 Task: Forward email with the signature Ethan King with the subject Request for a change in project deadline from softage.1@softage.net to softage.6@softage.net with the message Please let me know if there are any outstanding issues that need to be addressed., select last word, change the font color from current to yellow and background color to blue Send the email
Action: Mouse moved to (1137, 95)
Screenshot: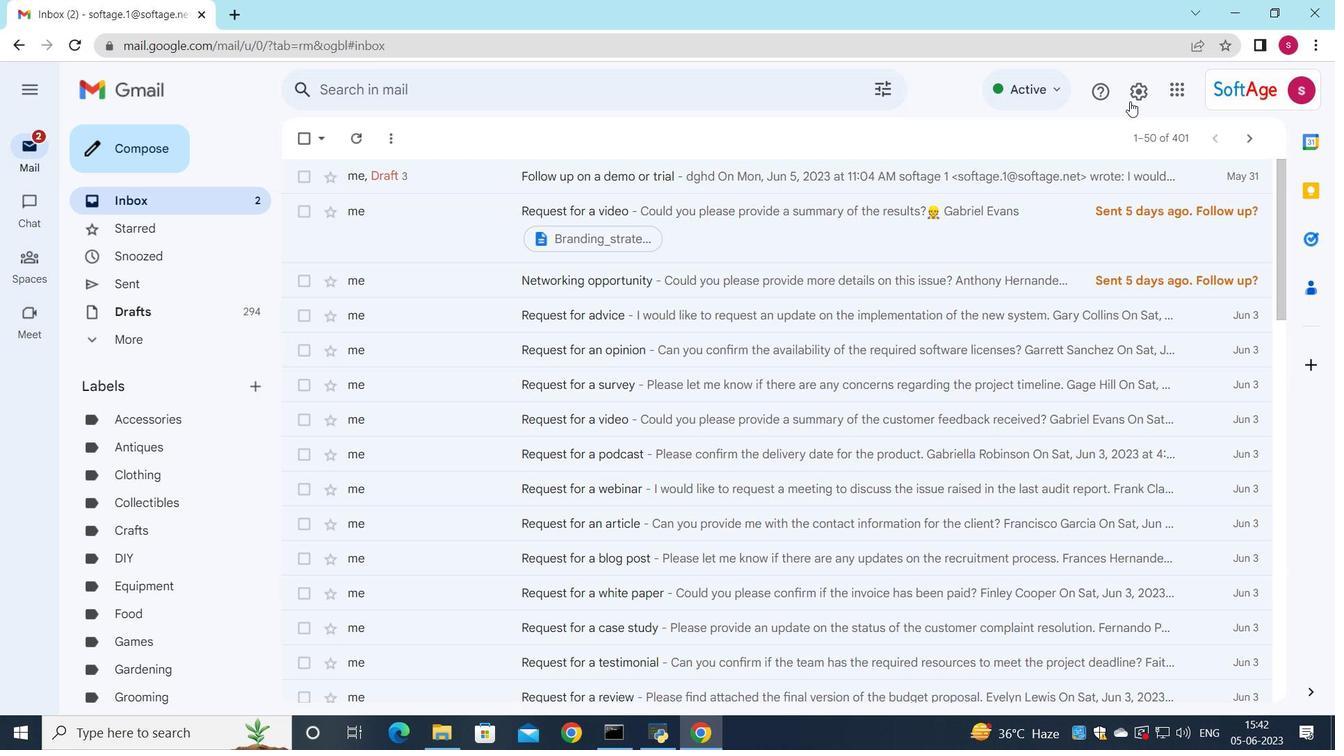 
Action: Mouse pressed left at (1137, 95)
Screenshot: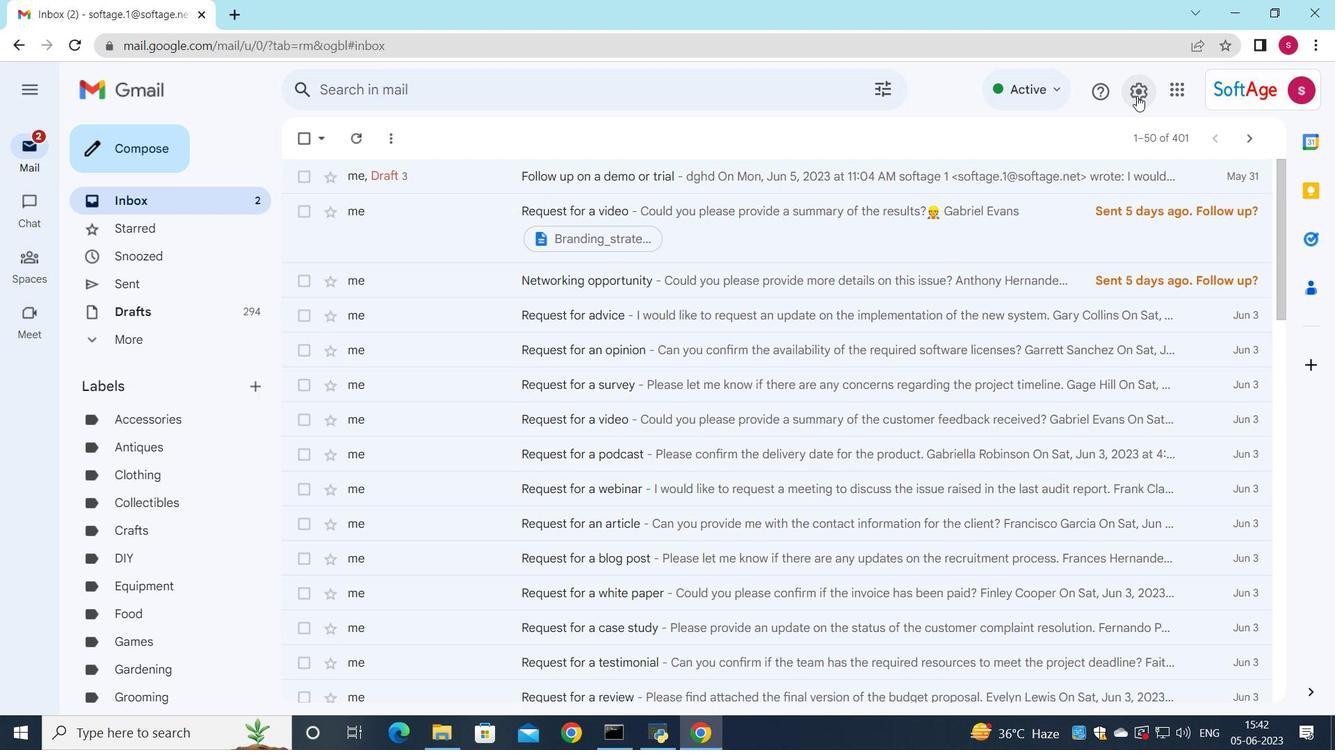 
Action: Mouse moved to (1127, 178)
Screenshot: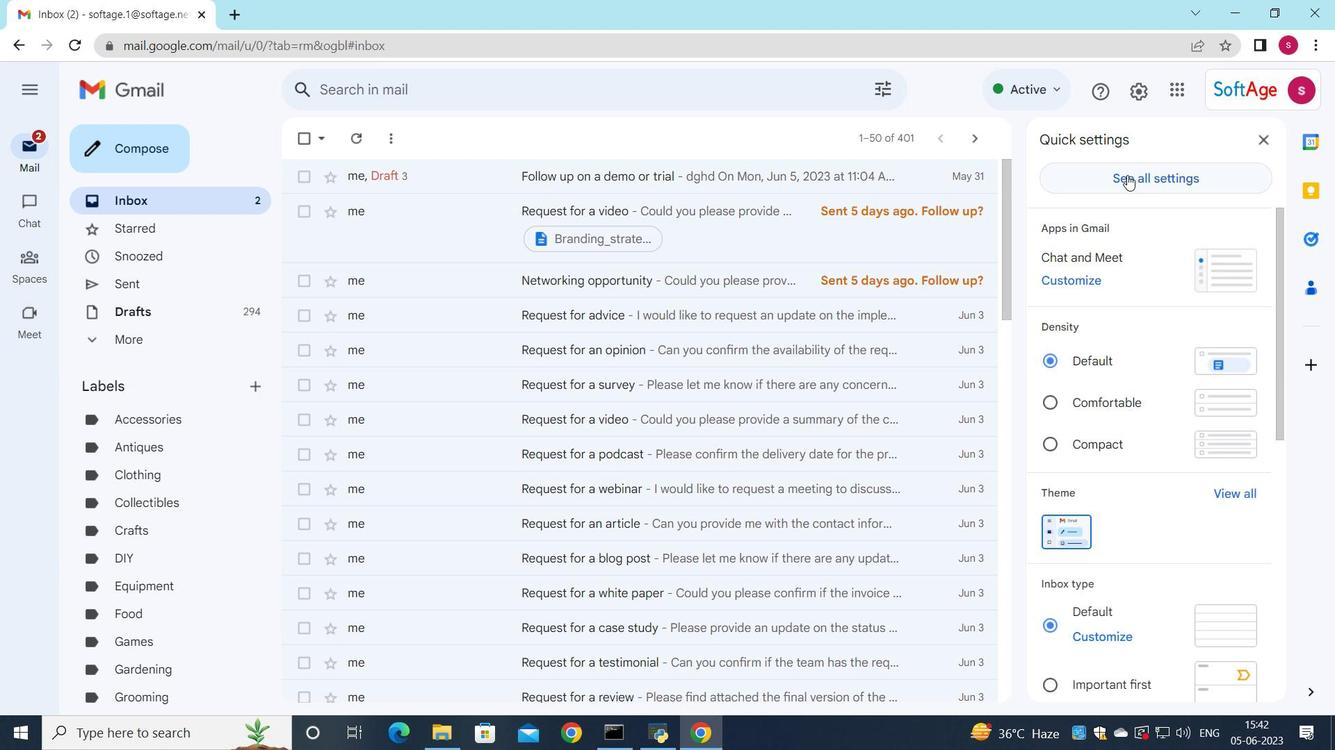 
Action: Mouse pressed left at (1127, 178)
Screenshot: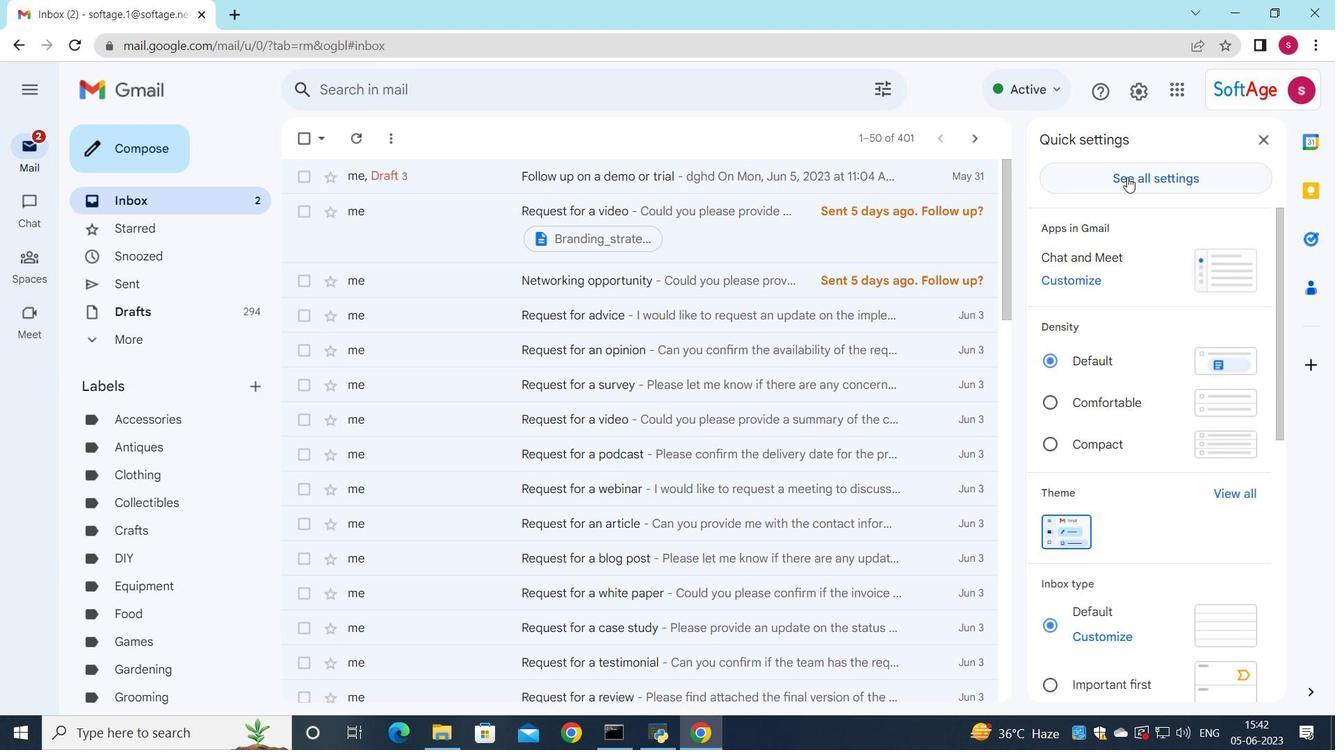 
Action: Mouse moved to (712, 296)
Screenshot: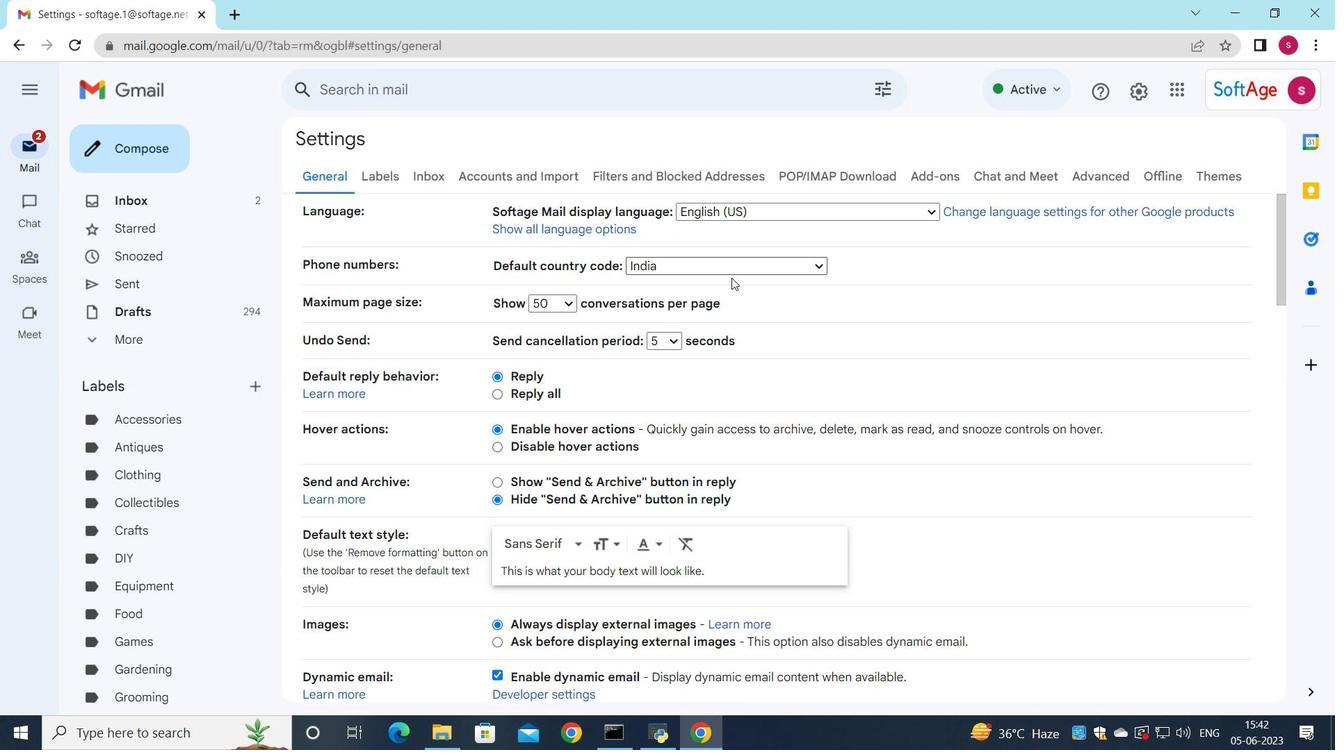 
Action: Mouse scrolled (712, 296) with delta (0, 0)
Screenshot: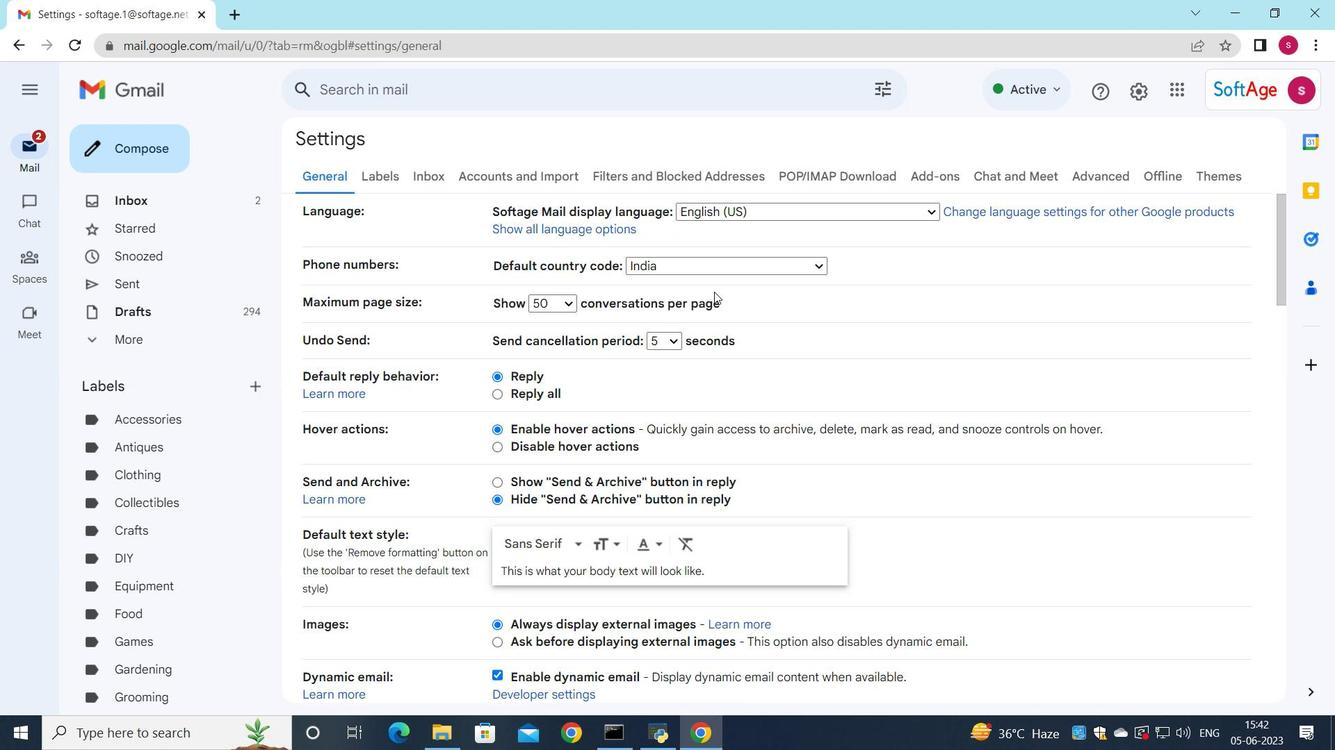 
Action: Mouse scrolled (712, 296) with delta (0, 0)
Screenshot: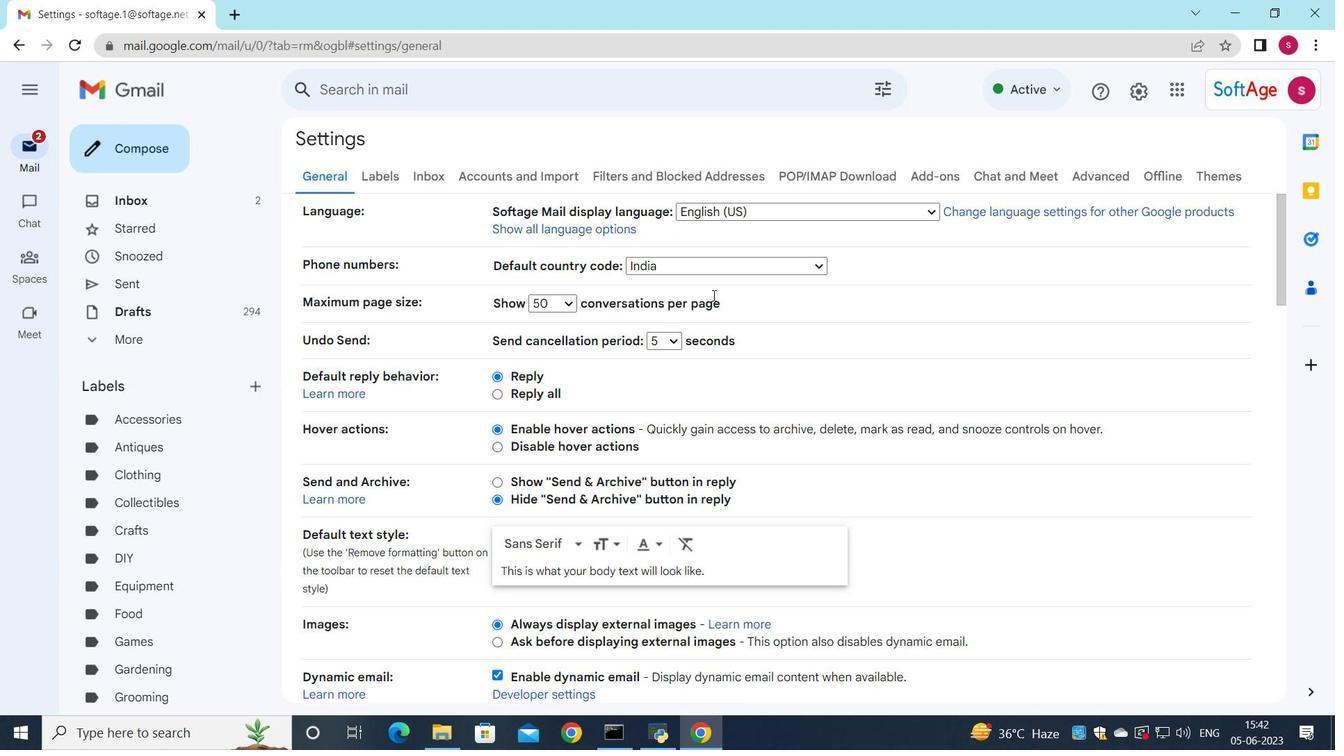 
Action: Mouse moved to (712, 297)
Screenshot: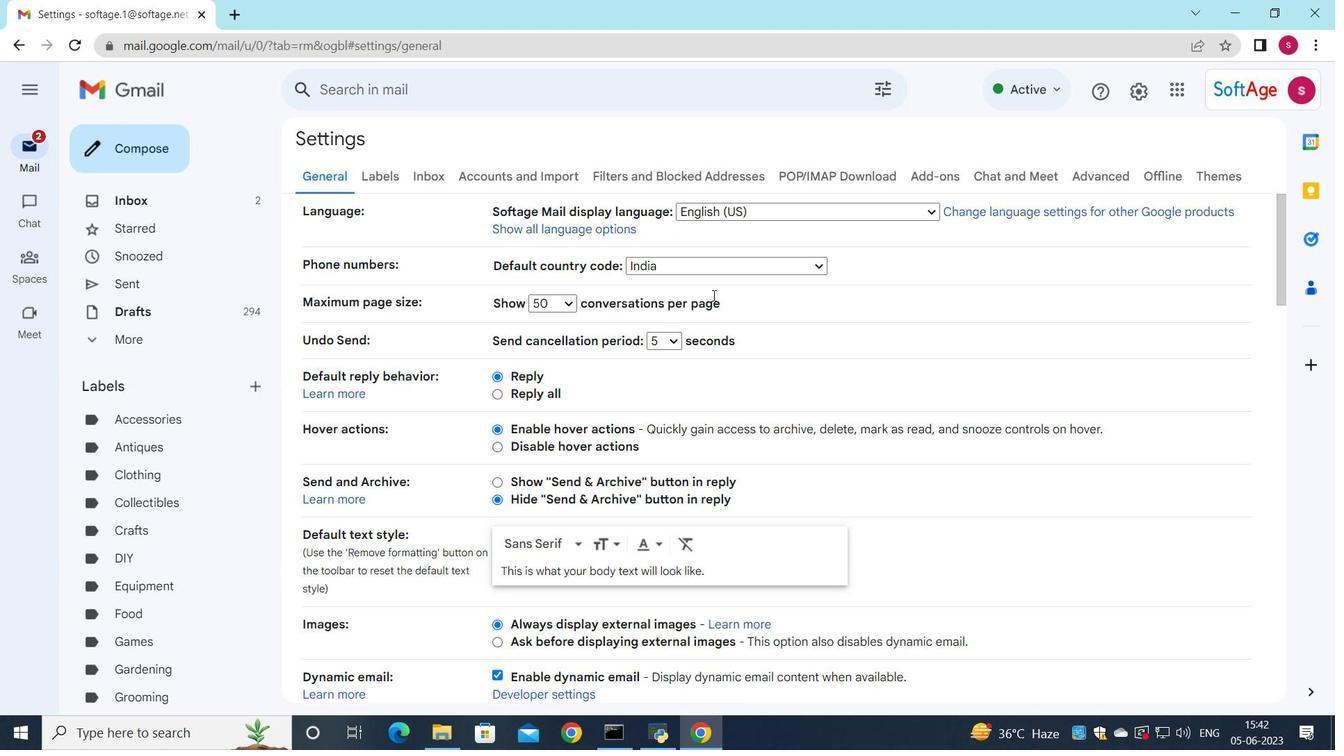 
Action: Mouse scrolled (712, 296) with delta (0, 0)
Screenshot: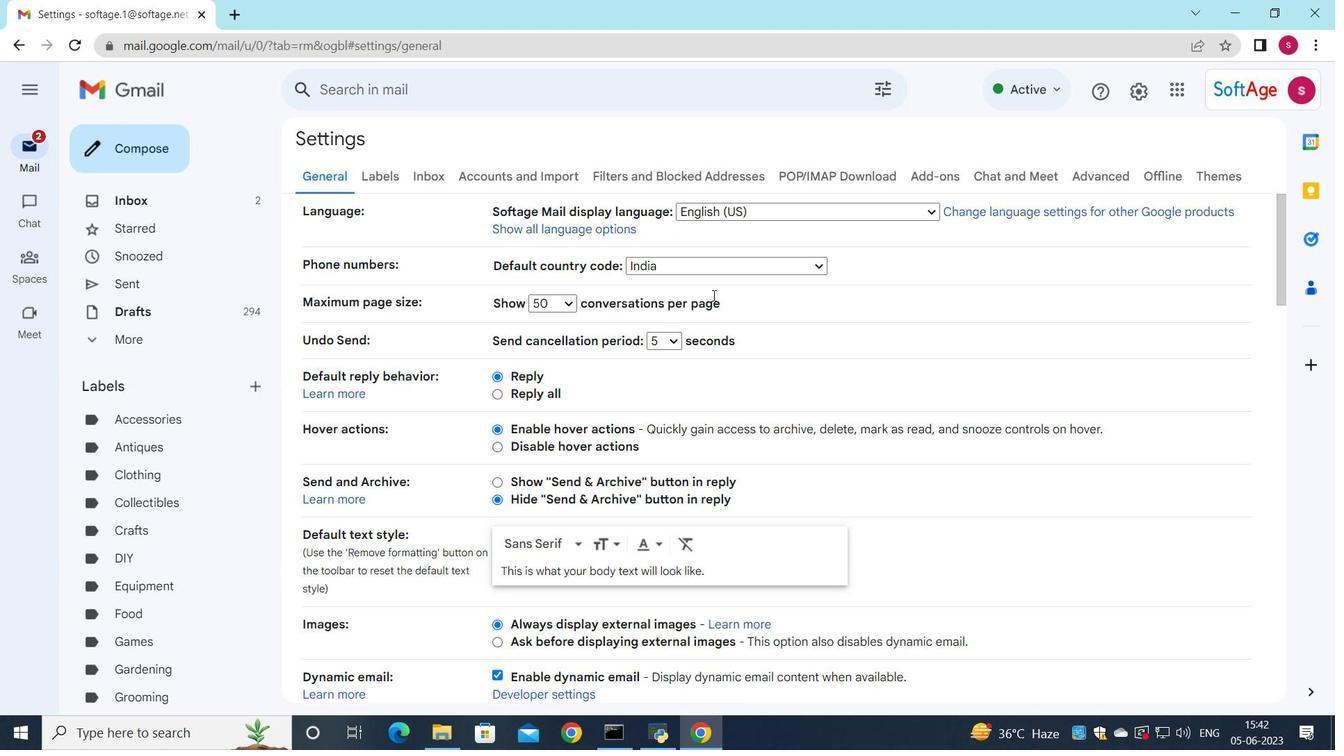 
Action: Mouse moved to (648, 338)
Screenshot: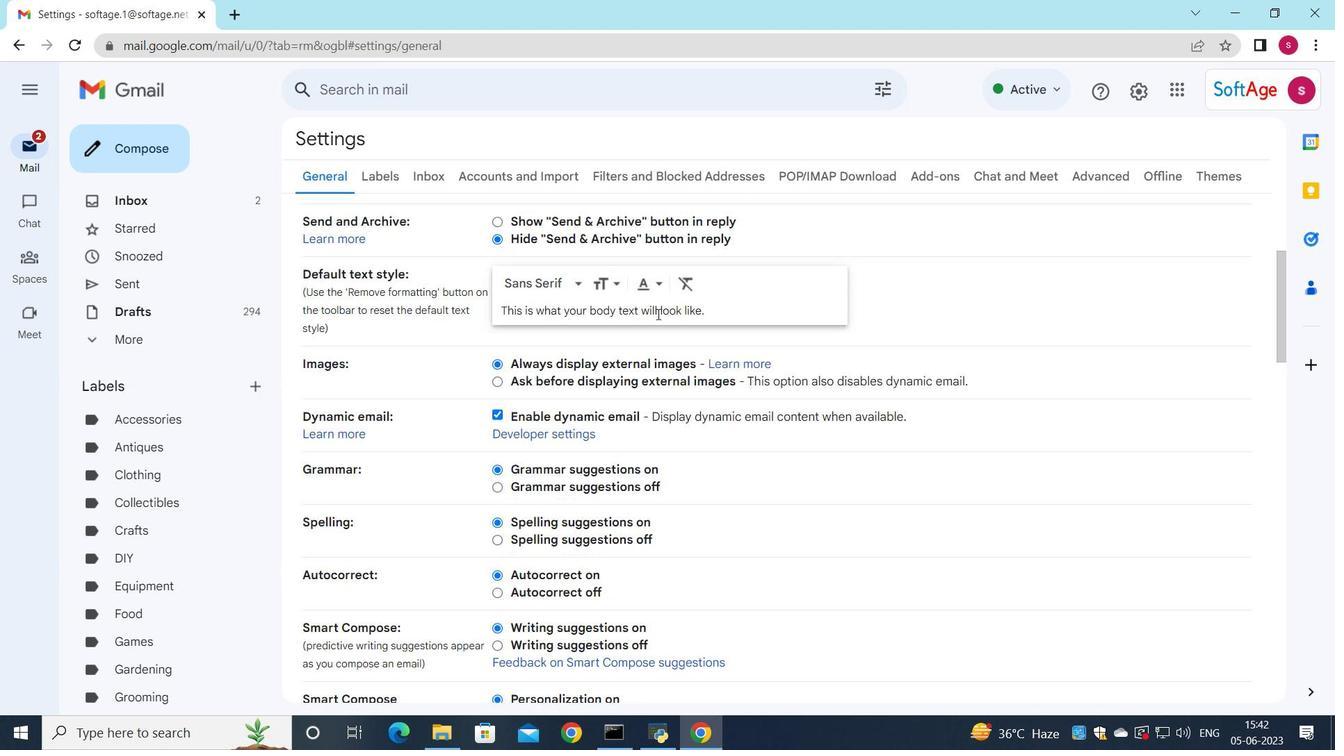 
Action: Mouse scrolled (648, 337) with delta (0, 0)
Screenshot: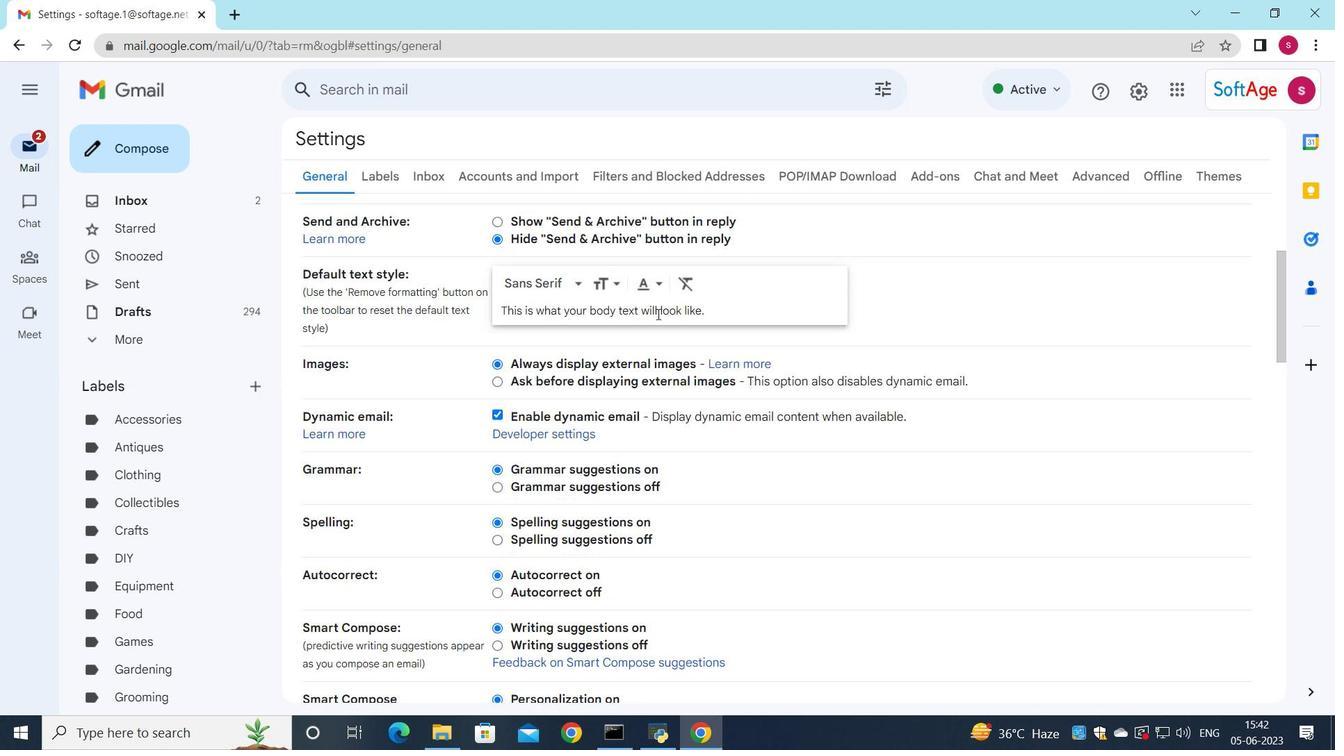 
Action: Mouse moved to (649, 340)
Screenshot: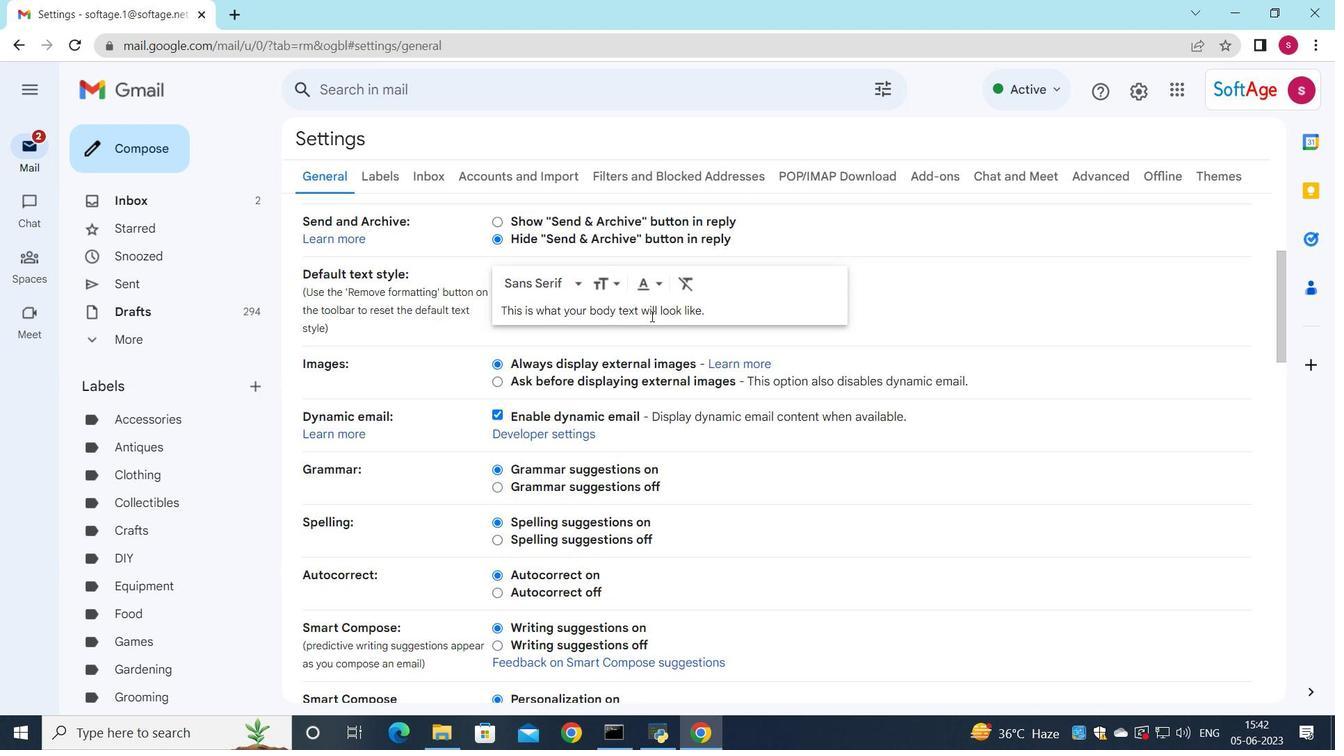 
Action: Mouse scrolled (649, 340) with delta (0, 0)
Screenshot: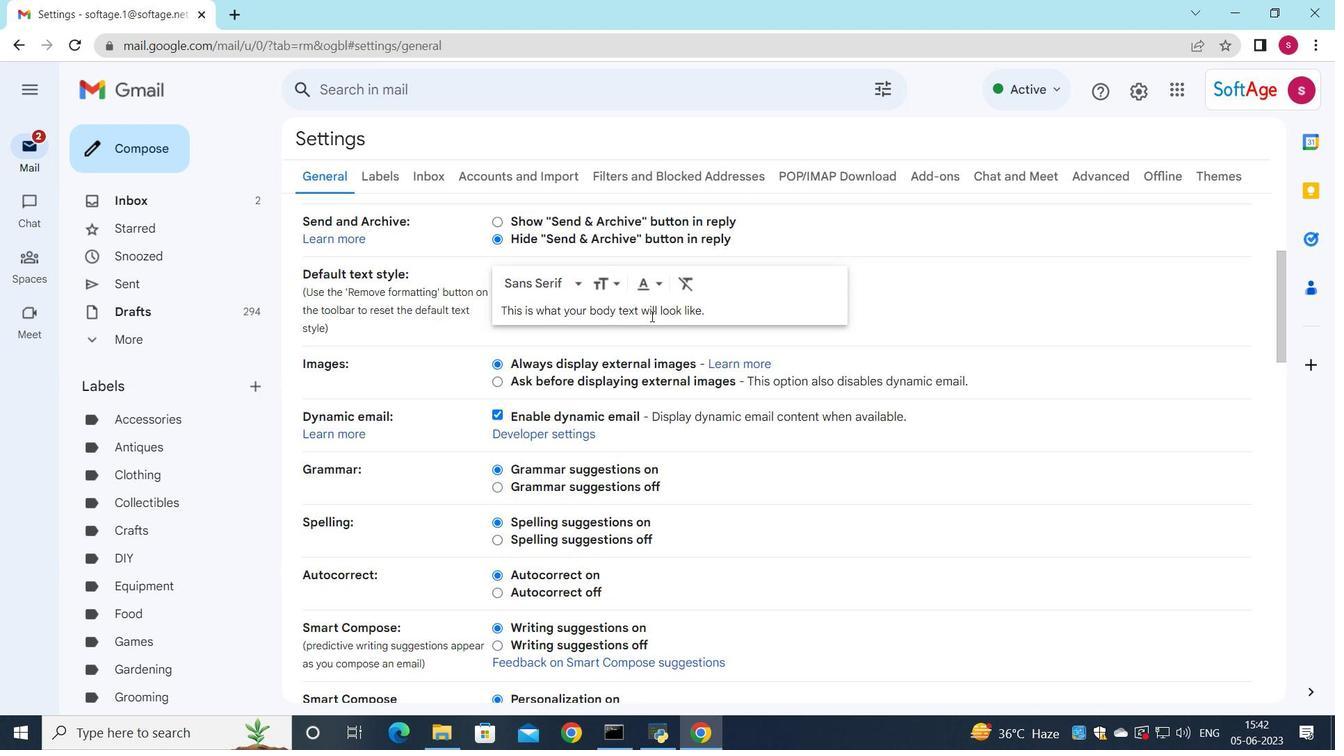 
Action: Mouse moved to (650, 346)
Screenshot: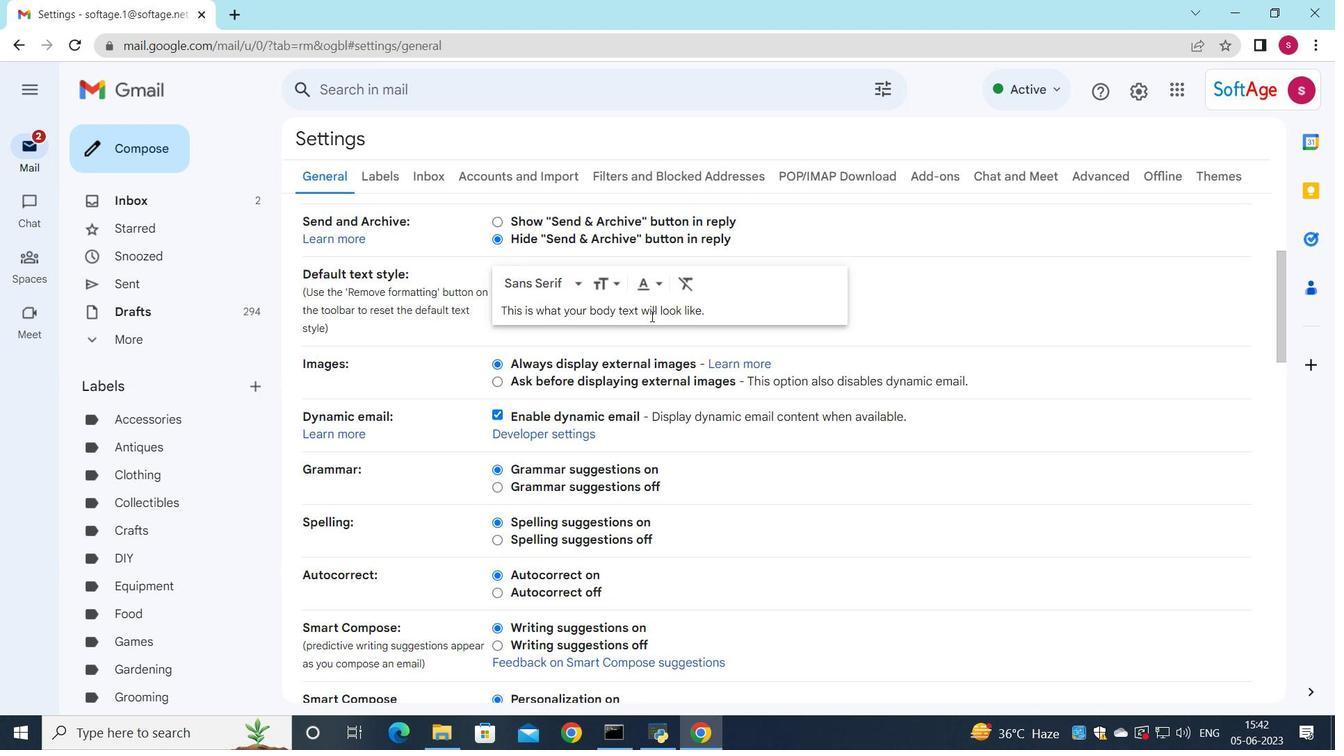 
Action: Mouse scrolled (650, 345) with delta (0, 0)
Screenshot: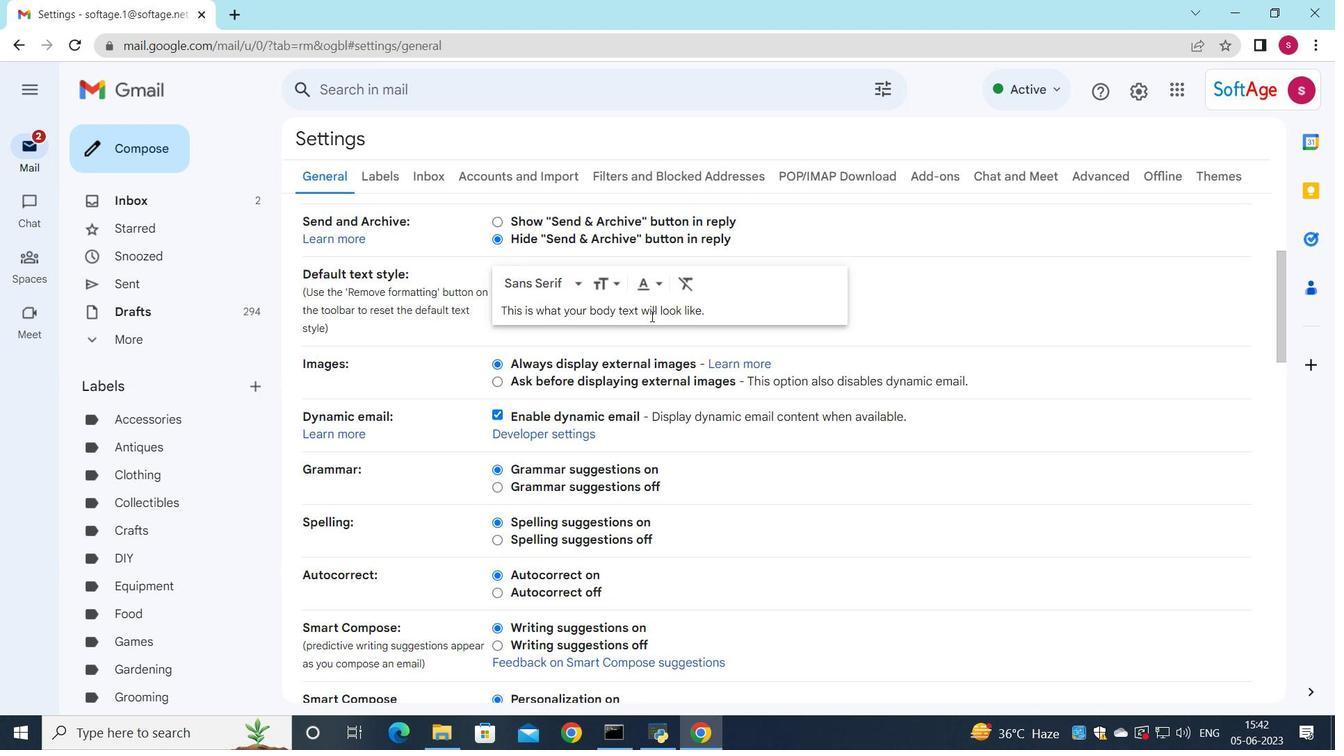 
Action: Mouse moved to (651, 360)
Screenshot: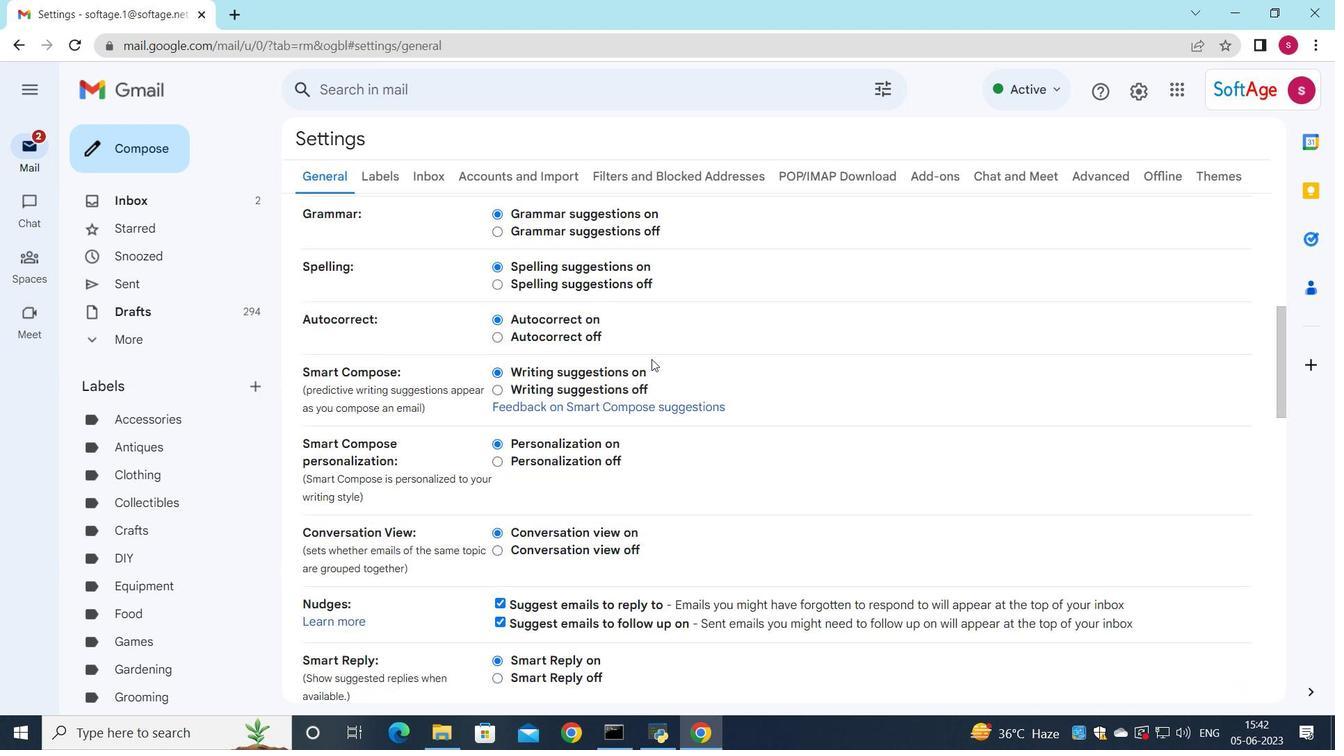 
Action: Mouse scrolled (651, 360) with delta (0, 0)
Screenshot: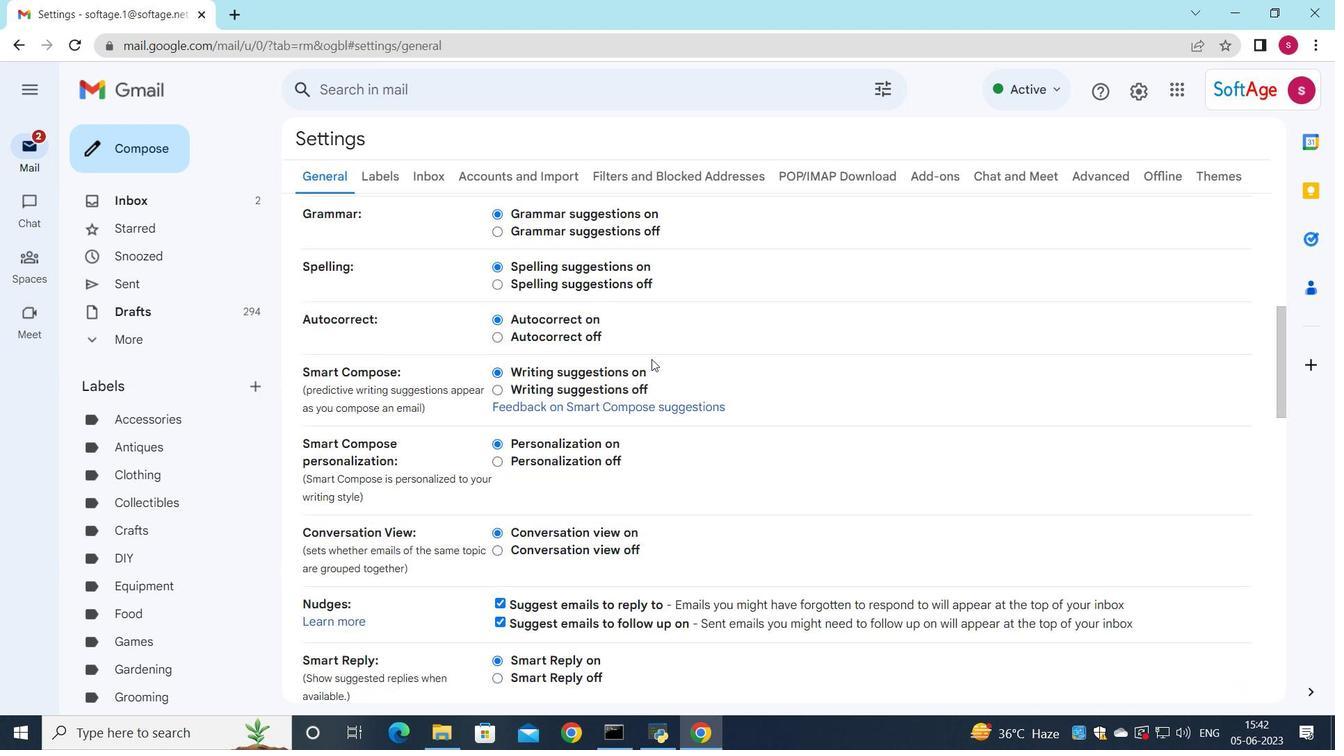 
Action: Mouse moved to (651, 361)
Screenshot: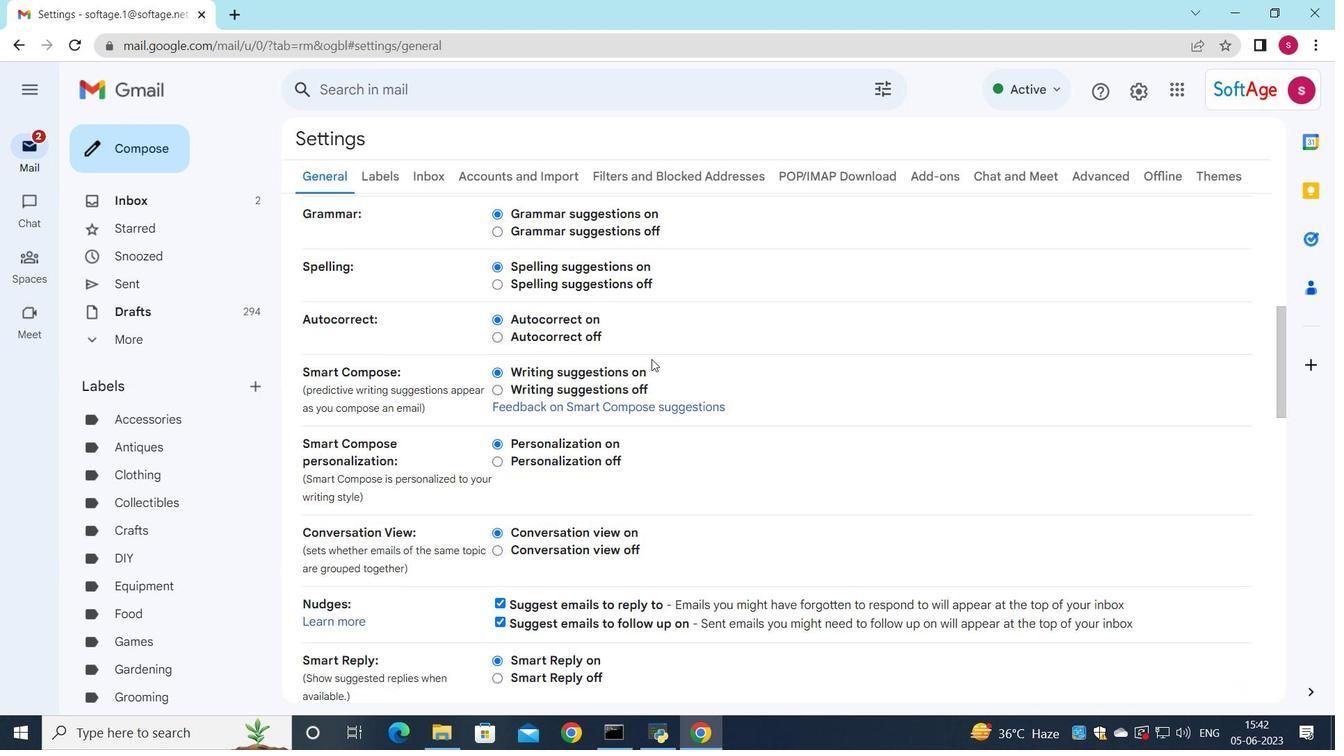 
Action: Mouse scrolled (651, 360) with delta (0, 0)
Screenshot: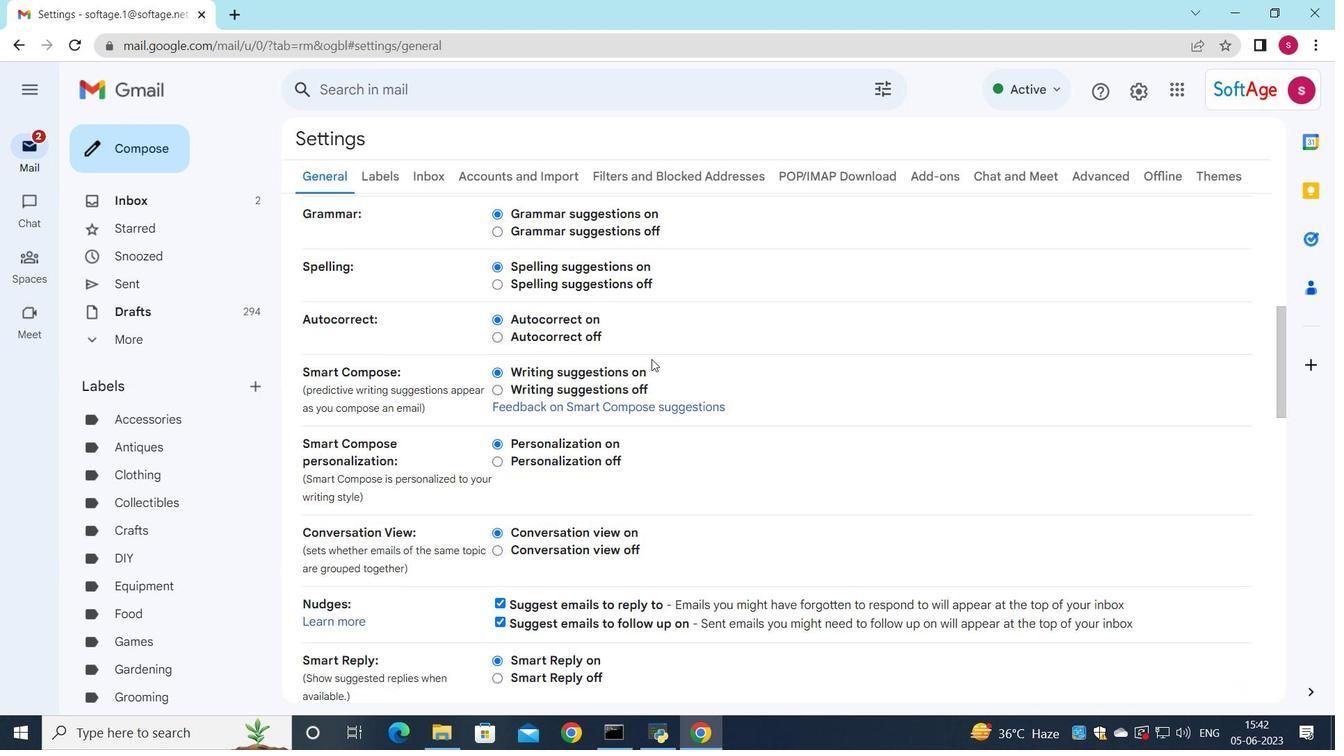 
Action: Mouse moved to (651, 362)
Screenshot: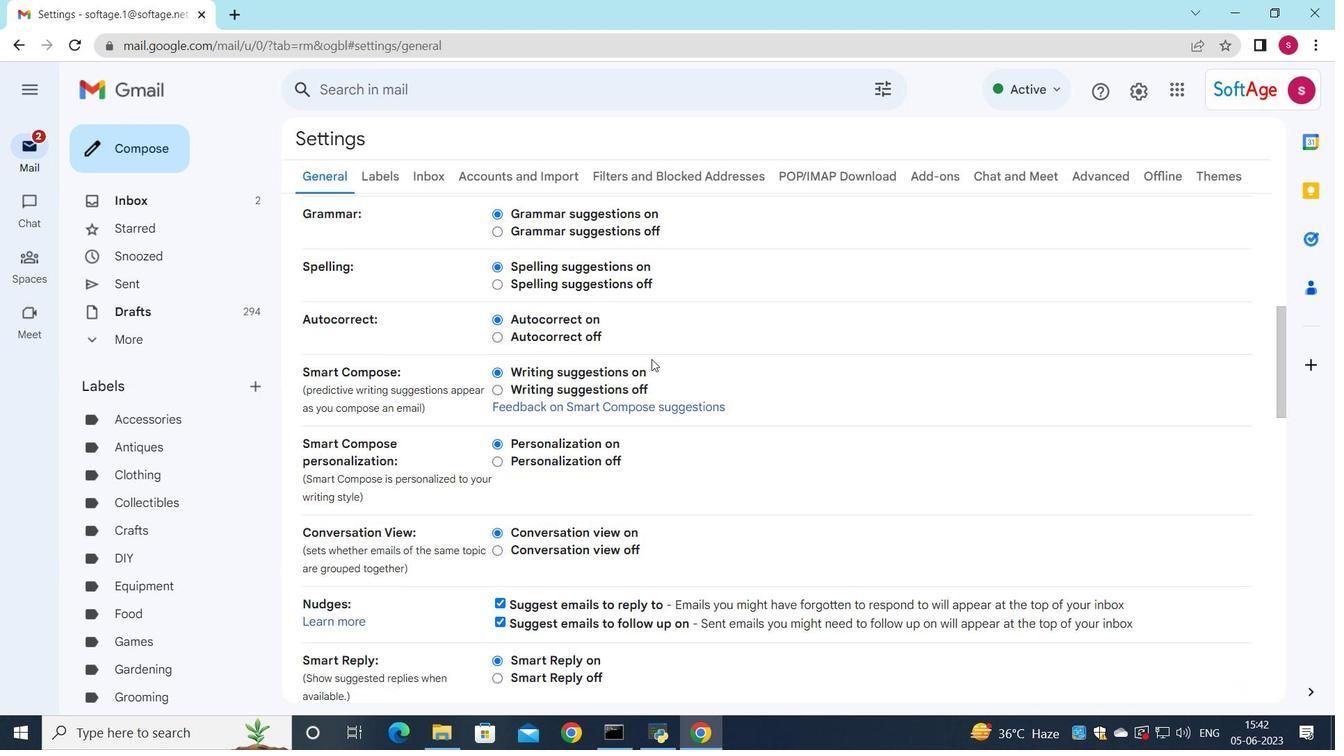 
Action: Mouse scrolled (651, 361) with delta (0, 0)
Screenshot: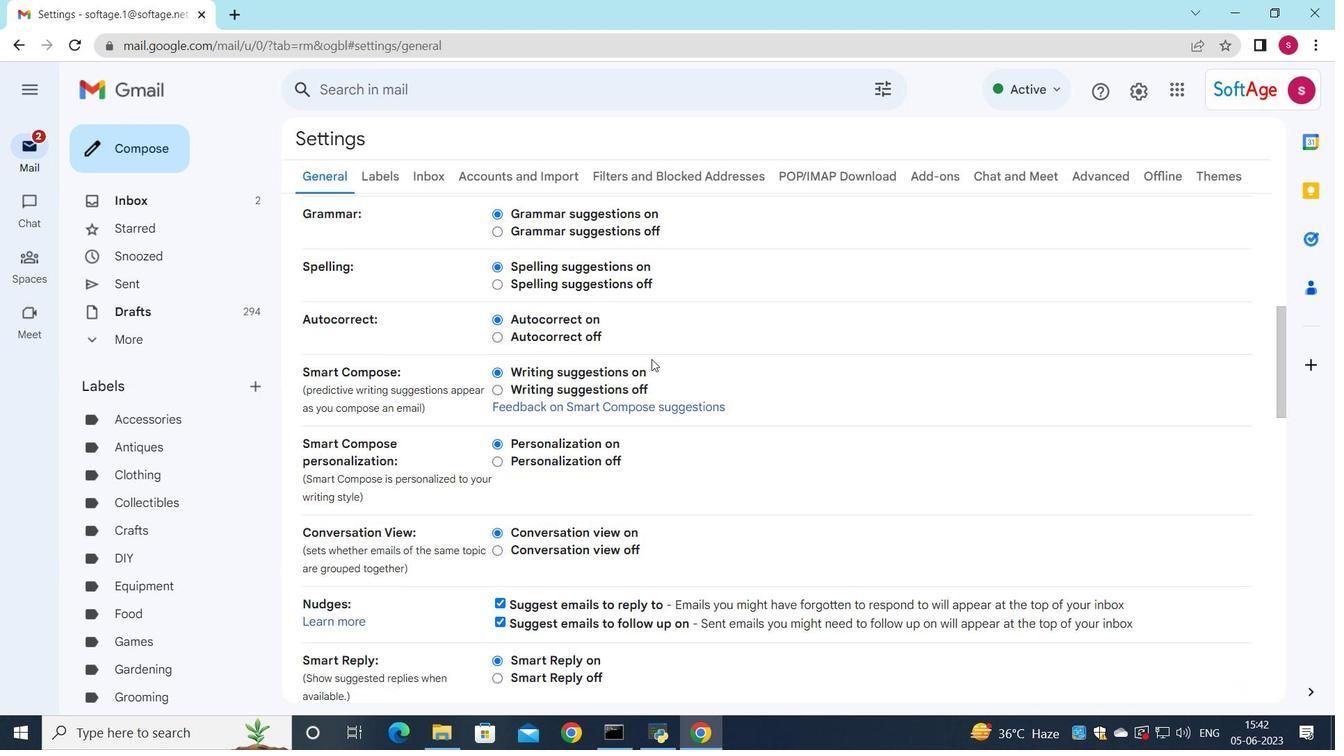
Action: Mouse moved to (673, 346)
Screenshot: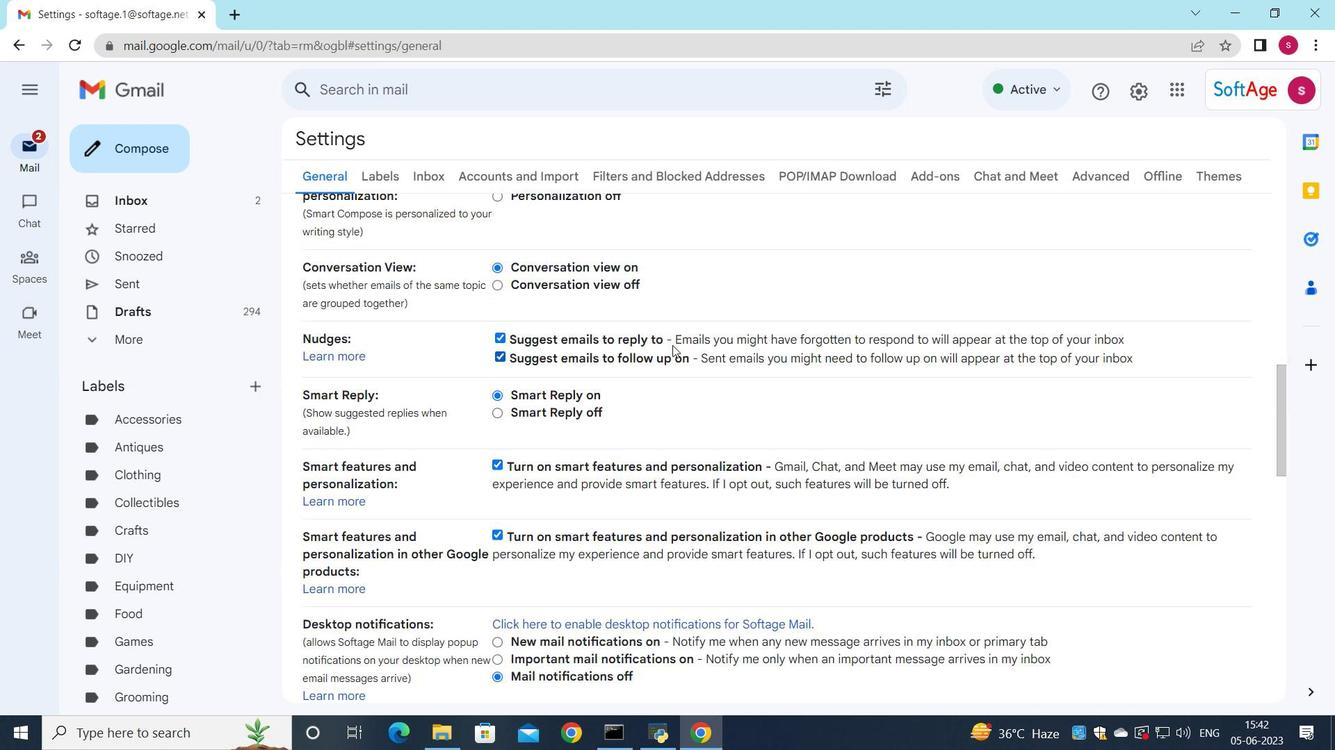 
Action: Mouse scrolled (673, 345) with delta (0, 0)
Screenshot: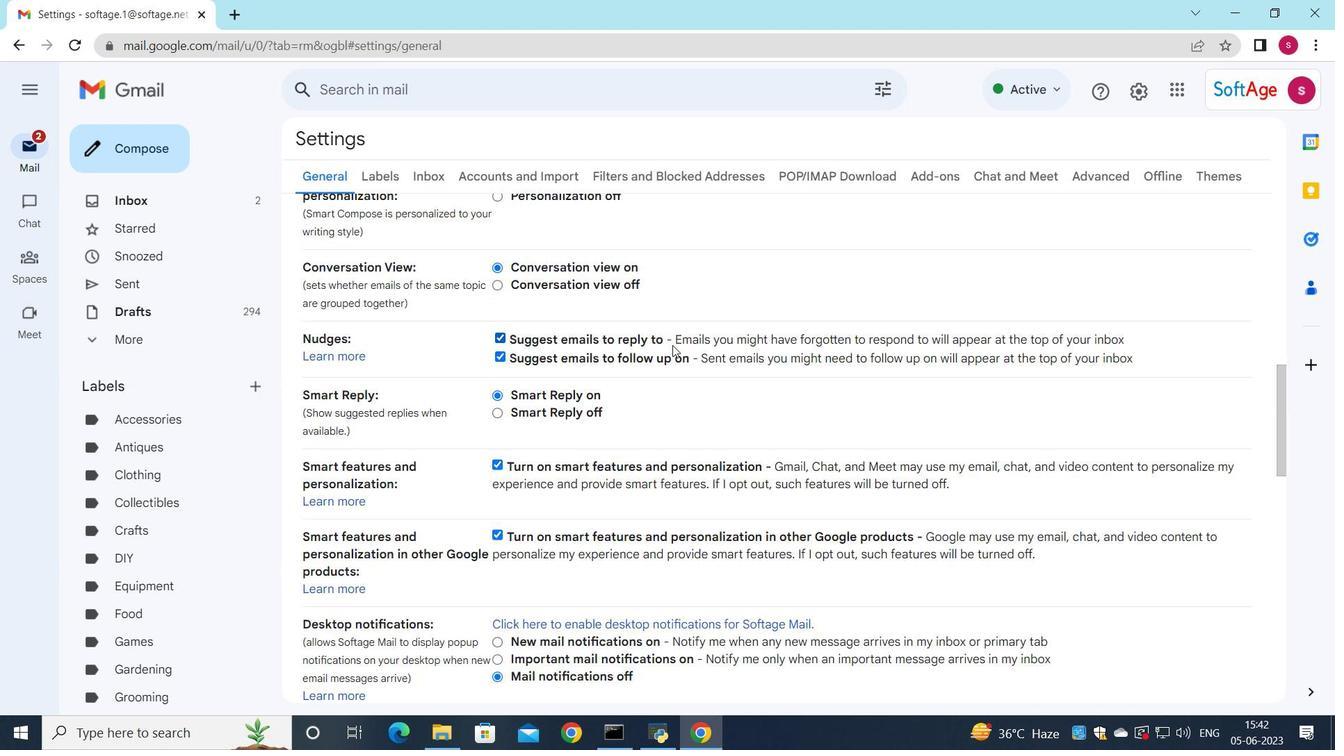 
Action: Mouse moved to (673, 346)
Screenshot: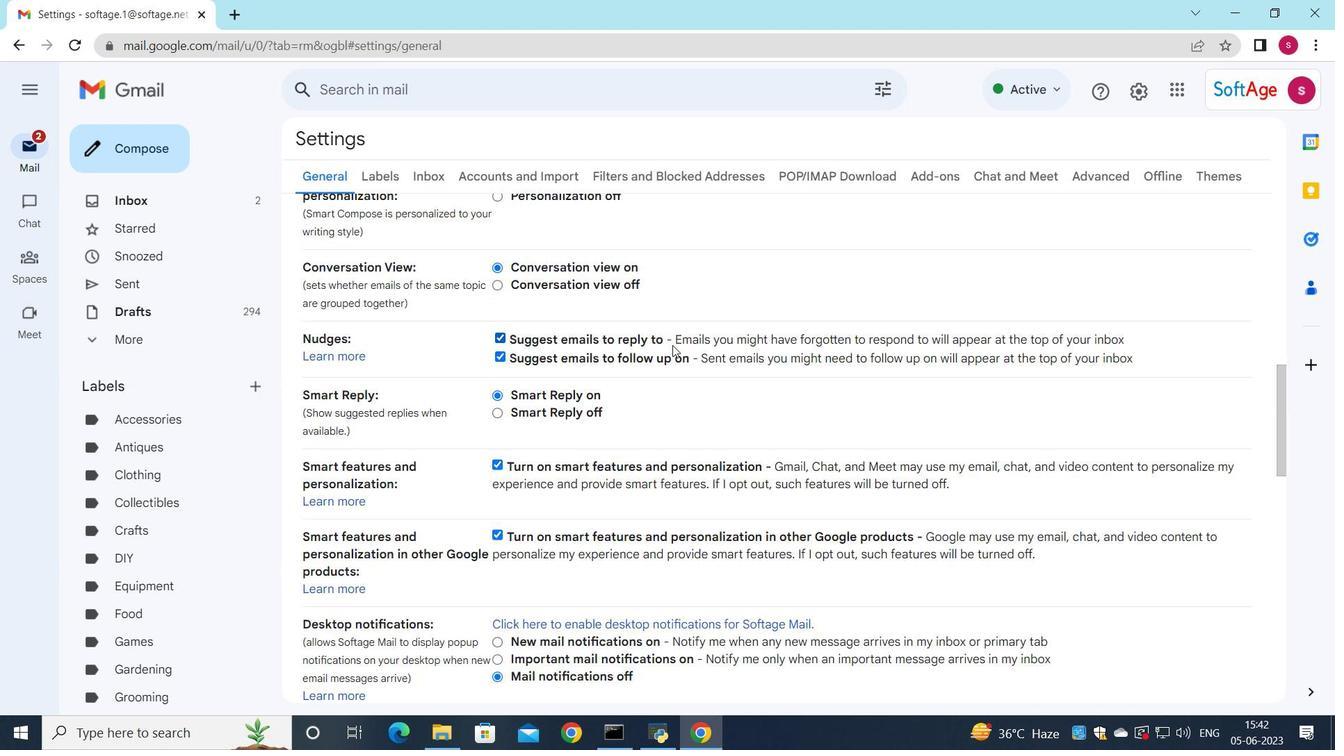 
Action: Mouse scrolled (673, 346) with delta (0, 0)
Screenshot: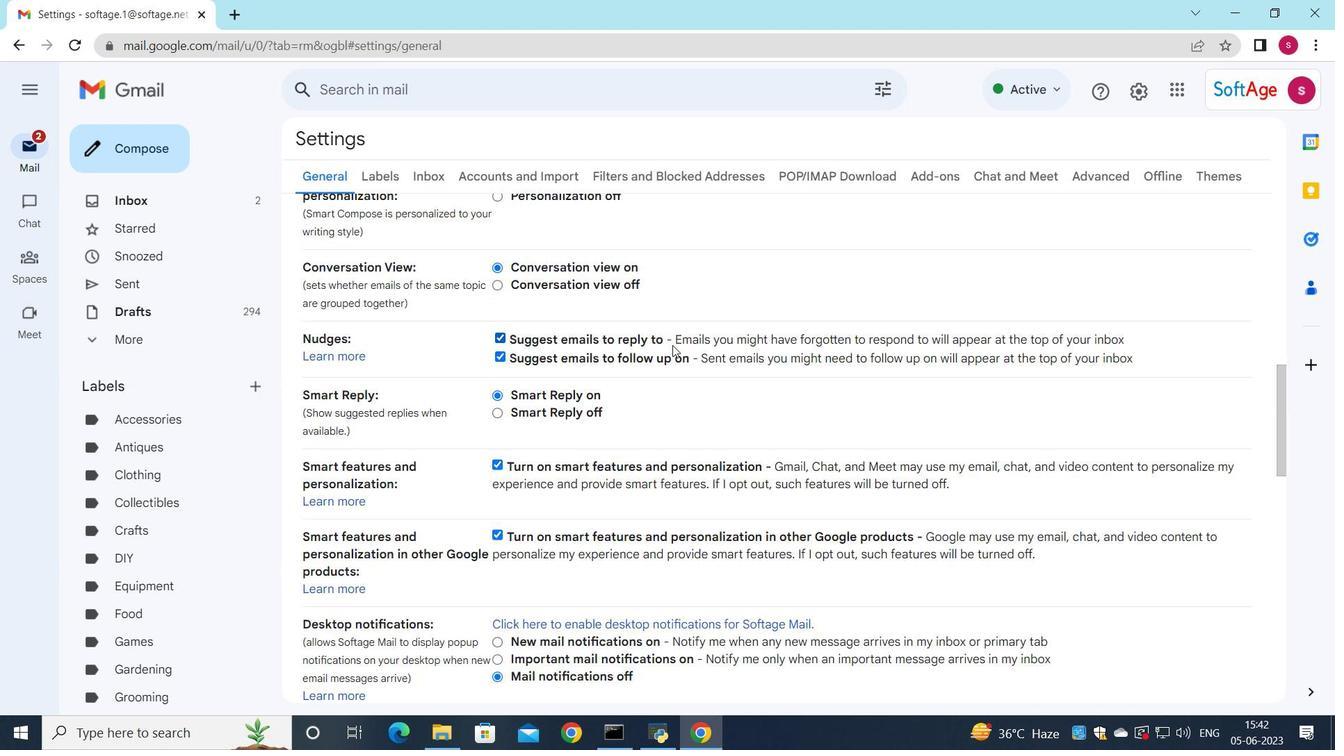 
Action: Mouse moved to (673, 349)
Screenshot: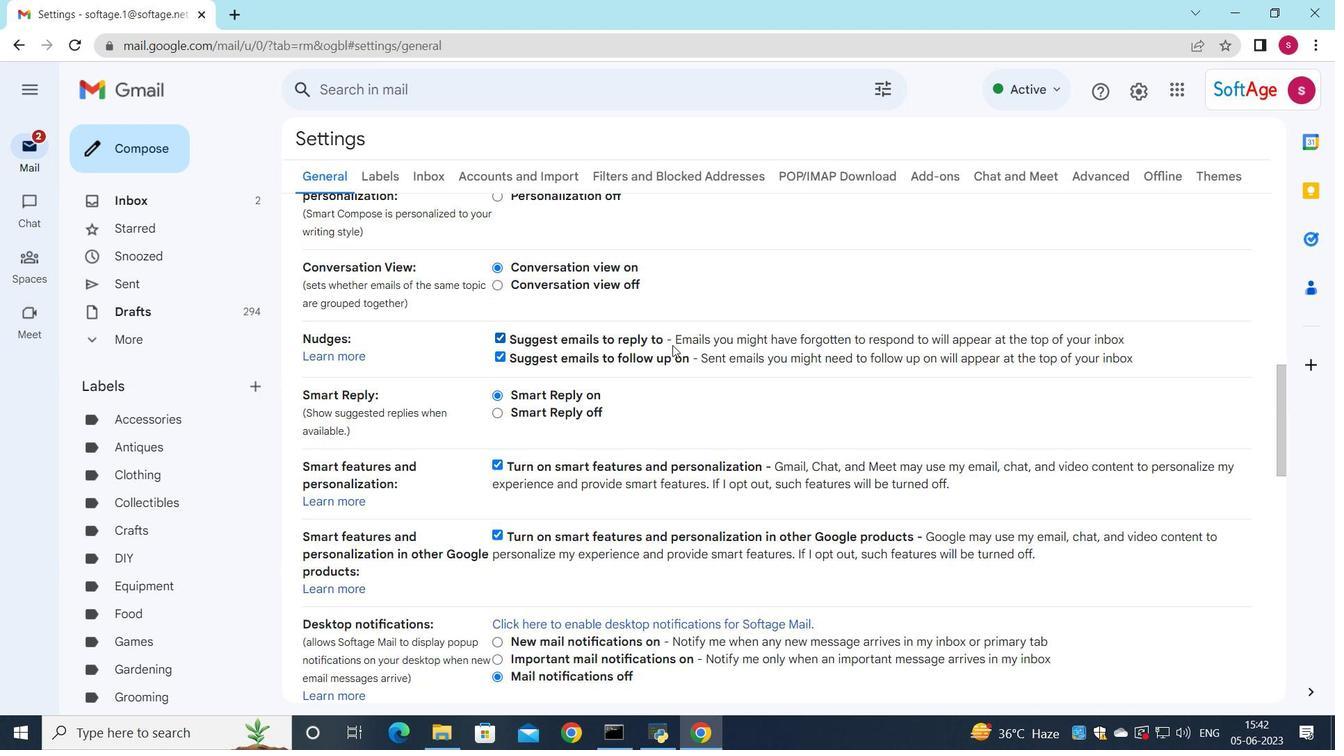 
Action: Mouse scrolled (673, 348) with delta (0, 0)
Screenshot: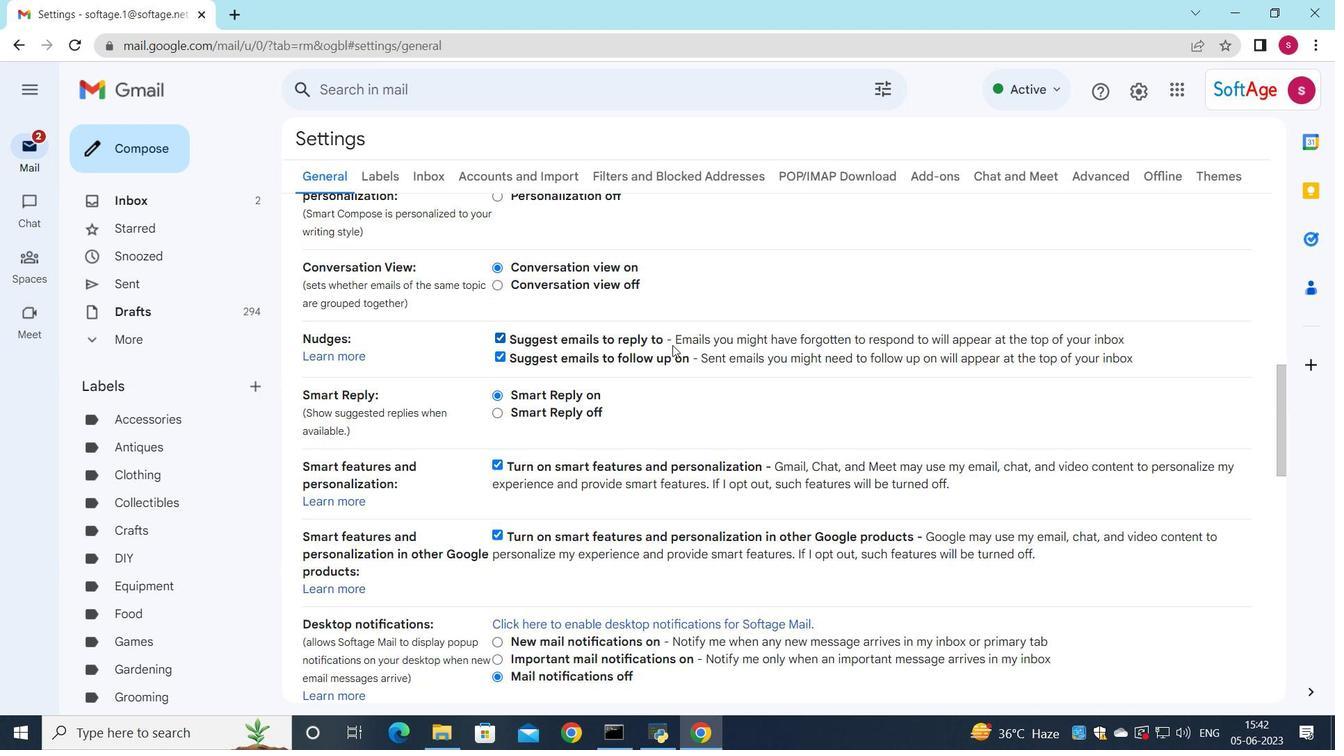 
Action: Mouse moved to (632, 387)
Screenshot: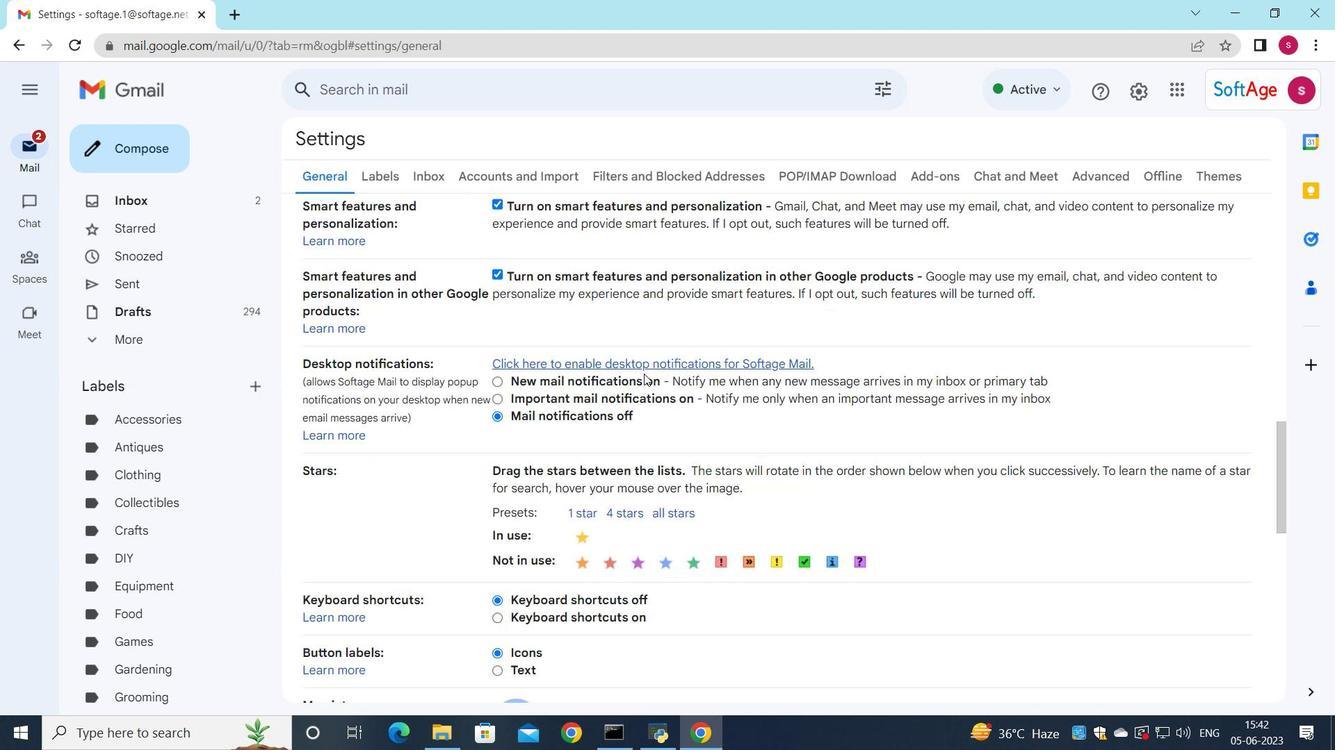 
Action: Mouse scrolled (632, 386) with delta (0, 0)
Screenshot: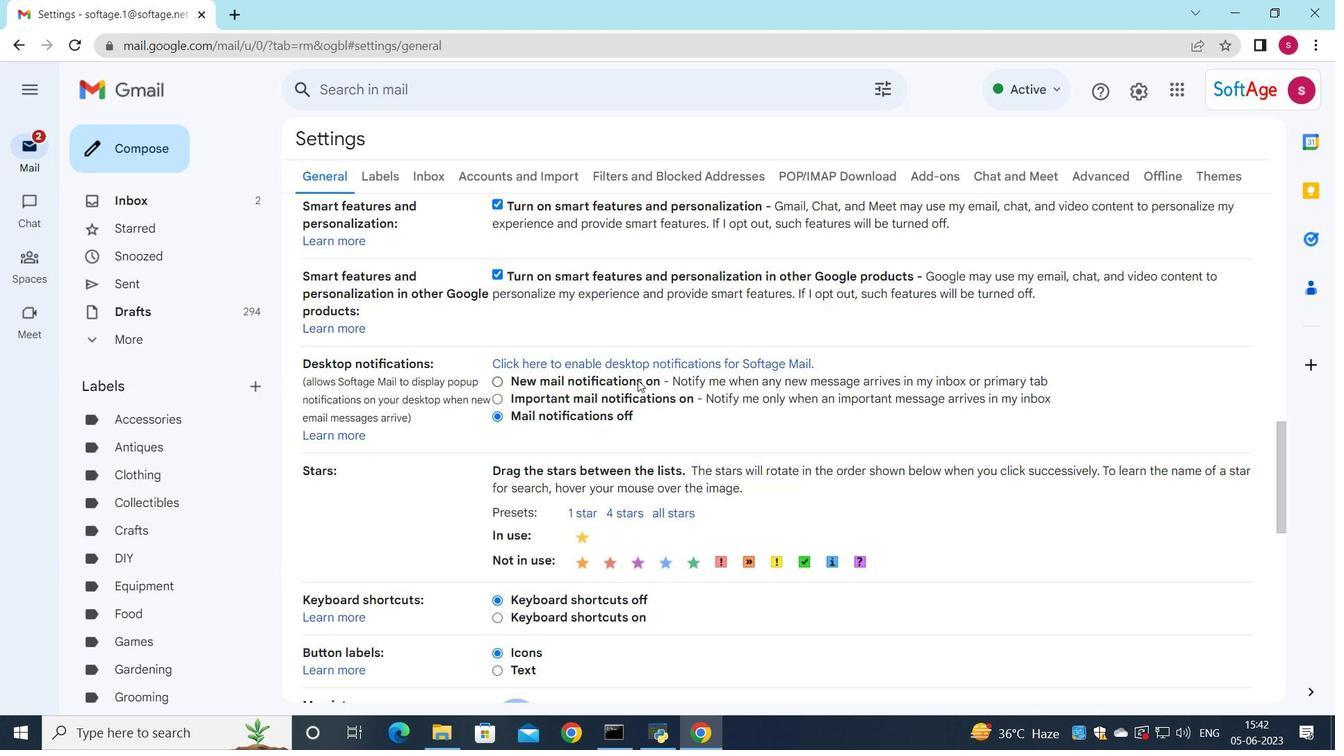 
Action: Mouse moved to (632, 387)
Screenshot: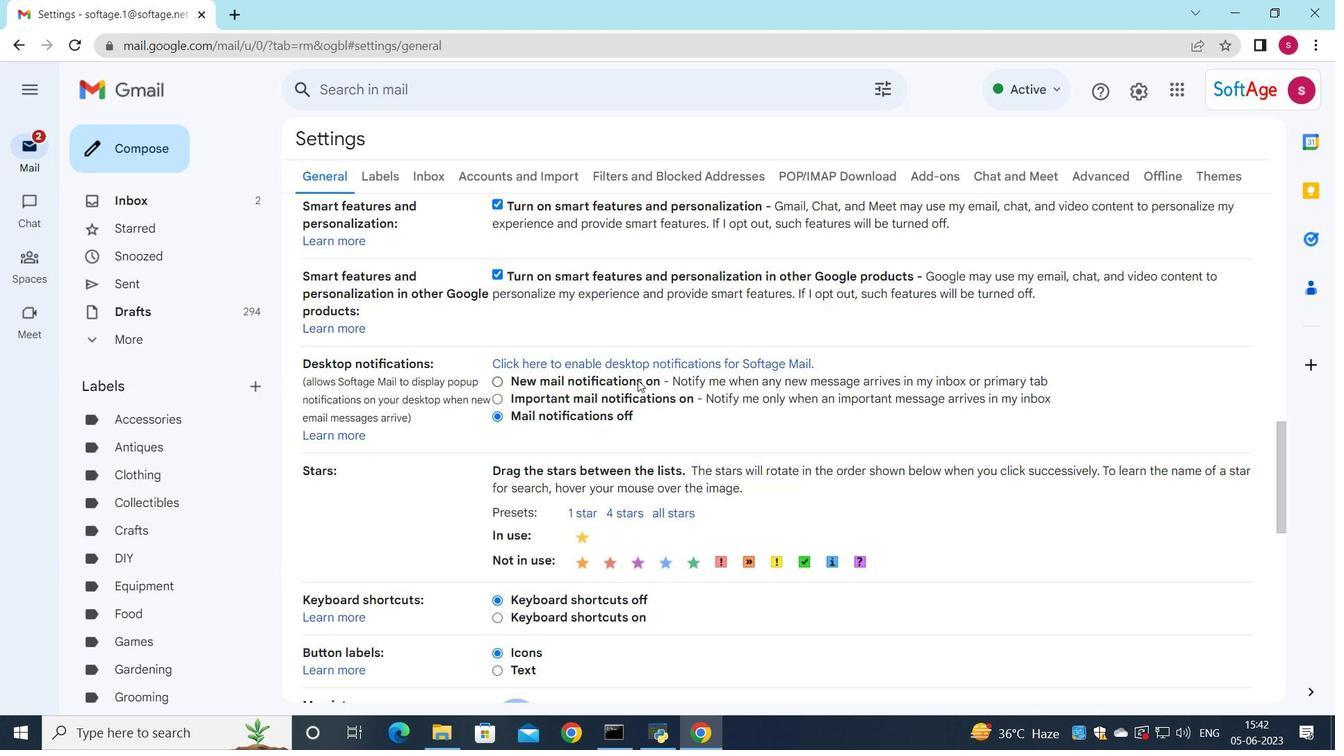
Action: Mouse scrolled (632, 386) with delta (0, 0)
Screenshot: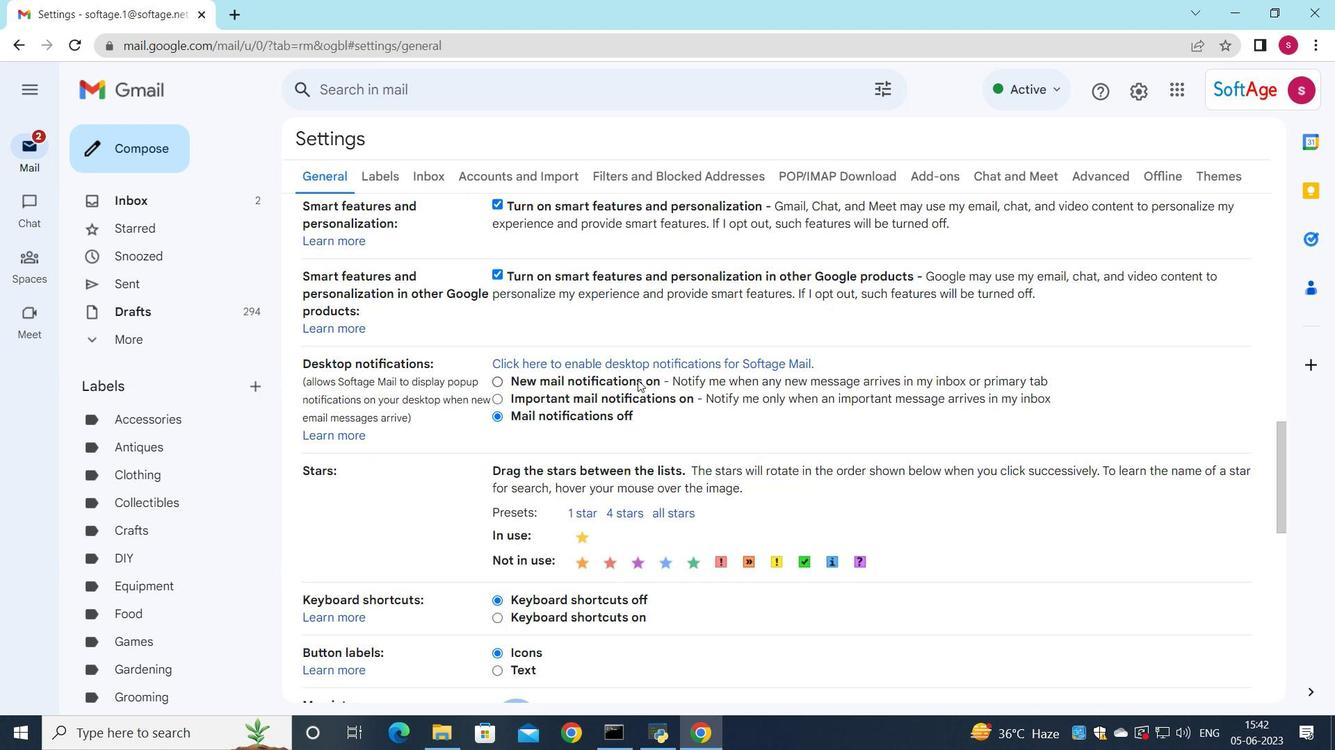 
Action: Mouse moved to (632, 389)
Screenshot: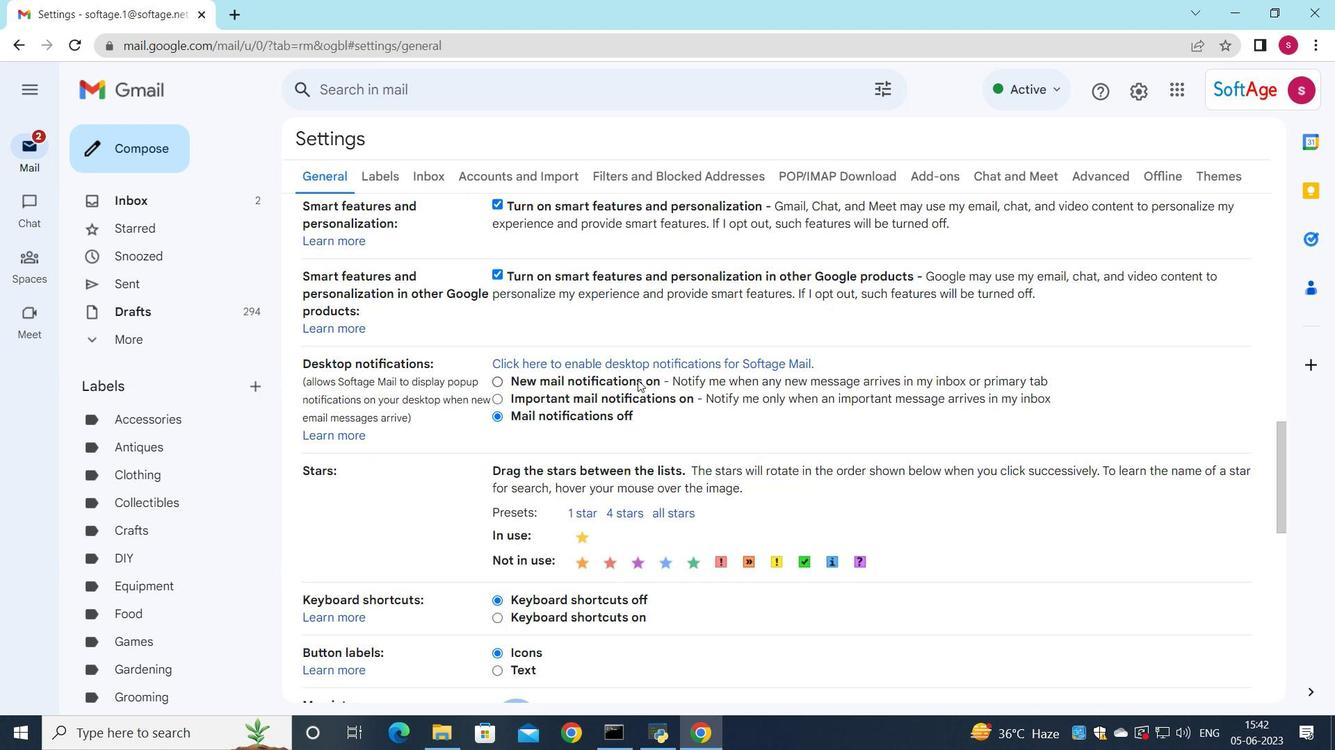 
Action: Mouse scrolled (632, 388) with delta (0, 0)
Screenshot: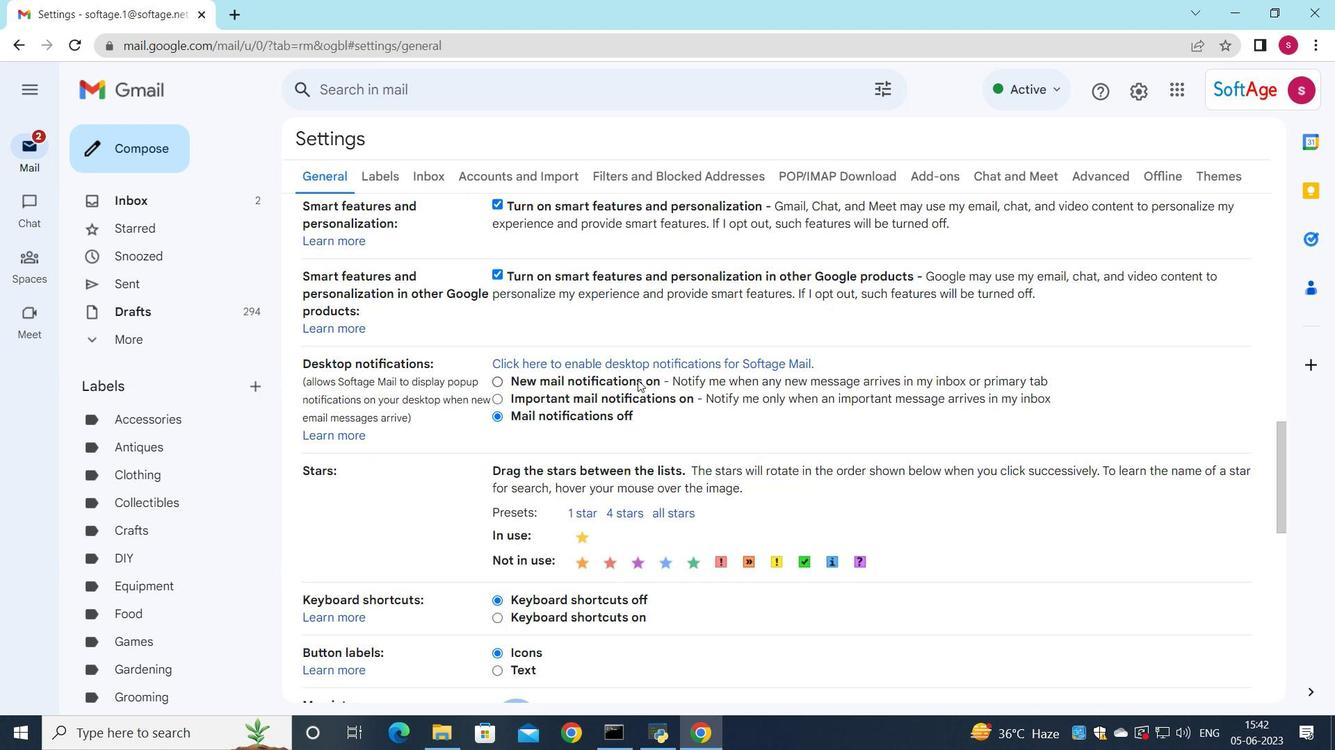 
Action: Mouse moved to (605, 556)
Screenshot: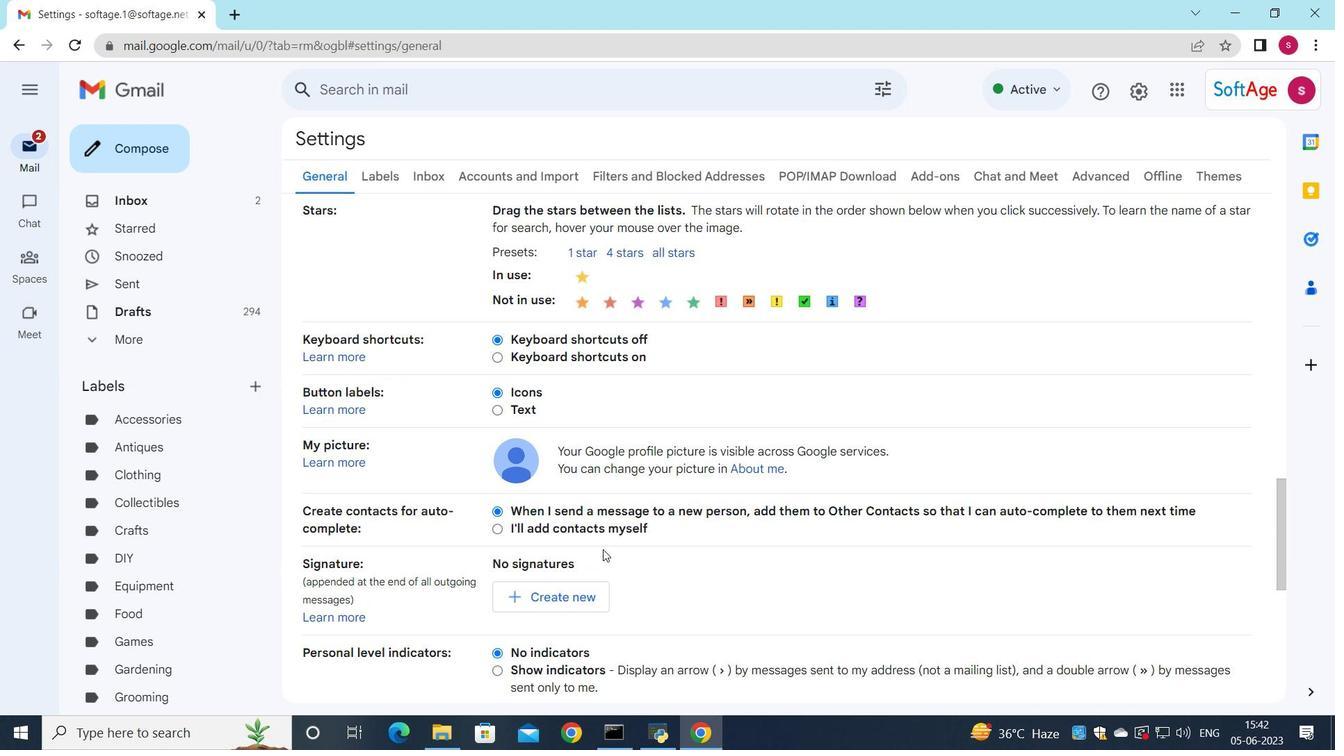 
Action: Mouse scrolled (605, 556) with delta (0, 0)
Screenshot: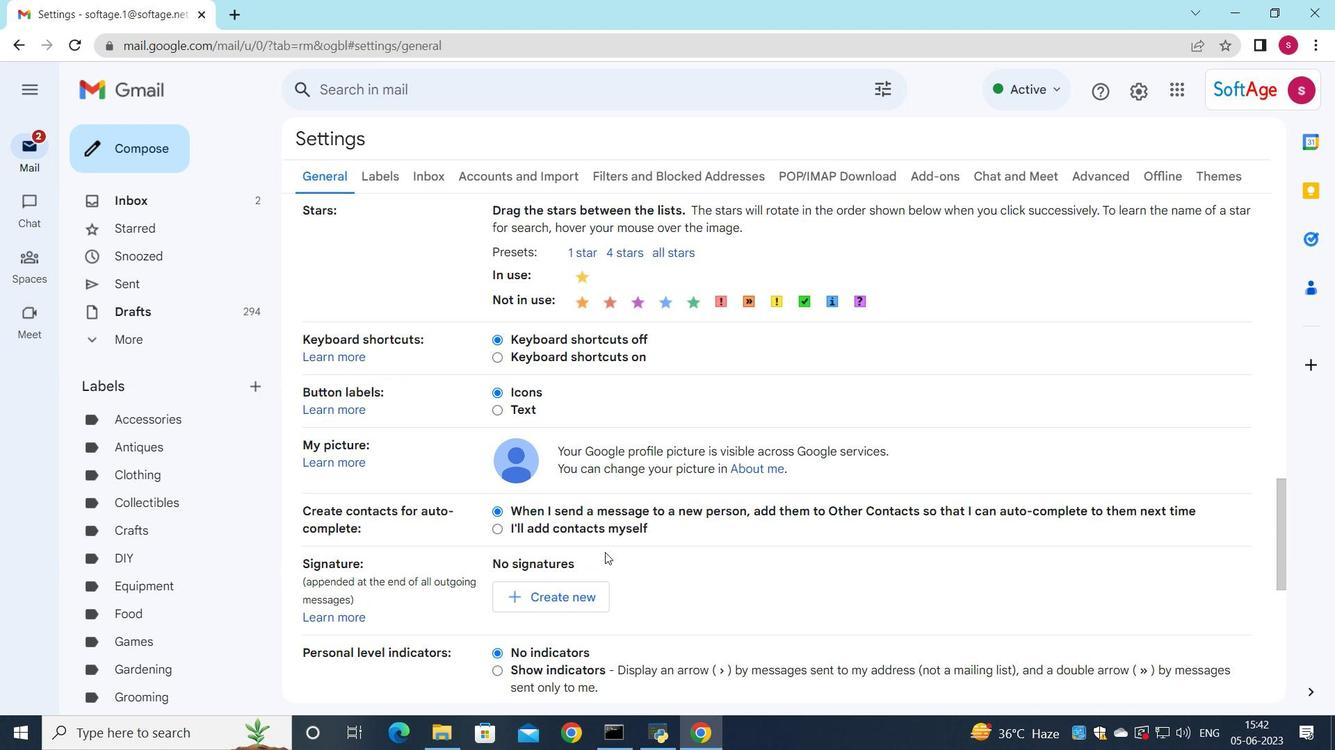 
Action: Mouse moved to (562, 515)
Screenshot: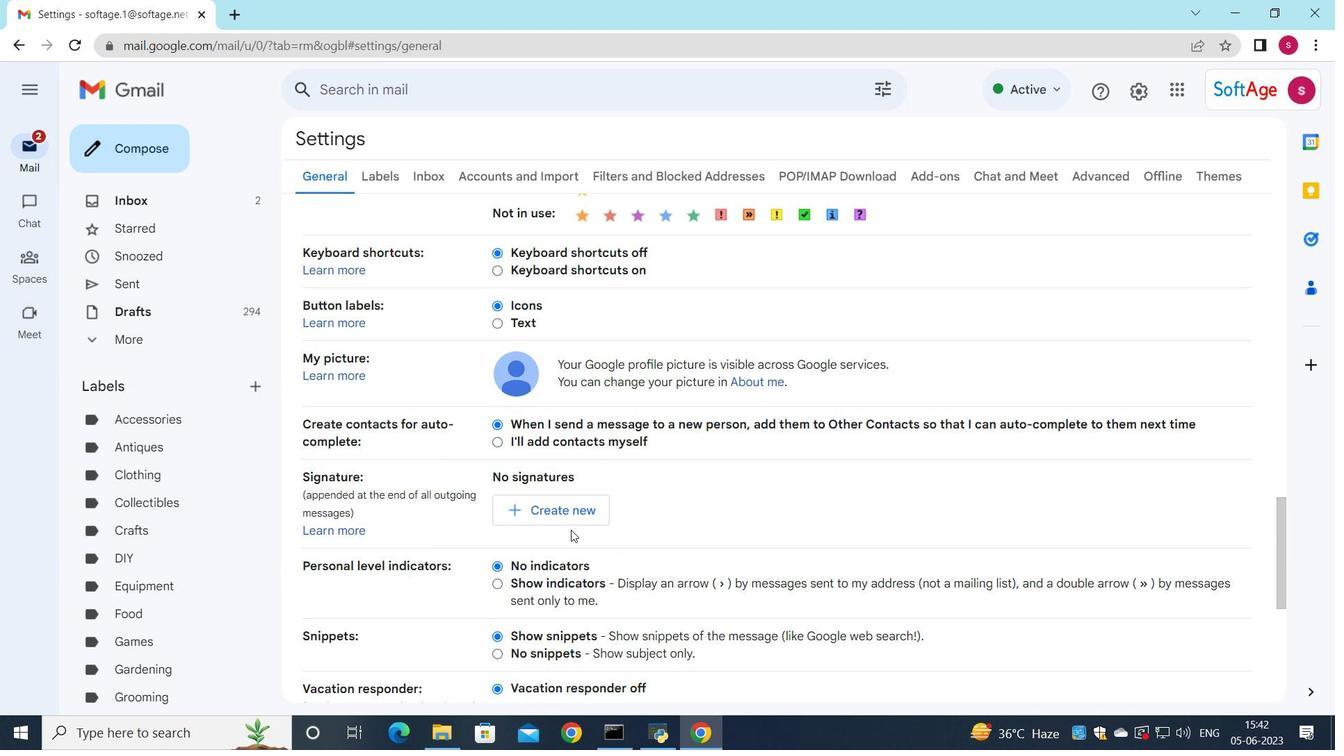 
Action: Mouse pressed left at (562, 515)
Screenshot: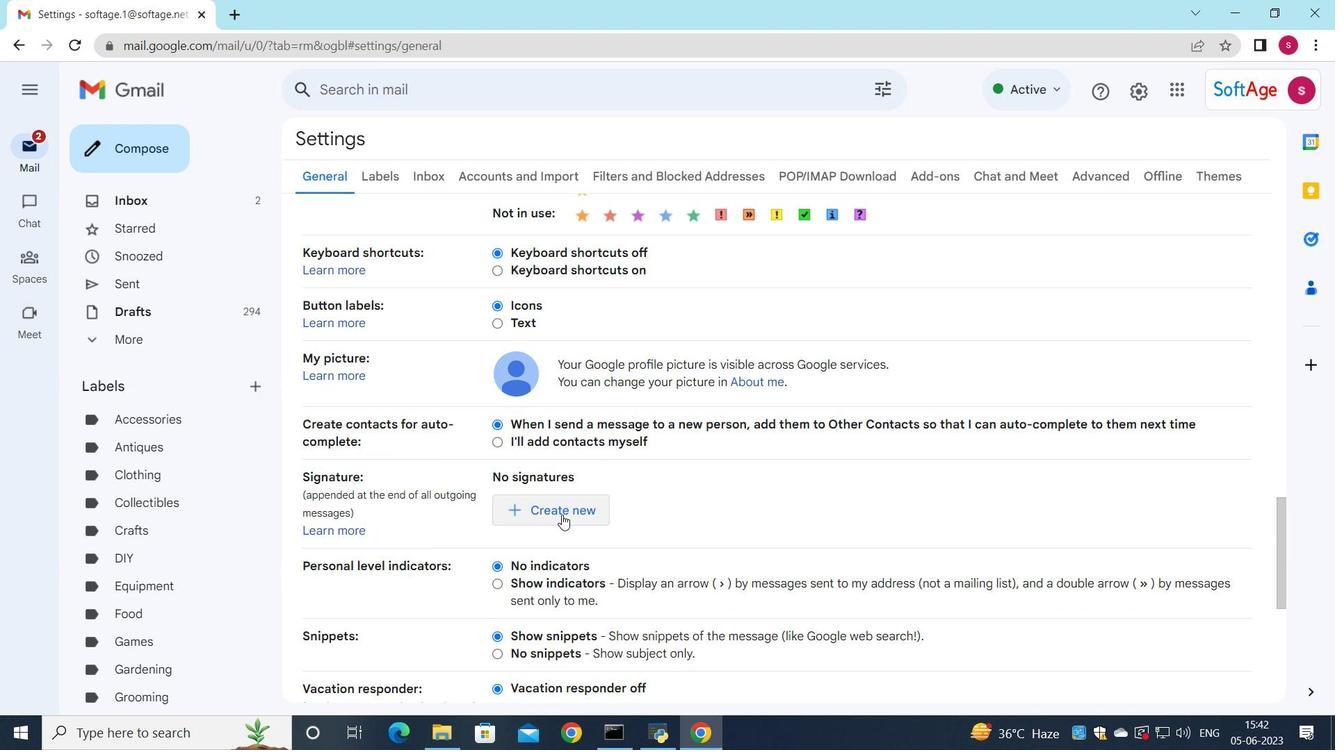 
Action: Mouse moved to (584, 379)
Screenshot: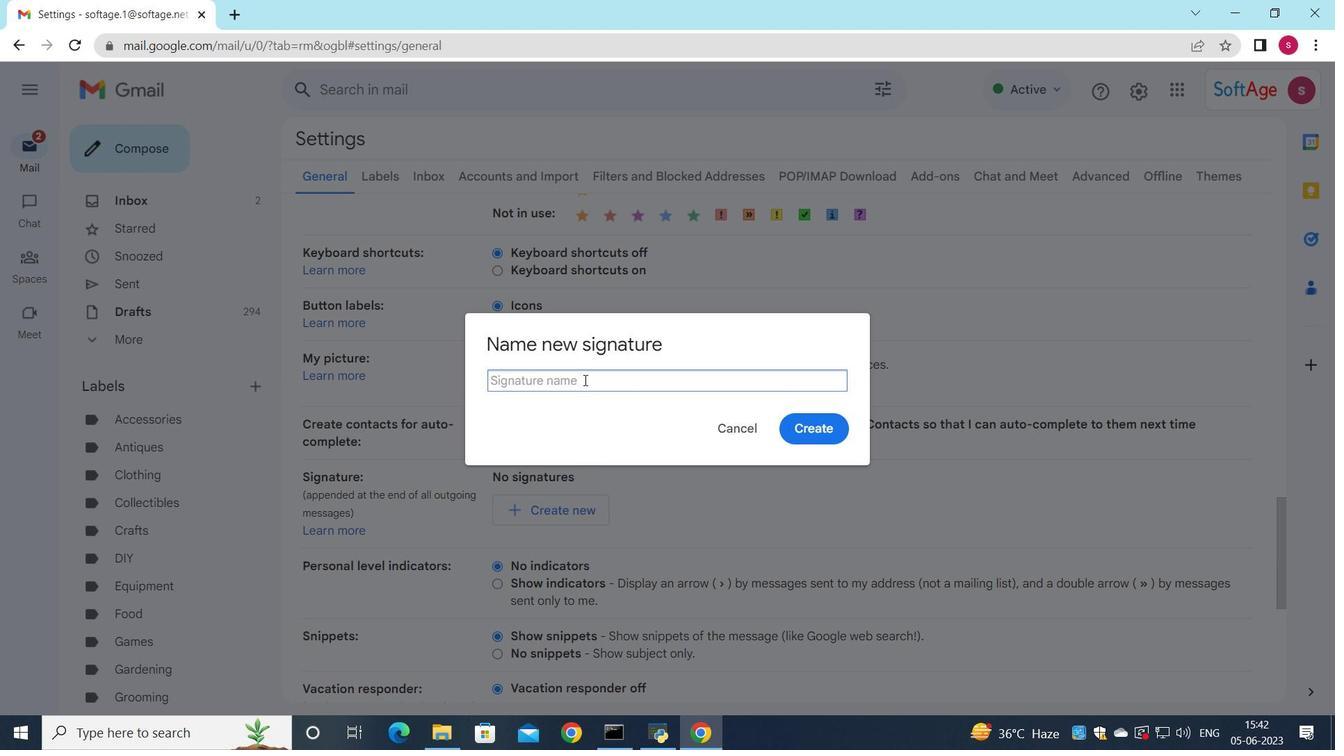 
Action: Key pressed <Key.shift>Ethan<Key.space><Key.shift>King
Screenshot: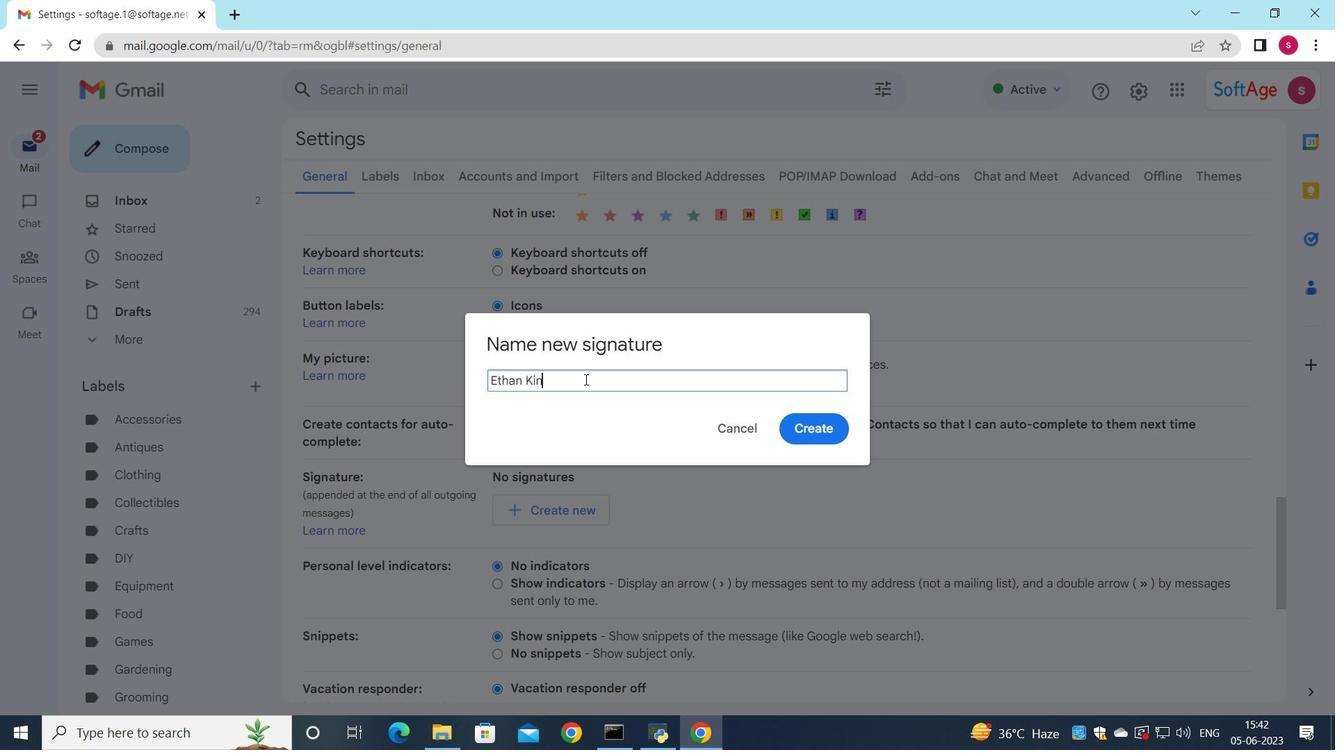 
Action: Mouse moved to (797, 424)
Screenshot: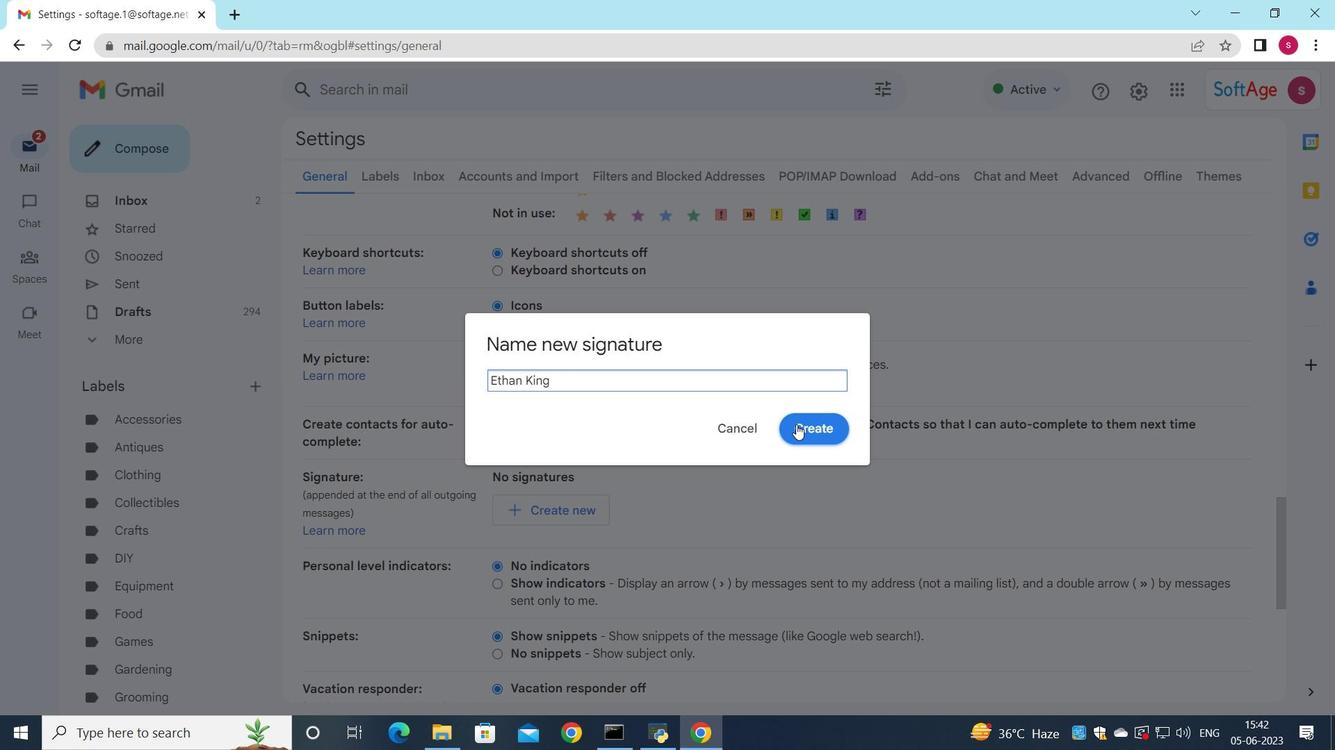 
Action: Mouse pressed left at (797, 424)
Screenshot: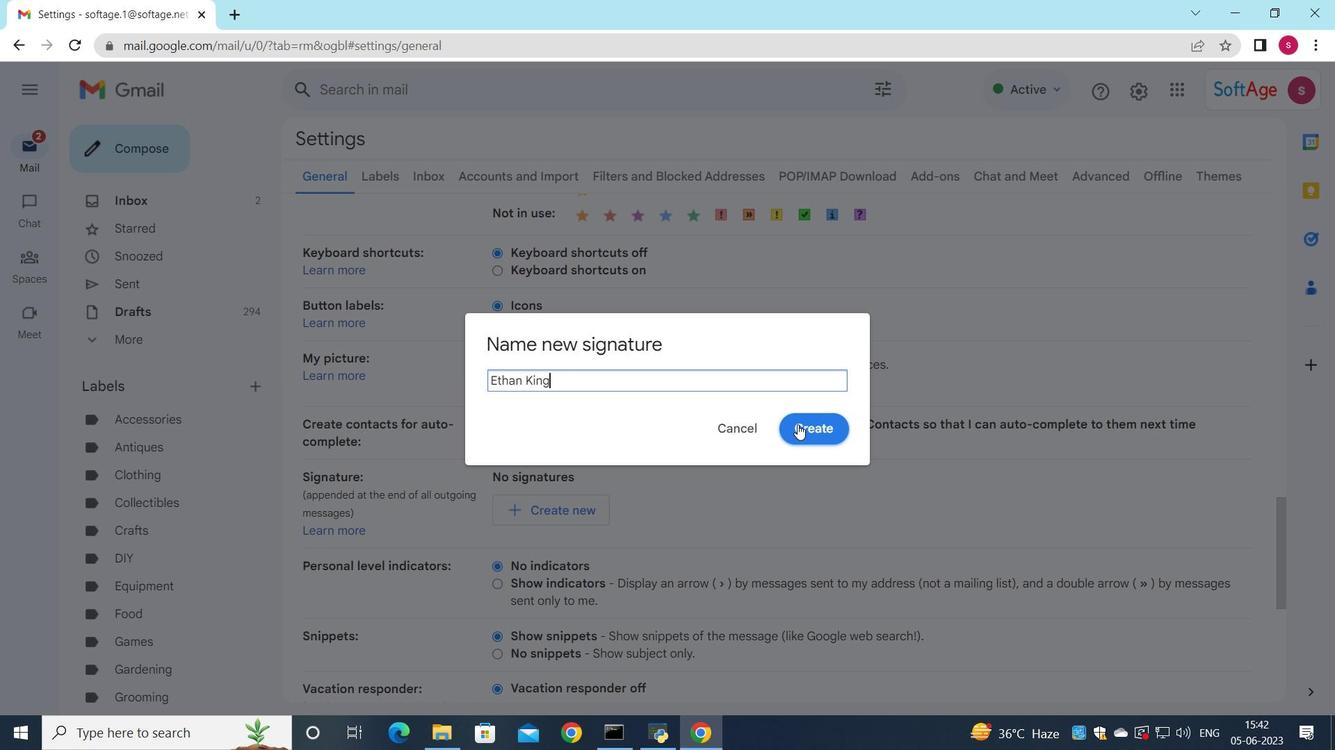 
Action: Mouse moved to (760, 492)
Screenshot: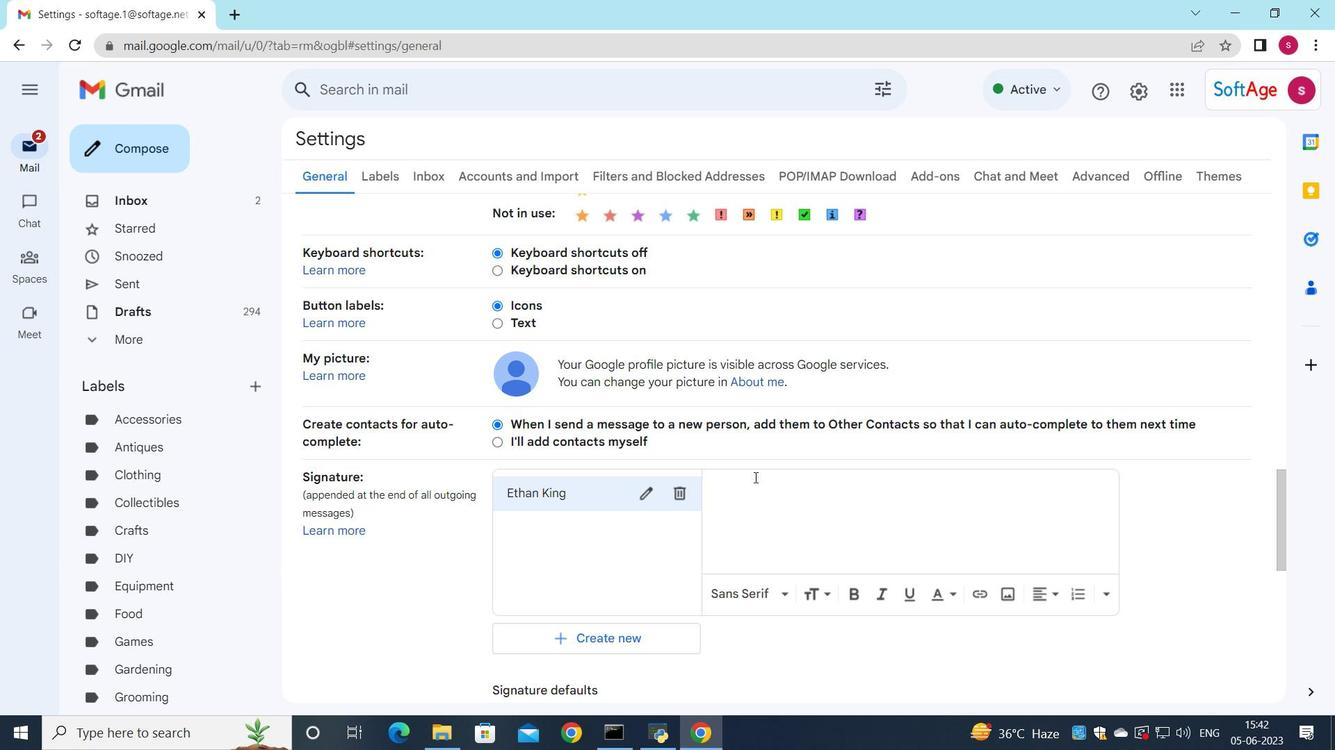 
Action: Mouse pressed left at (760, 492)
Screenshot: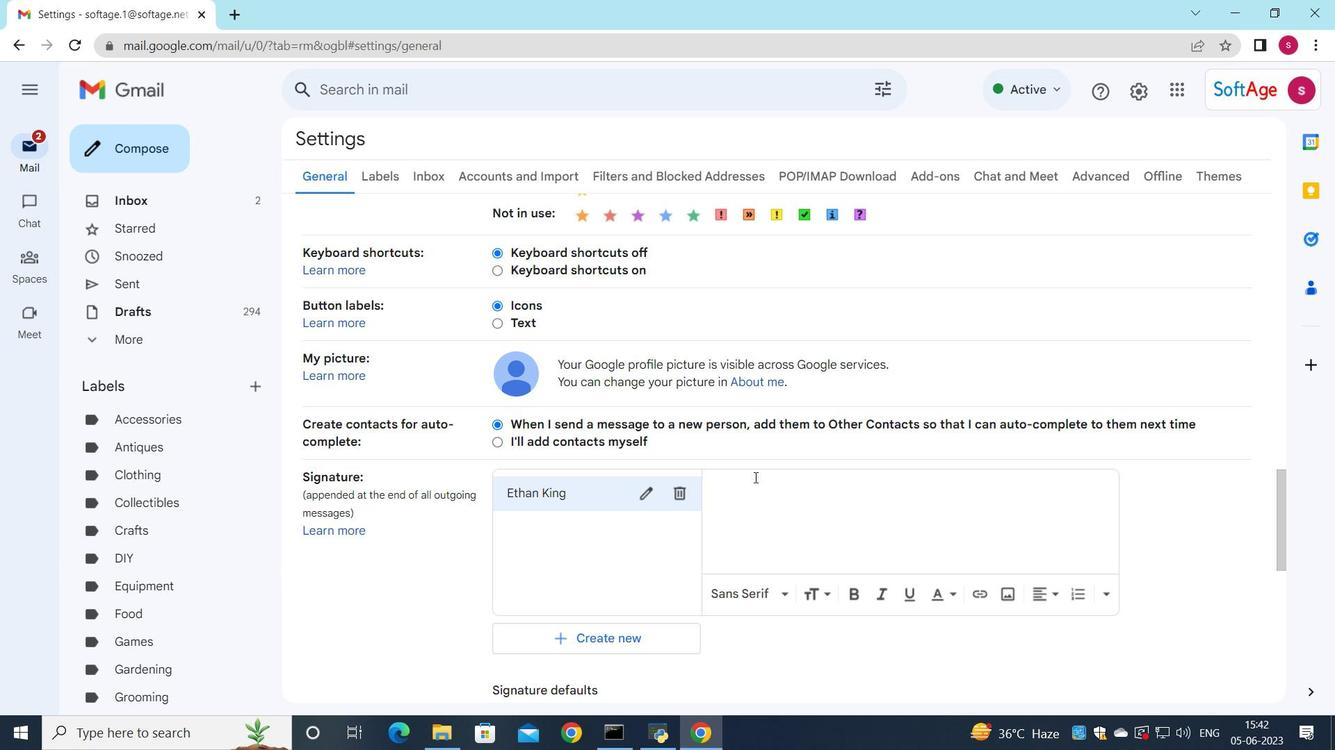 
Action: Key pressed <Key.shift>Ethan<Key.space><Key.shift>King
Screenshot: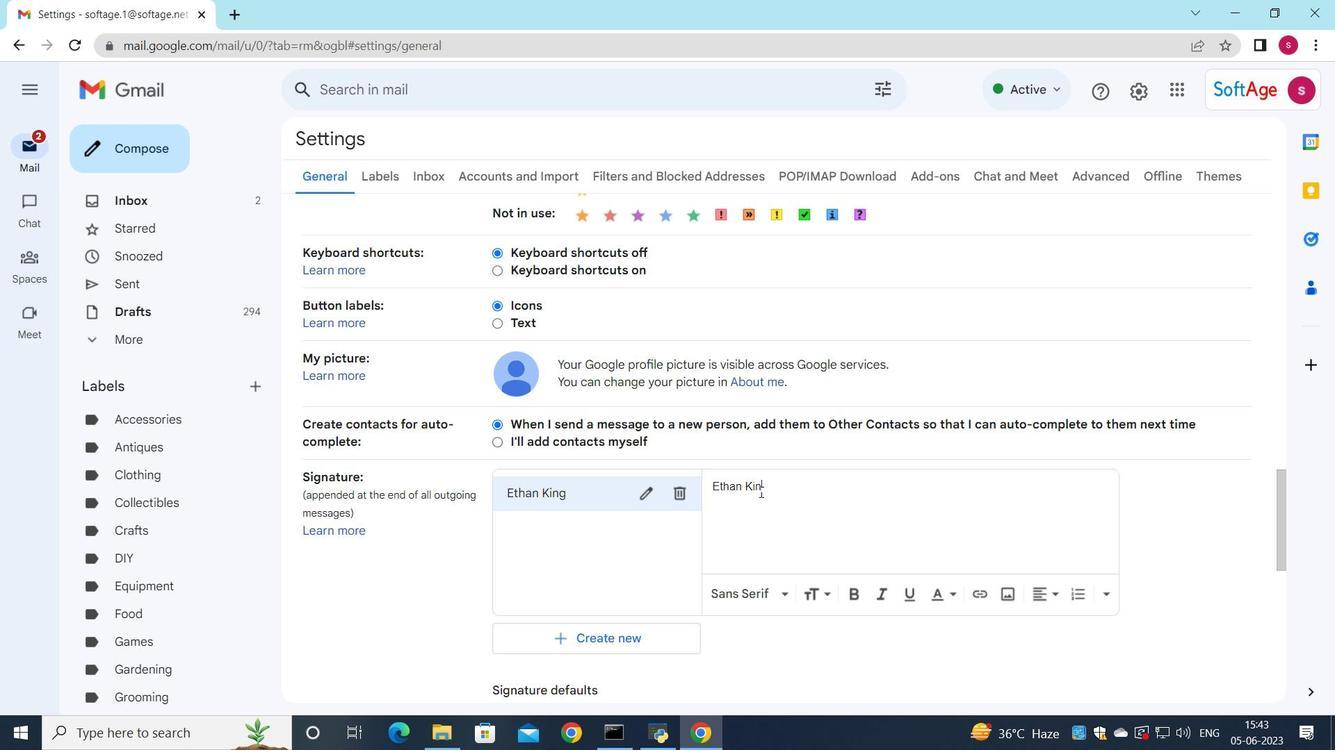 
Action: Mouse moved to (818, 250)
Screenshot: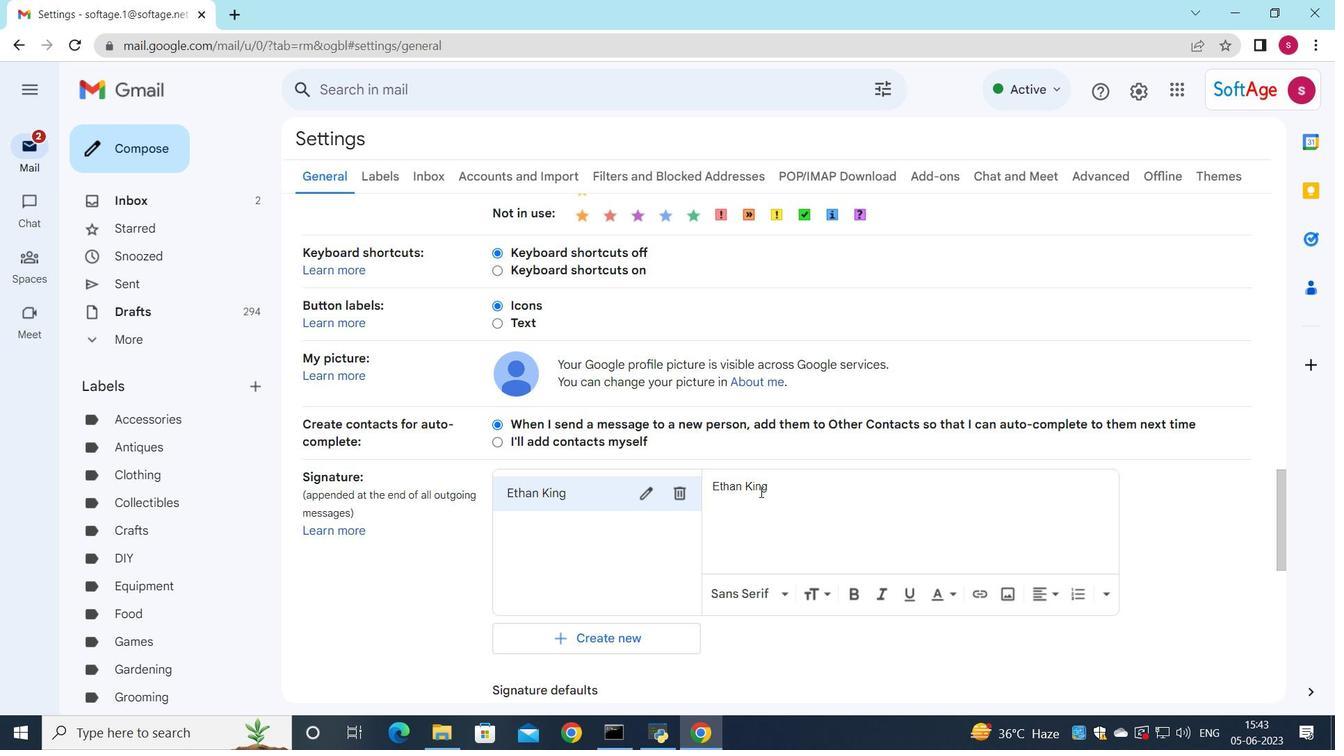 
Action: Mouse scrolled (818, 249) with delta (0, 0)
Screenshot: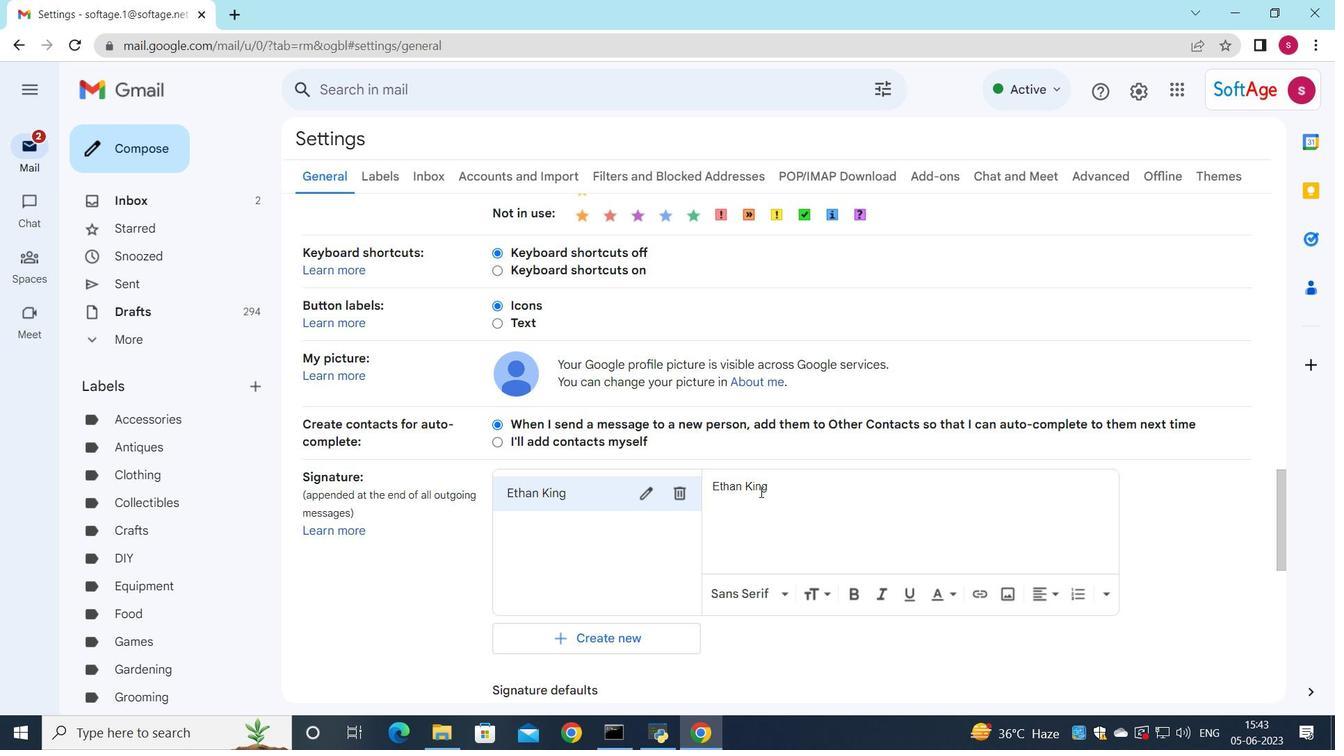 
Action: Mouse moved to (783, 265)
Screenshot: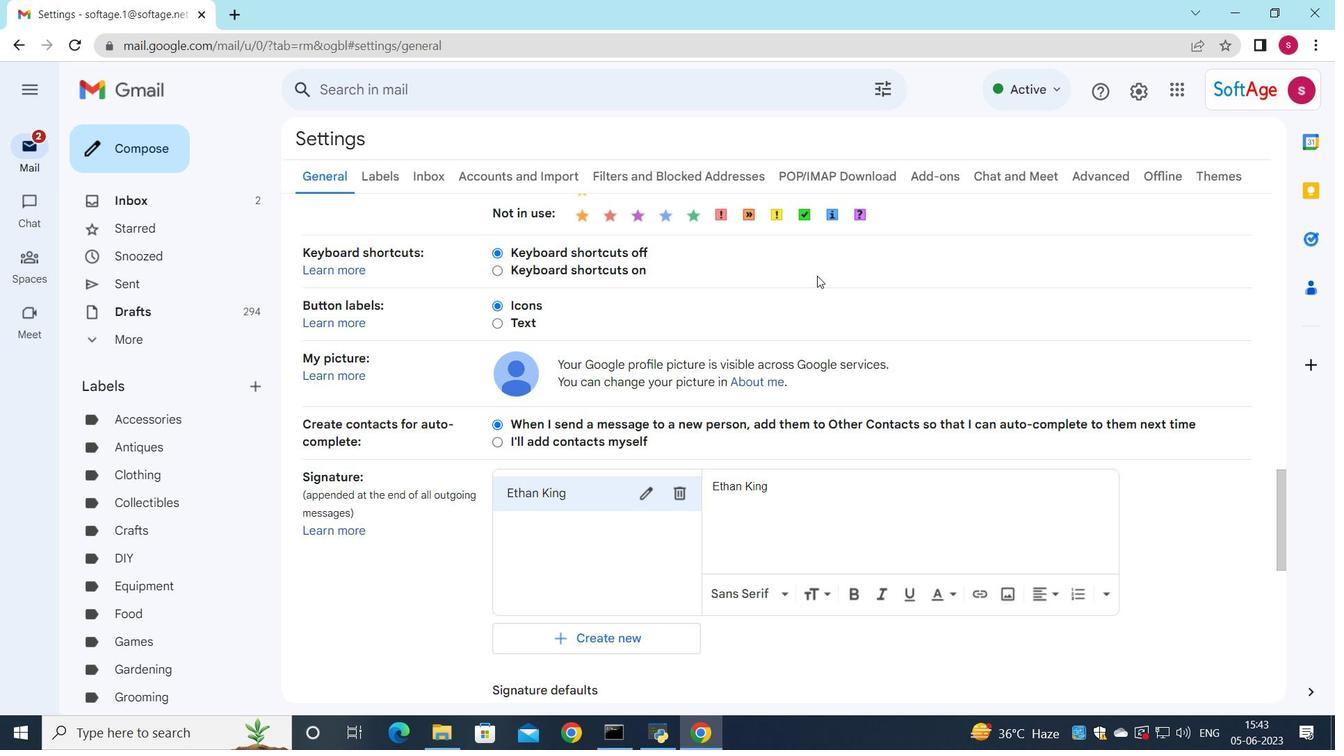 
Action: Mouse scrolled (783, 264) with delta (0, 0)
Screenshot: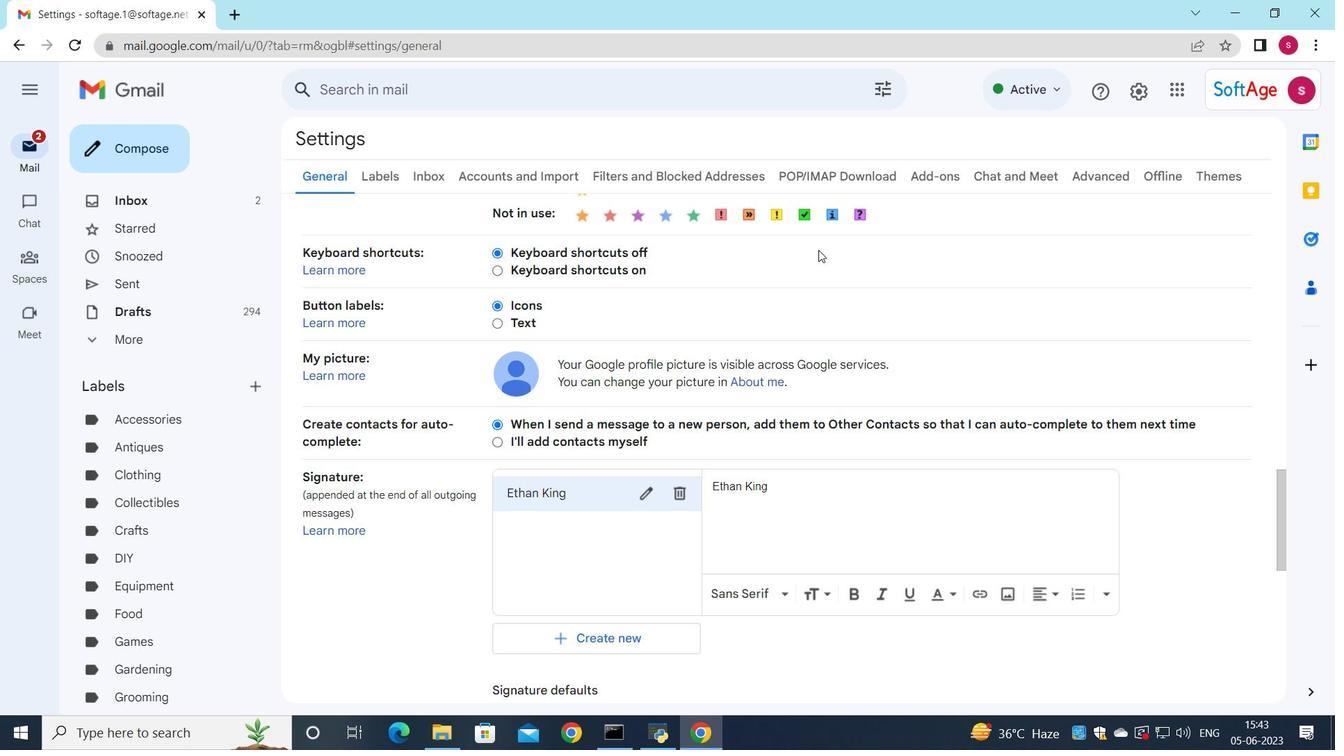 
Action: Mouse moved to (750, 294)
Screenshot: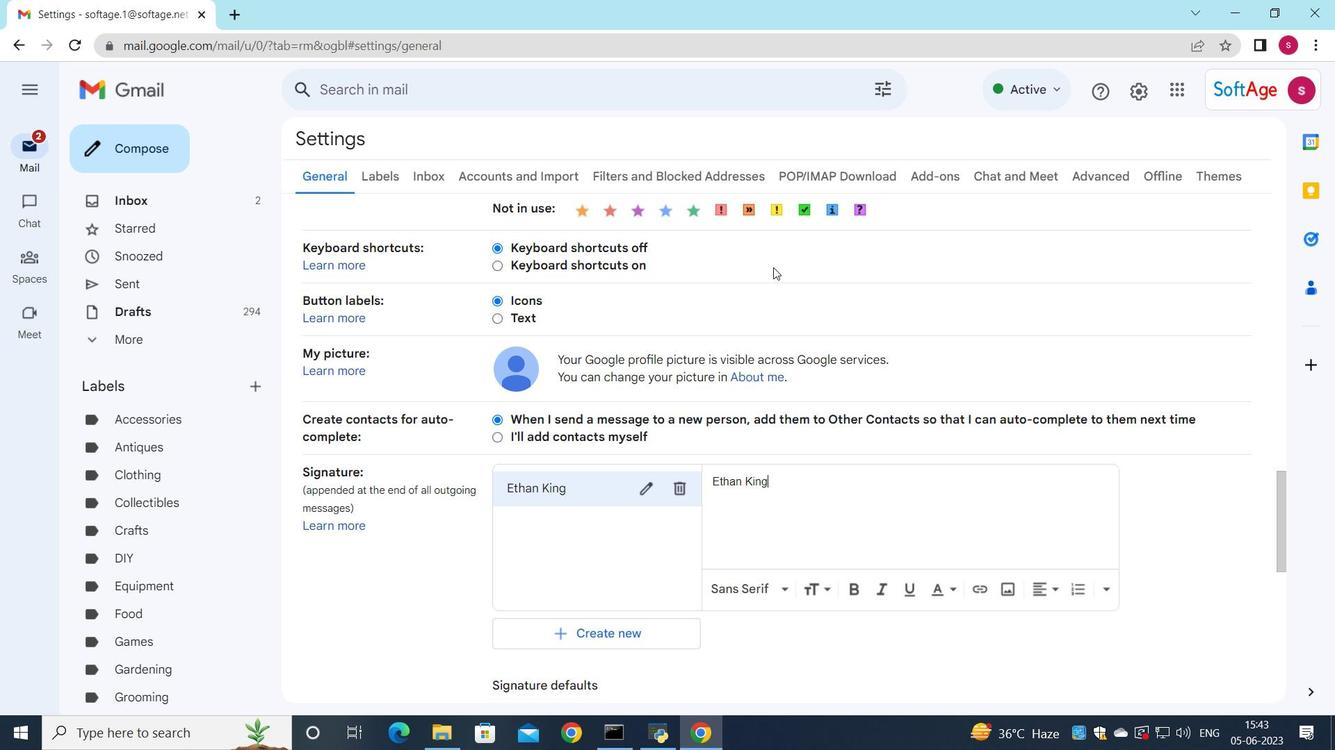 
Action: Mouse scrolled (748, 271) with delta (0, 0)
Screenshot: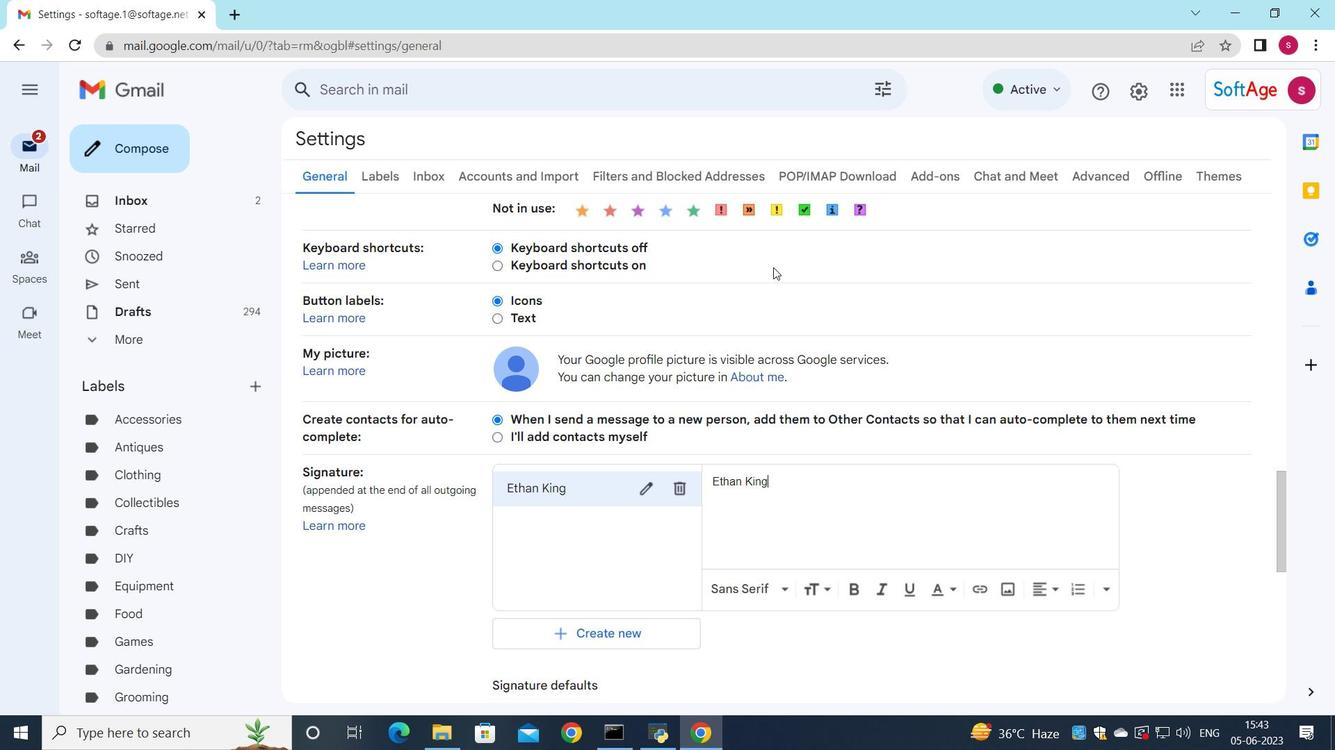
Action: Mouse moved to (641, 472)
Screenshot: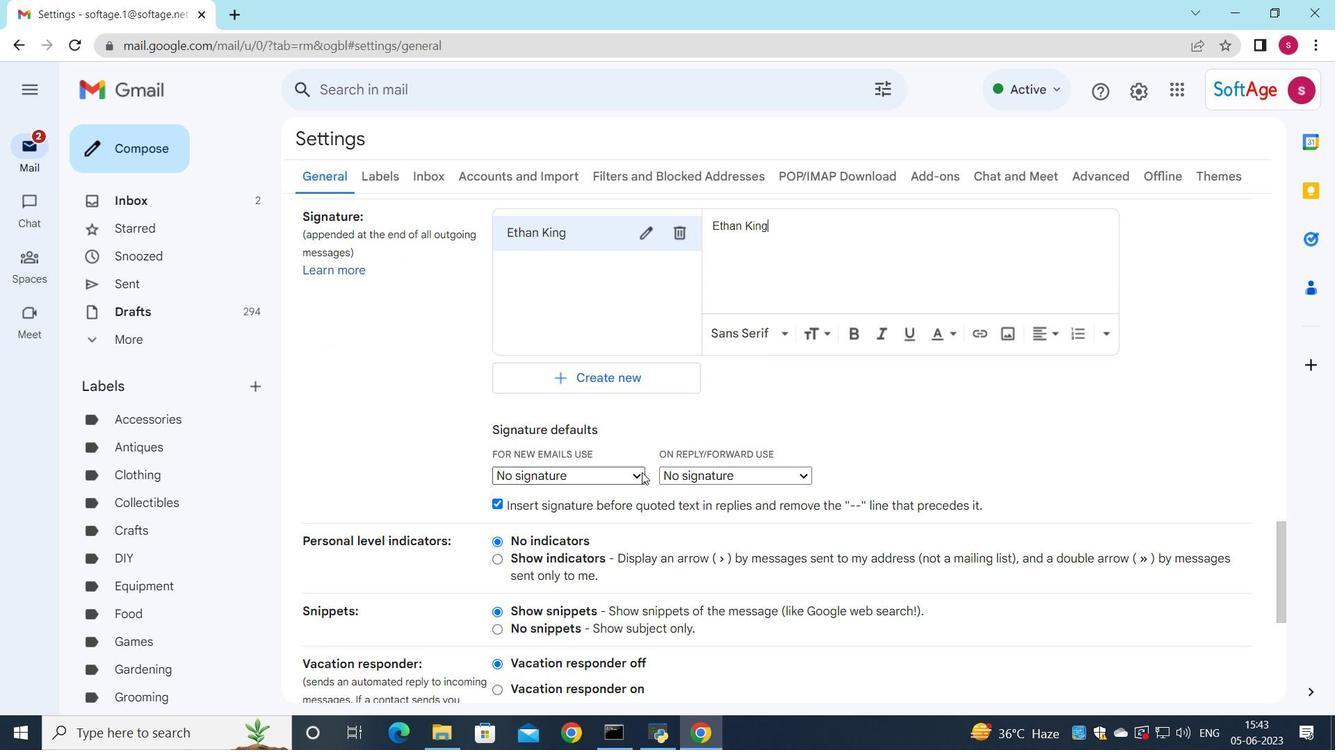
Action: Mouse pressed left at (641, 472)
Screenshot: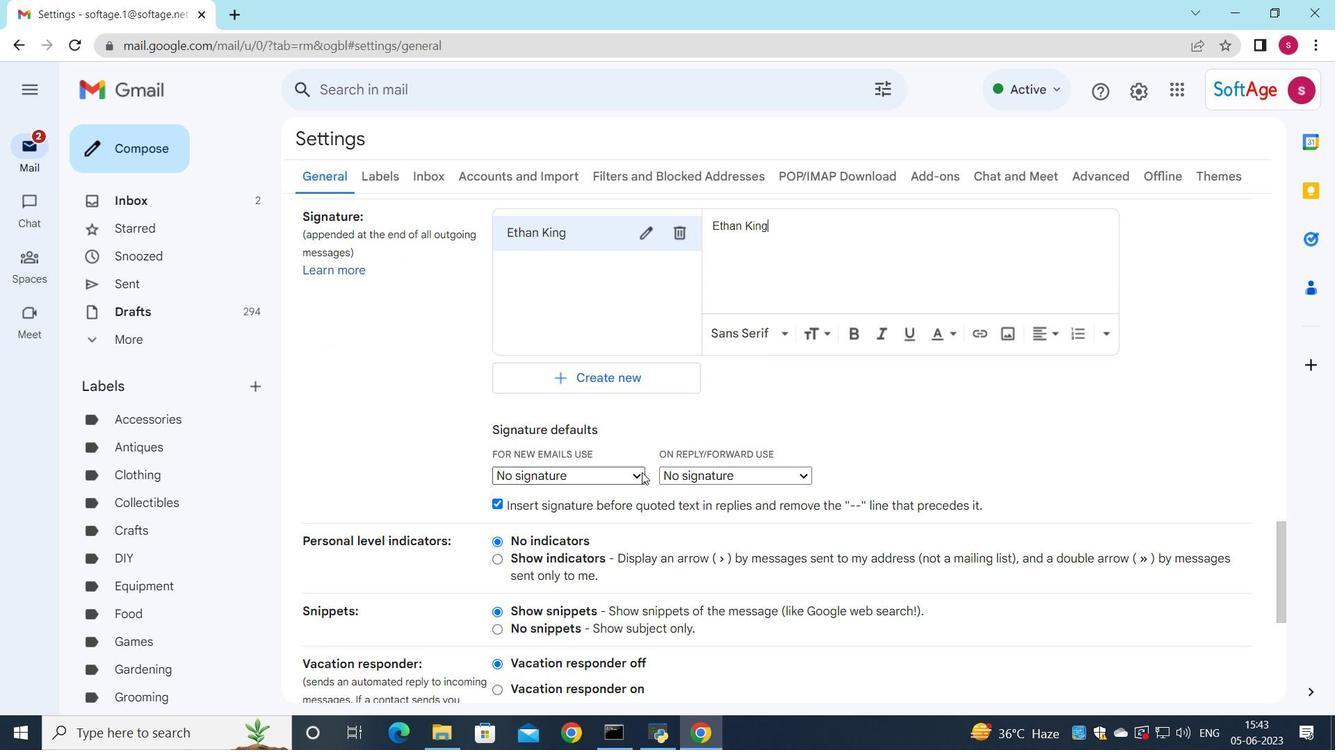 
Action: Mouse moved to (600, 509)
Screenshot: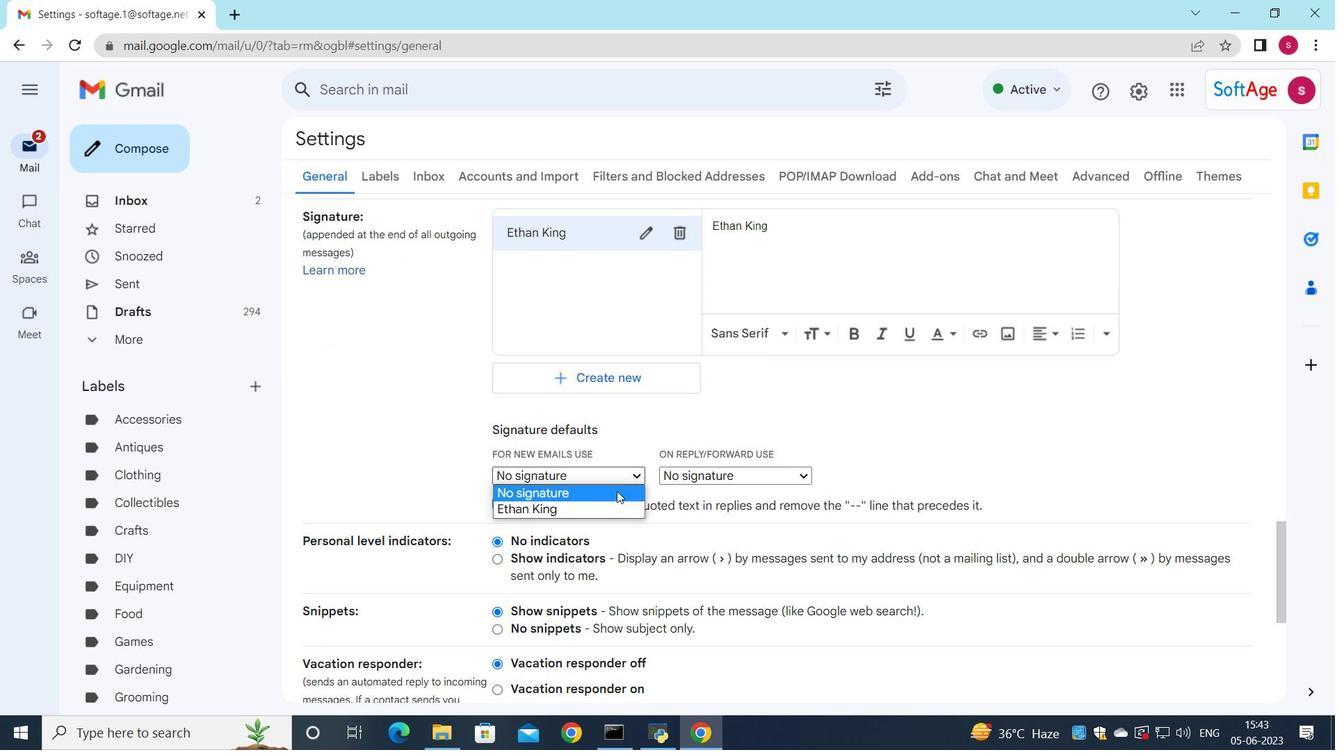 
Action: Mouse pressed left at (600, 509)
Screenshot: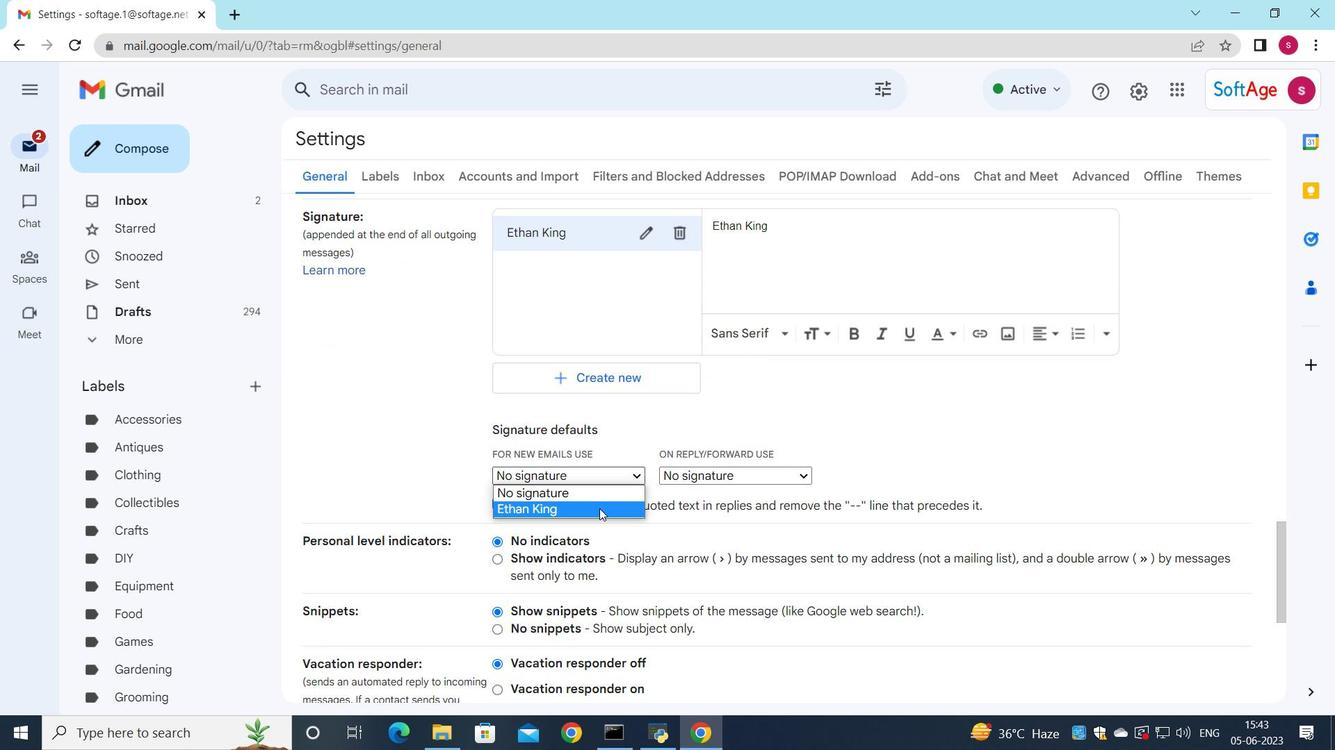 
Action: Mouse moved to (686, 479)
Screenshot: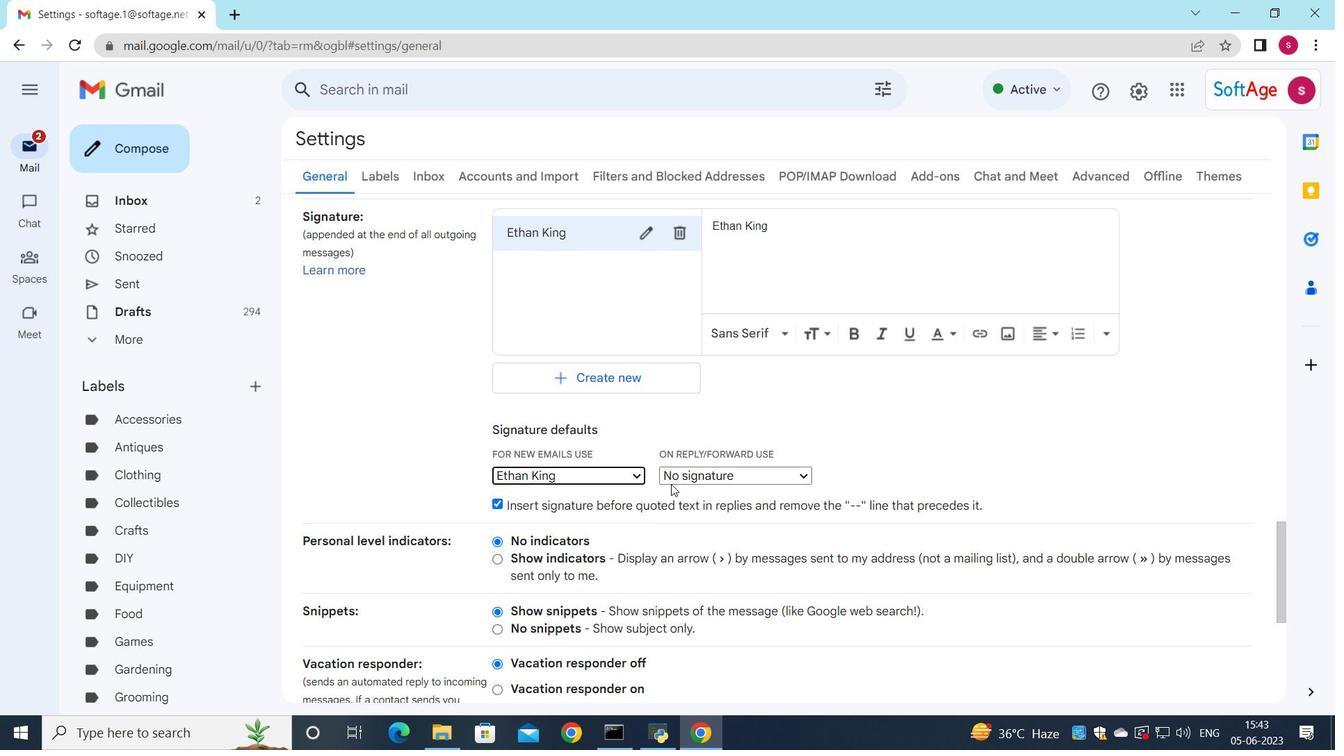 
Action: Mouse pressed left at (686, 479)
Screenshot: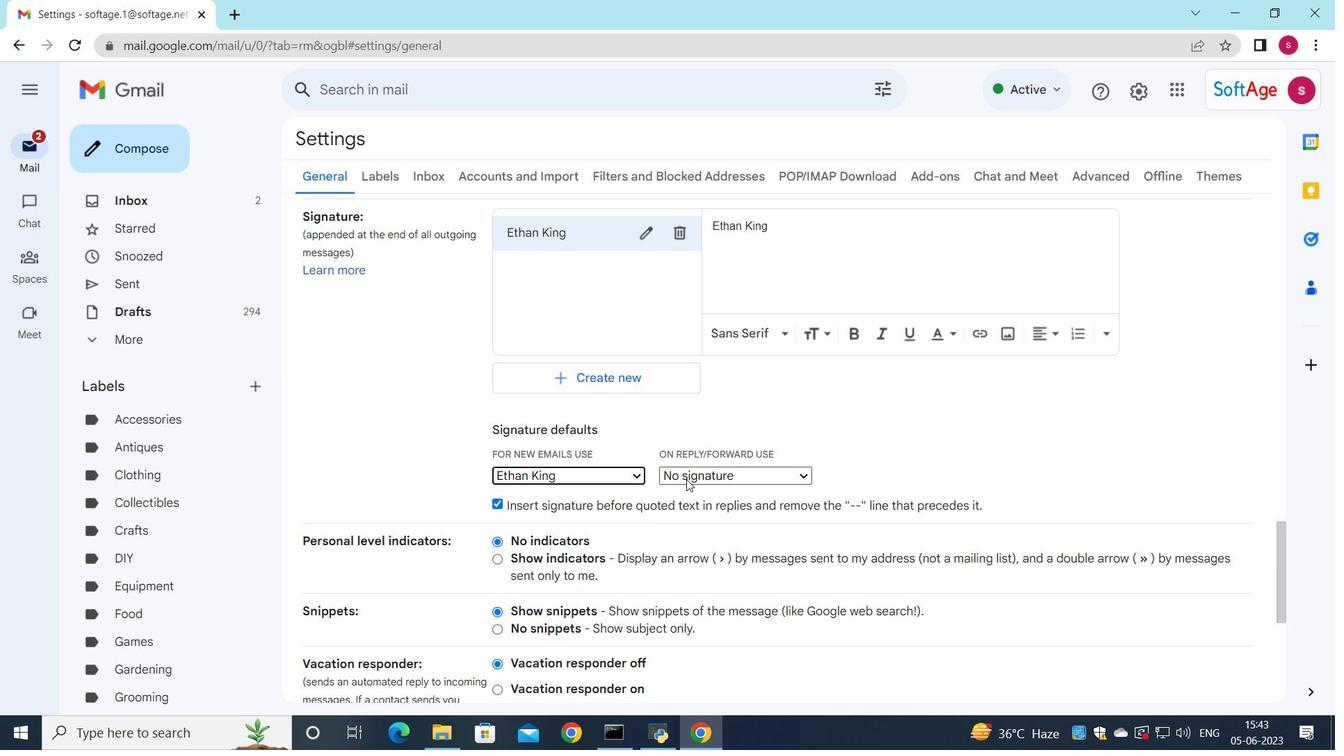 
Action: Mouse moved to (677, 509)
Screenshot: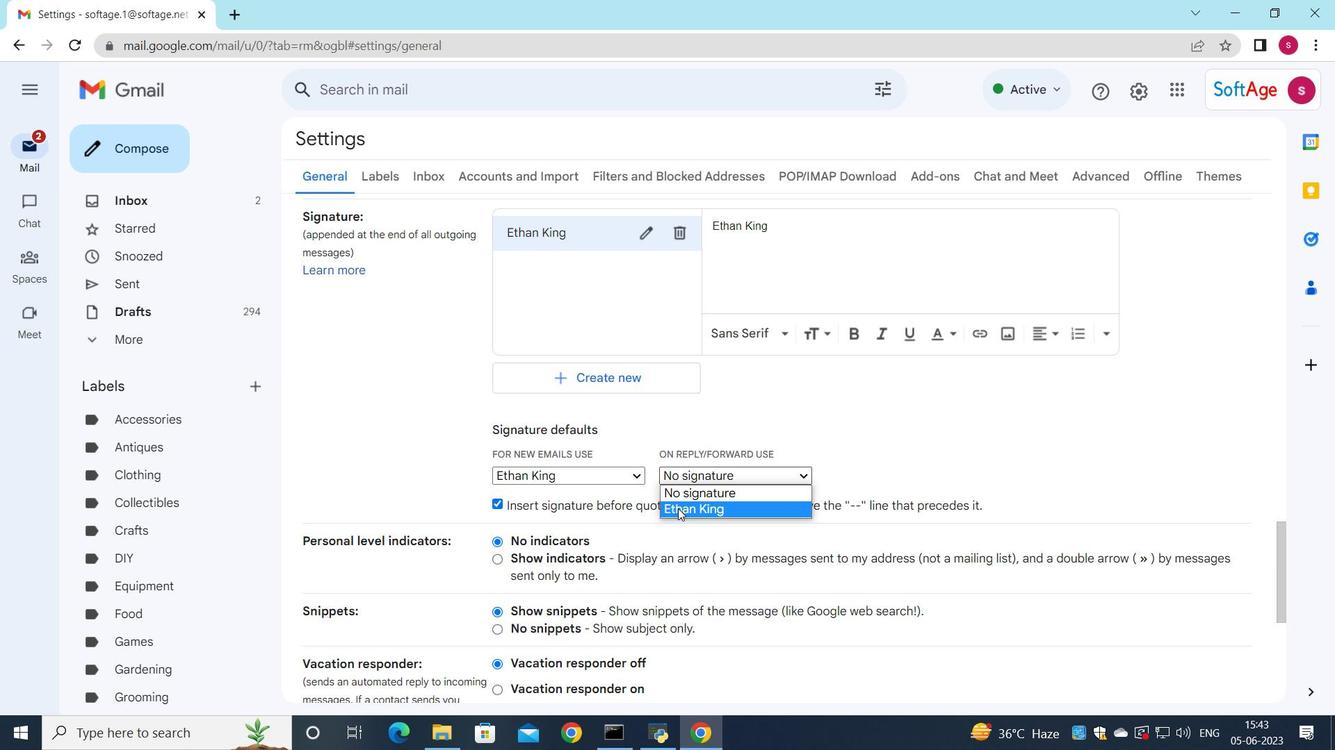 
Action: Mouse pressed left at (677, 509)
Screenshot: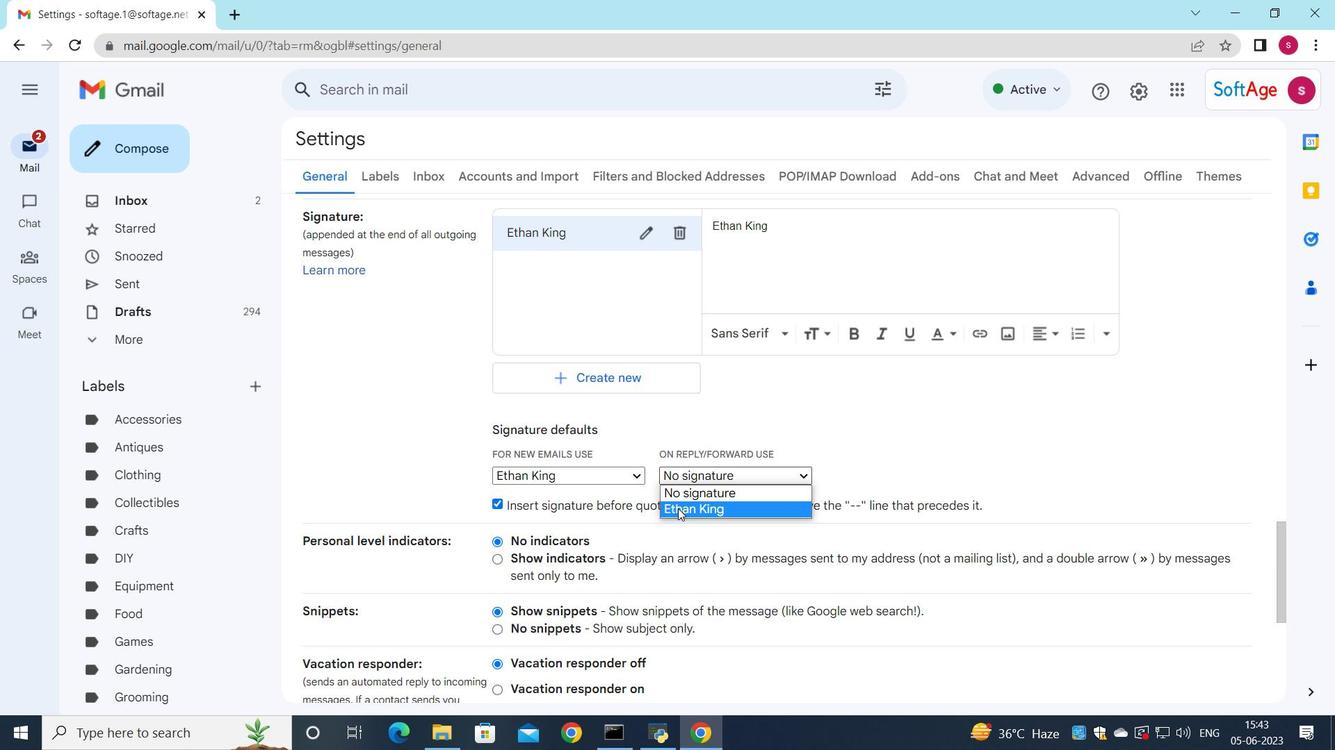 
Action: Mouse moved to (688, 456)
Screenshot: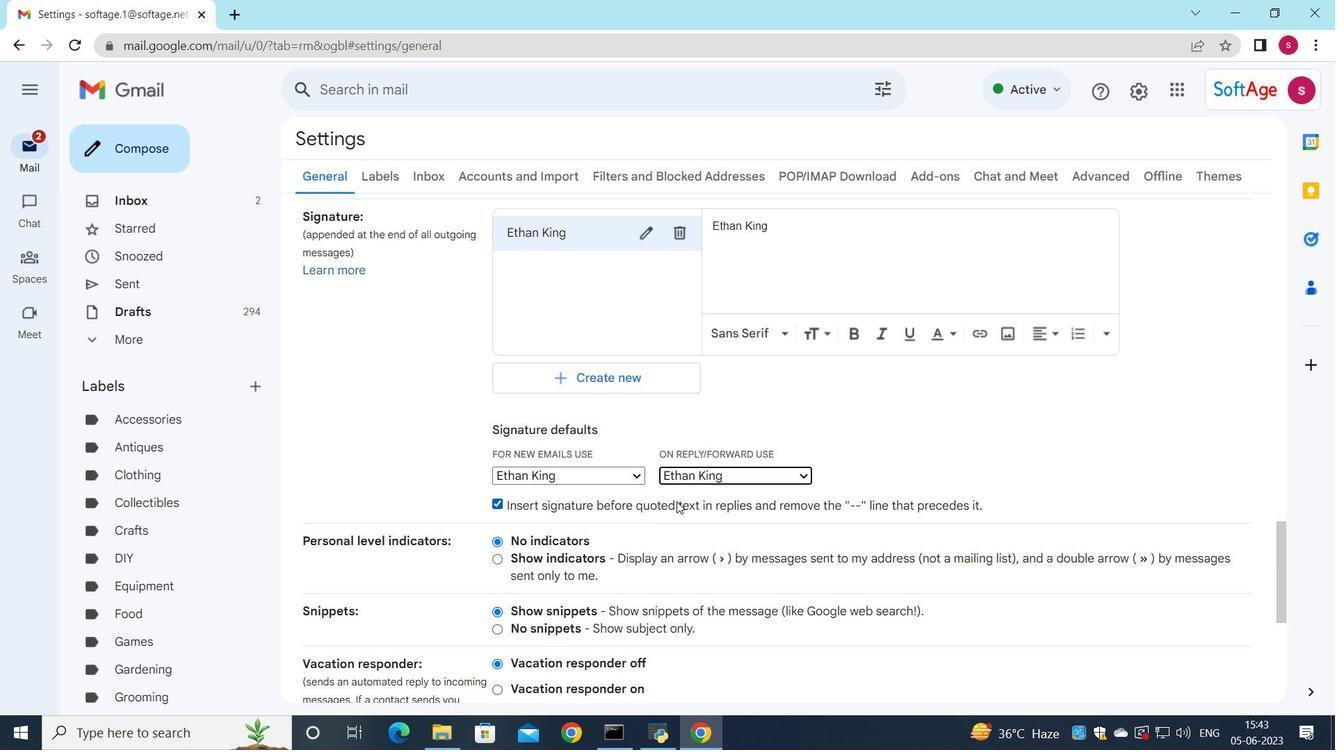 
Action: Mouse scrolled (688, 456) with delta (0, 0)
Screenshot: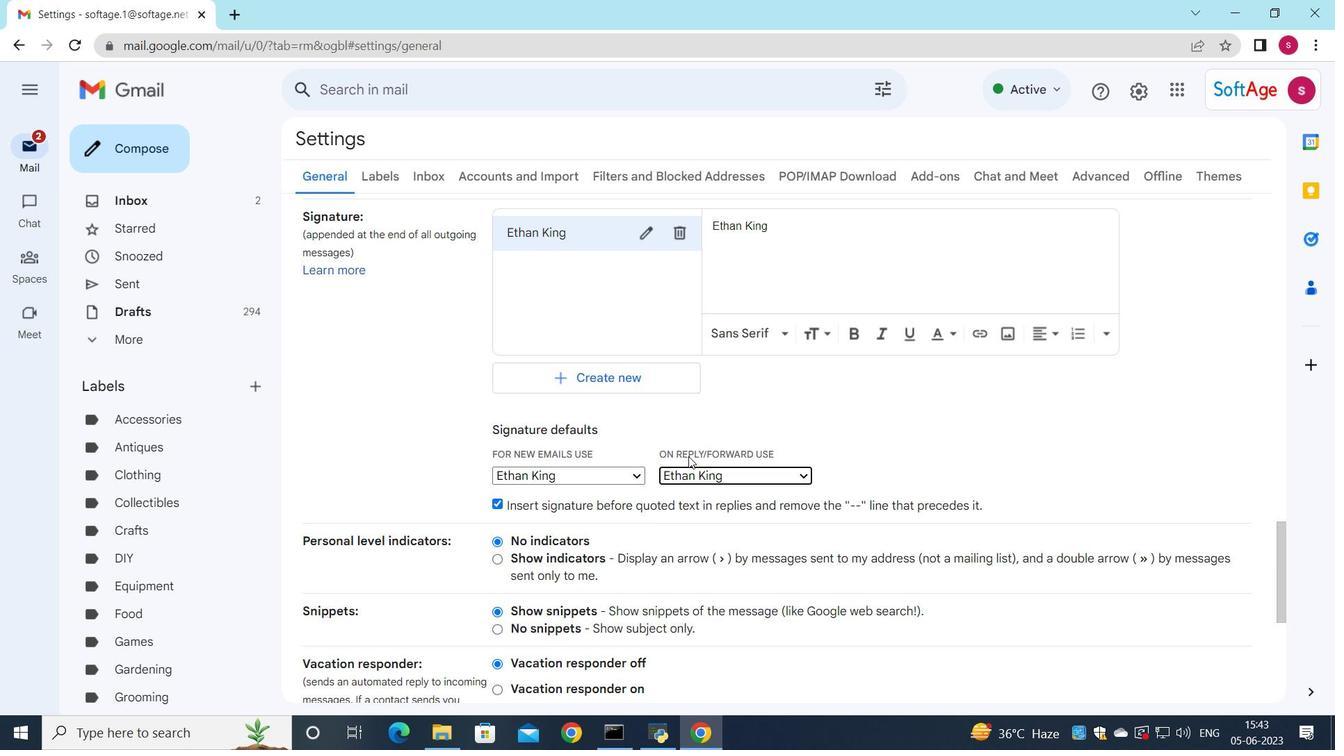 
Action: Mouse scrolled (688, 456) with delta (0, 0)
Screenshot: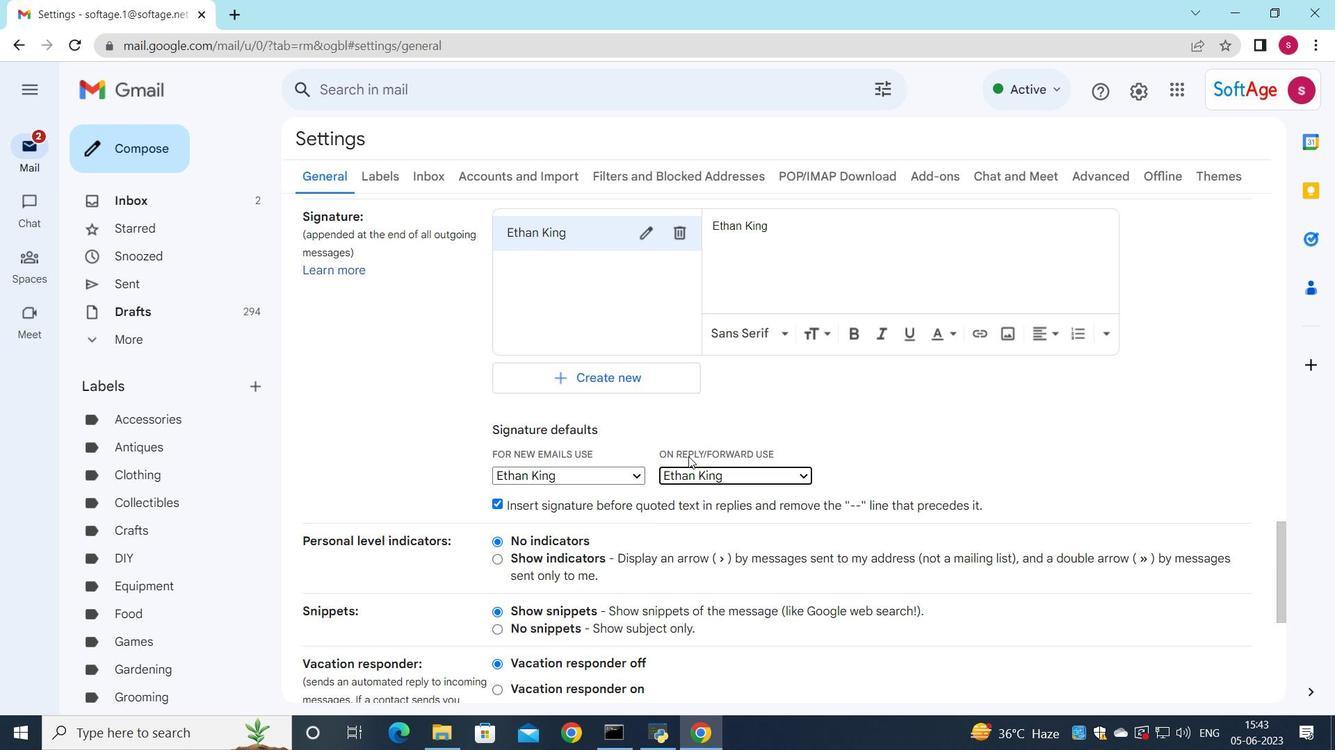 
Action: Mouse scrolled (688, 456) with delta (0, 0)
Screenshot: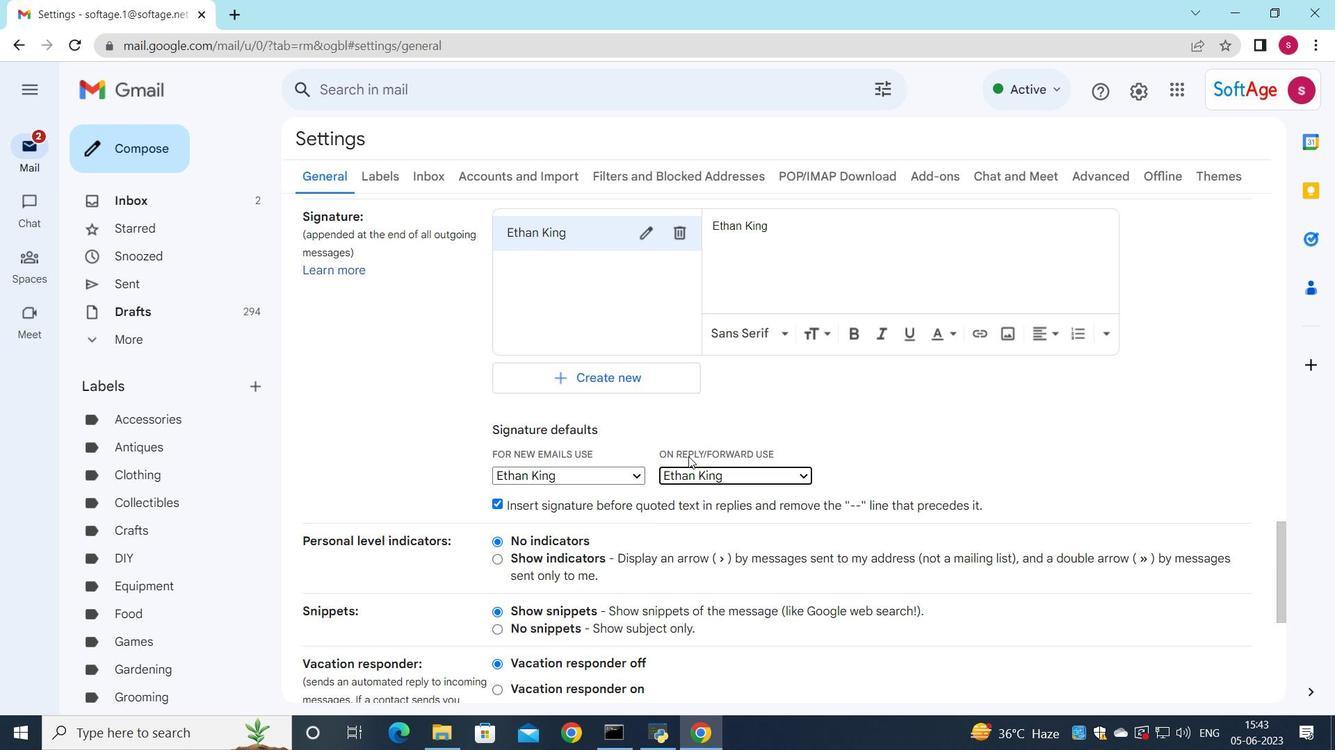 
Action: Mouse scrolled (688, 456) with delta (0, 0)
Screenshot: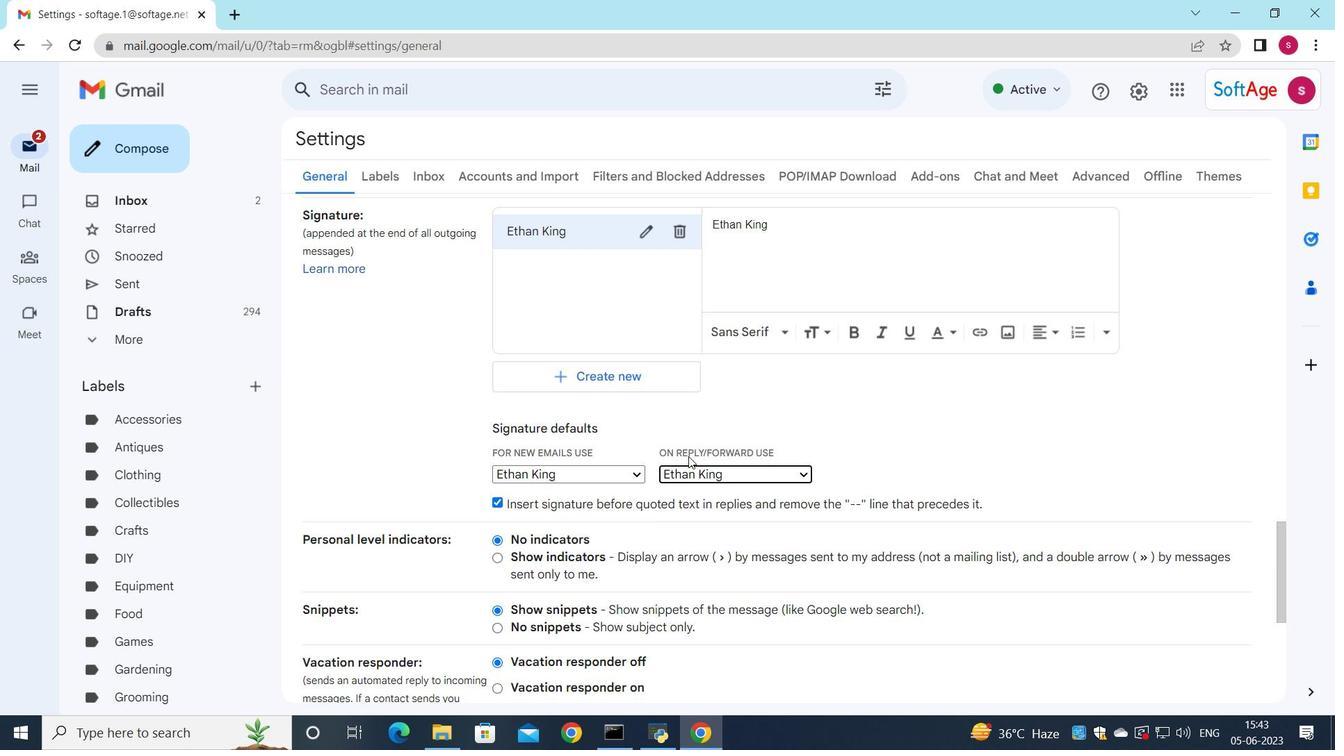 
Action: Mouse moved to (666, 462)
Screenshot: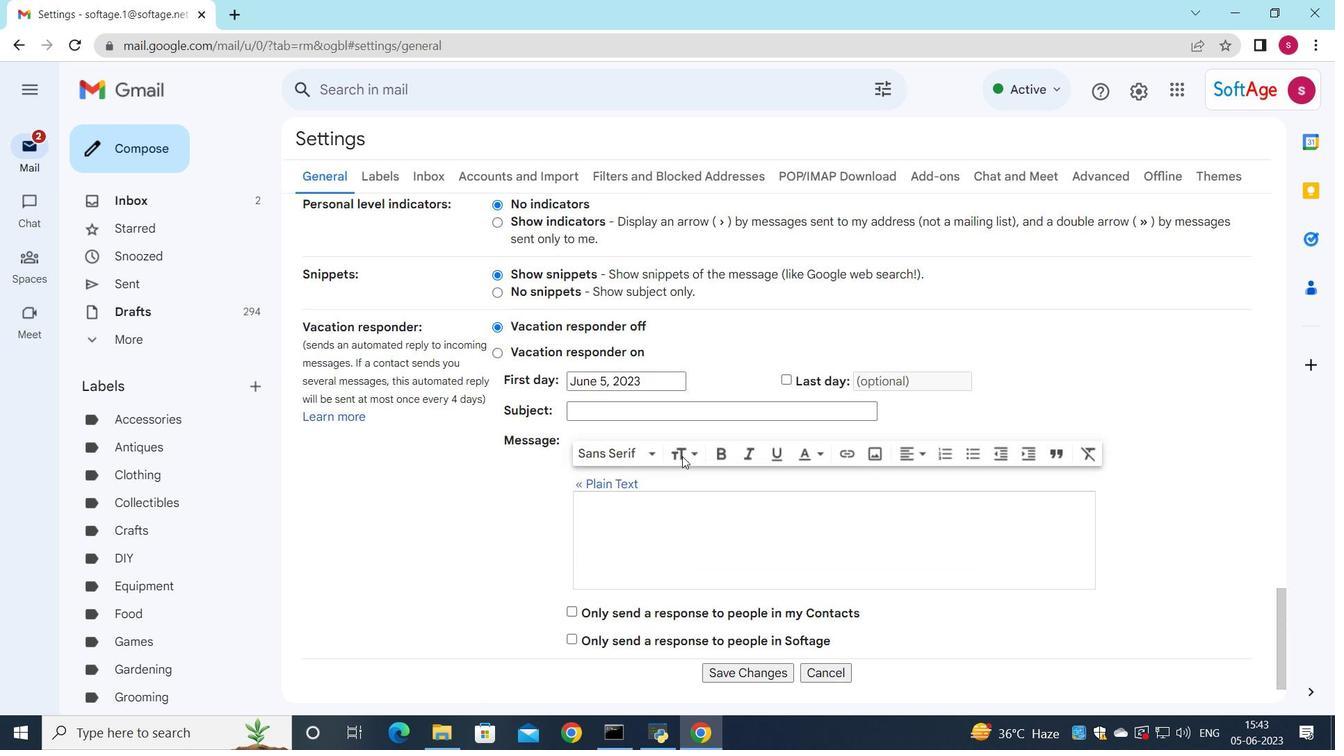 
Action: Mouse scrolled (666, 461) with delta (0, 0)
Screenshot: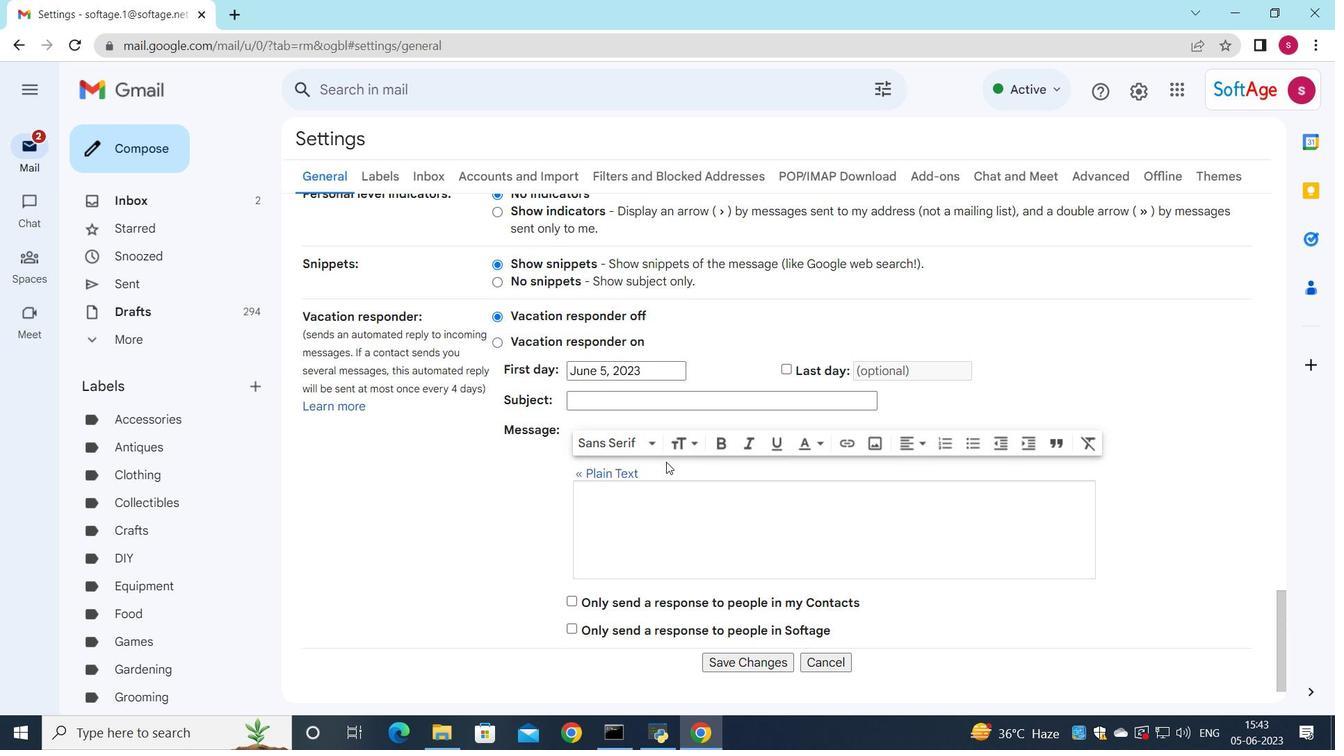 
Action: Mouse moved to (666, 464)
Screenshot: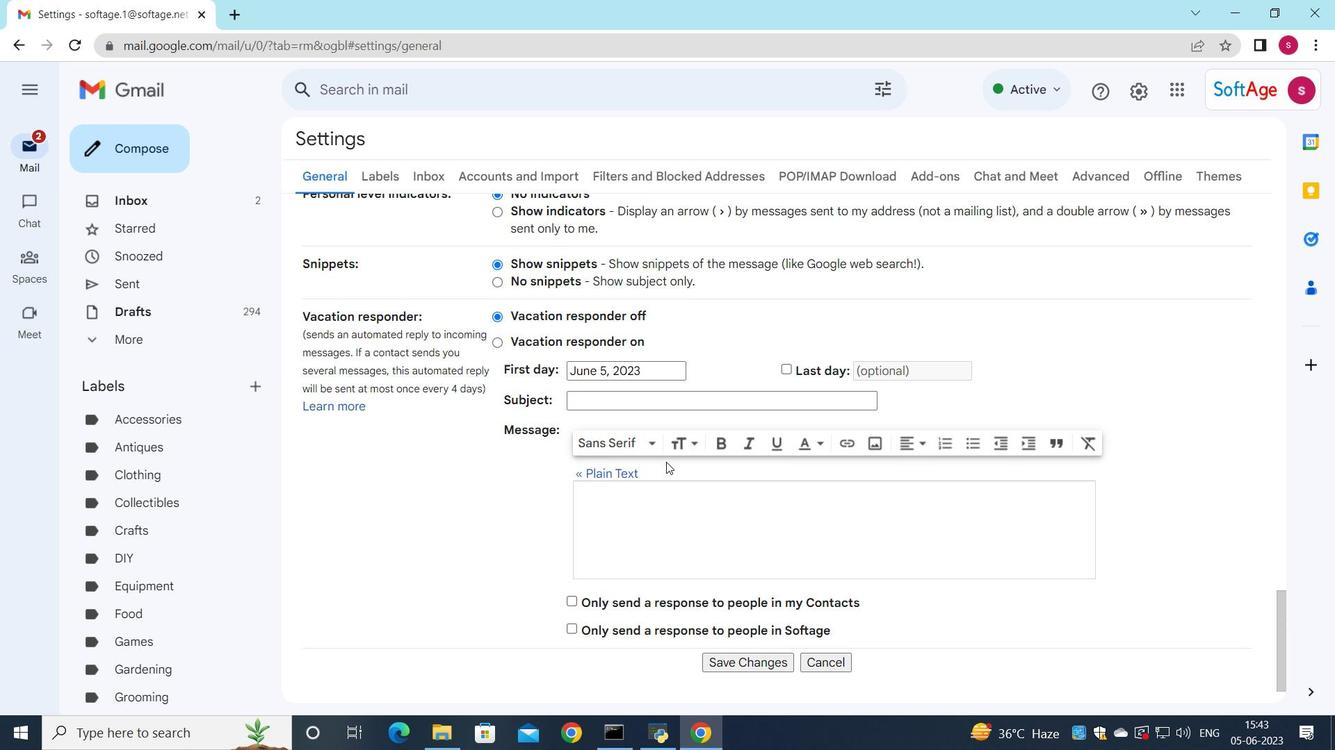 
Action: Mouse scrolled (666, 463) with delta (0, 0)
Screenshot: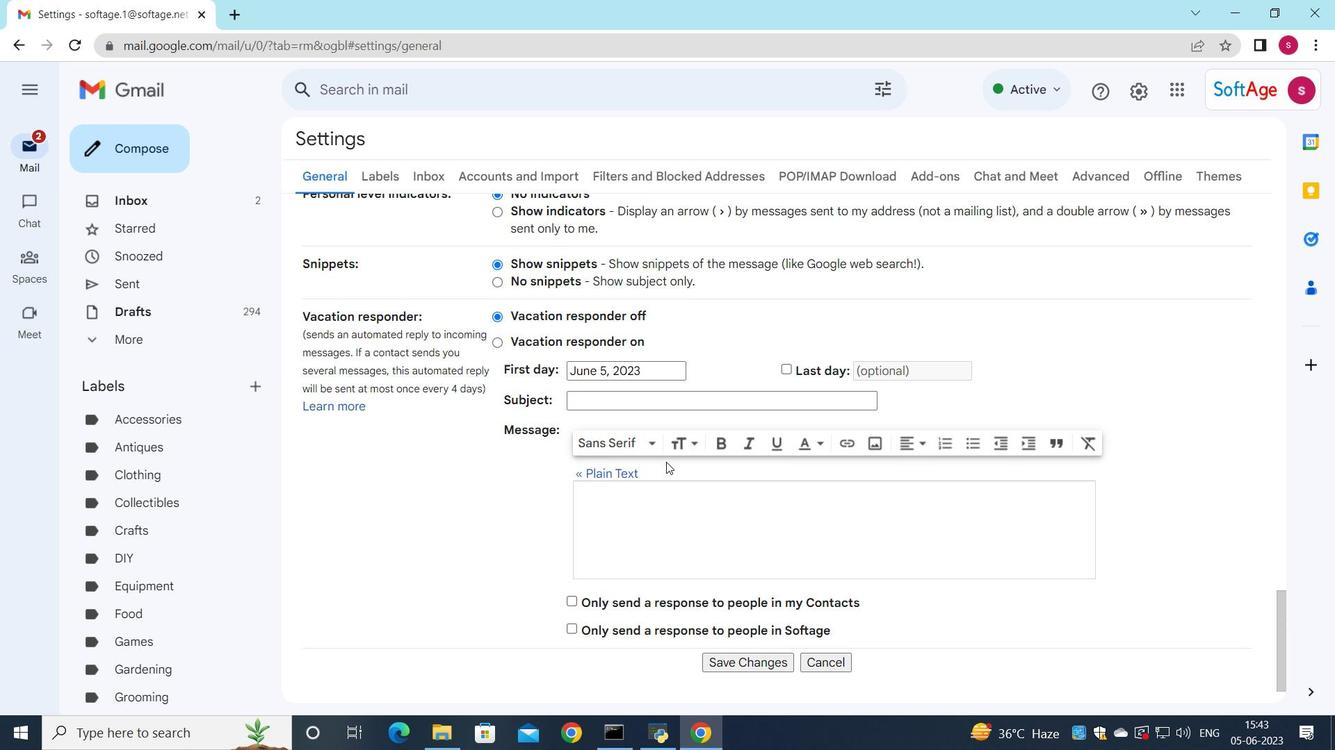 
Action: Mouse moved to (666, 466)
Screenshot: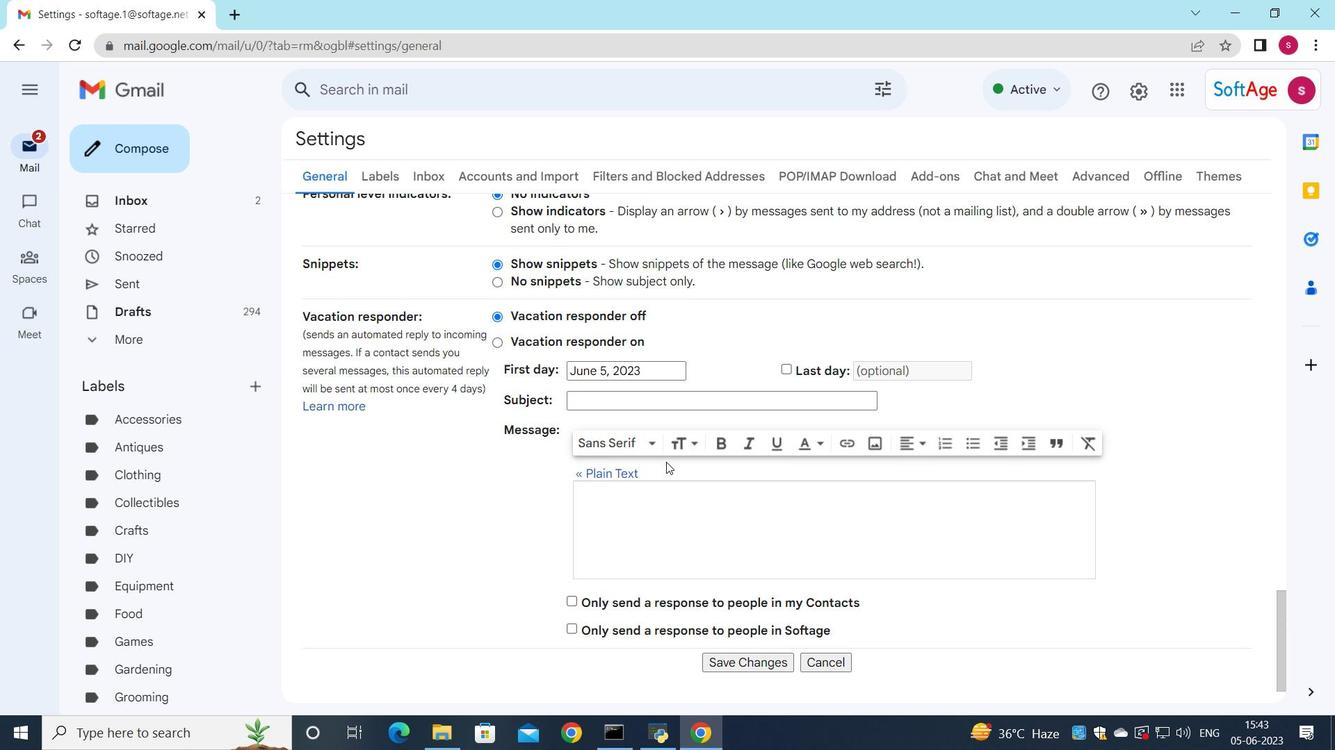 
Action: Mouse scrolled (666, 465) with delta (0, 0)
Screenshot: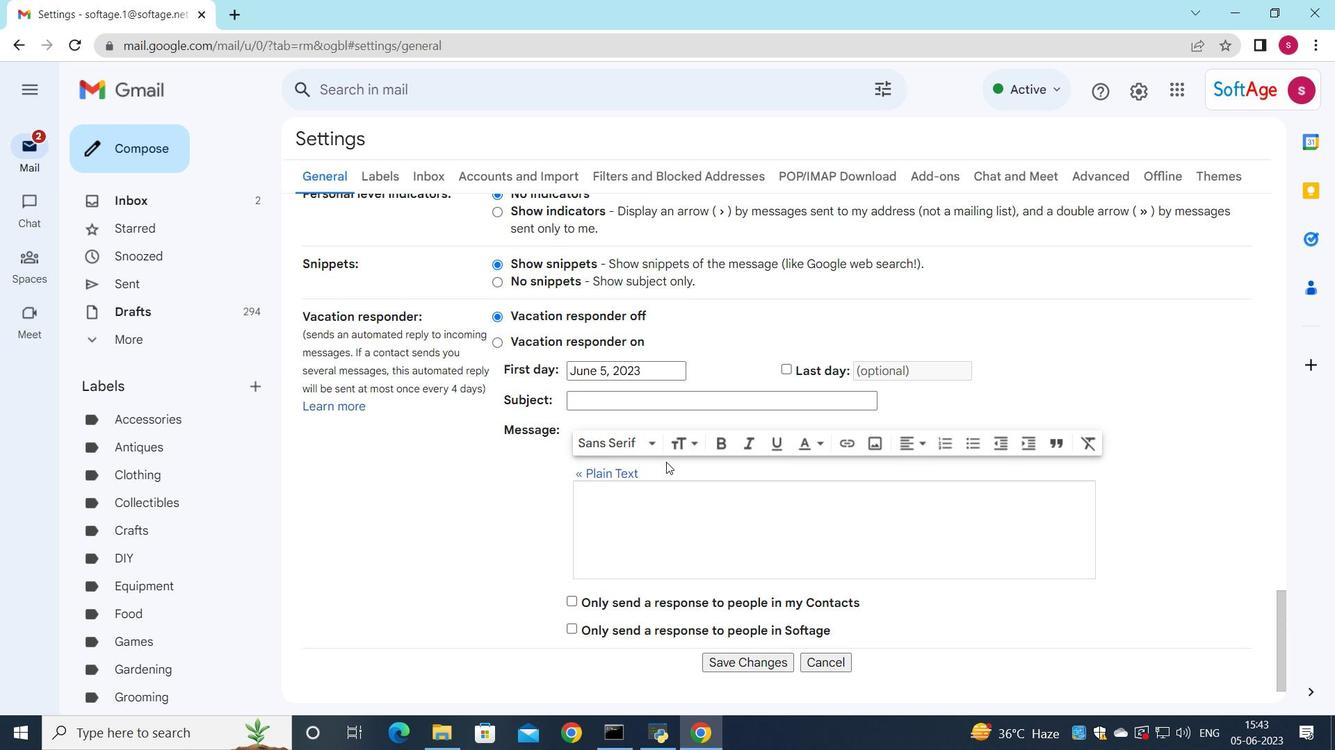 
Action: Mouse moved to (727, 604)
Screenshot: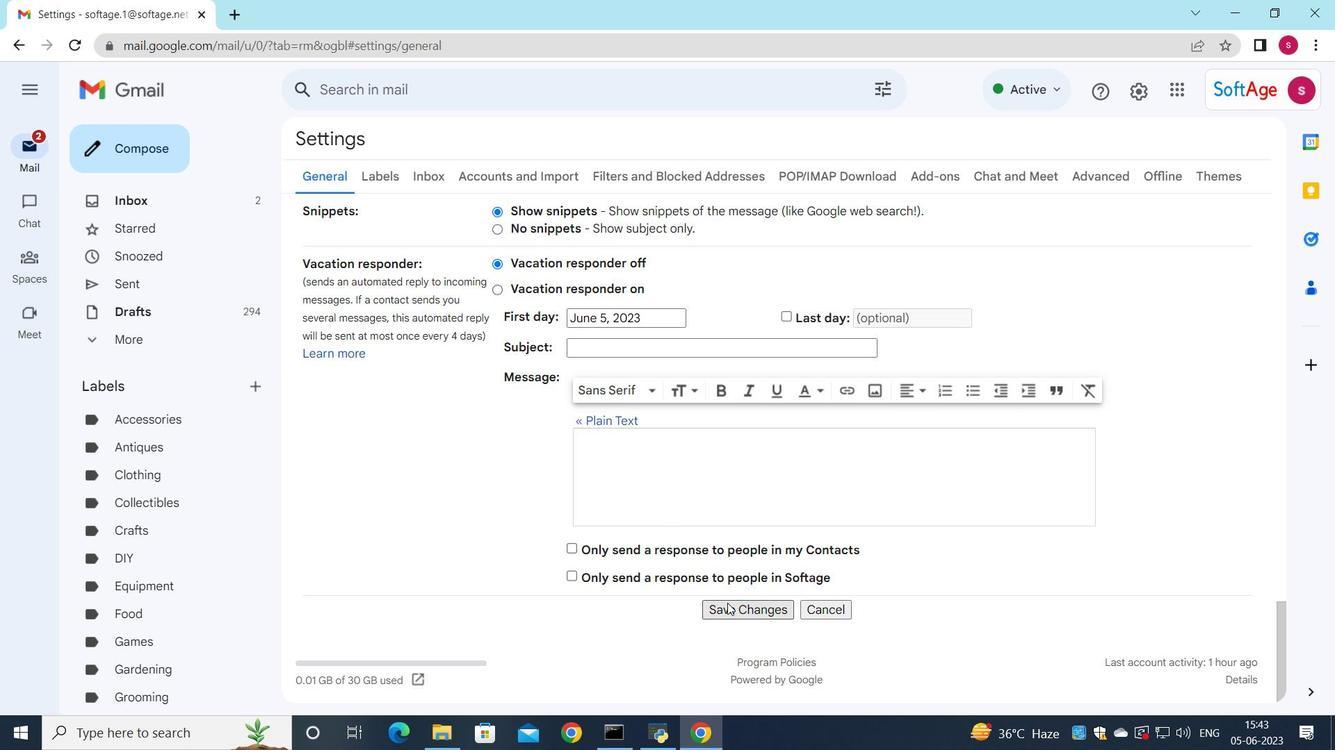 
Action: Mouse pressed left at (727, 604)
Screenshot: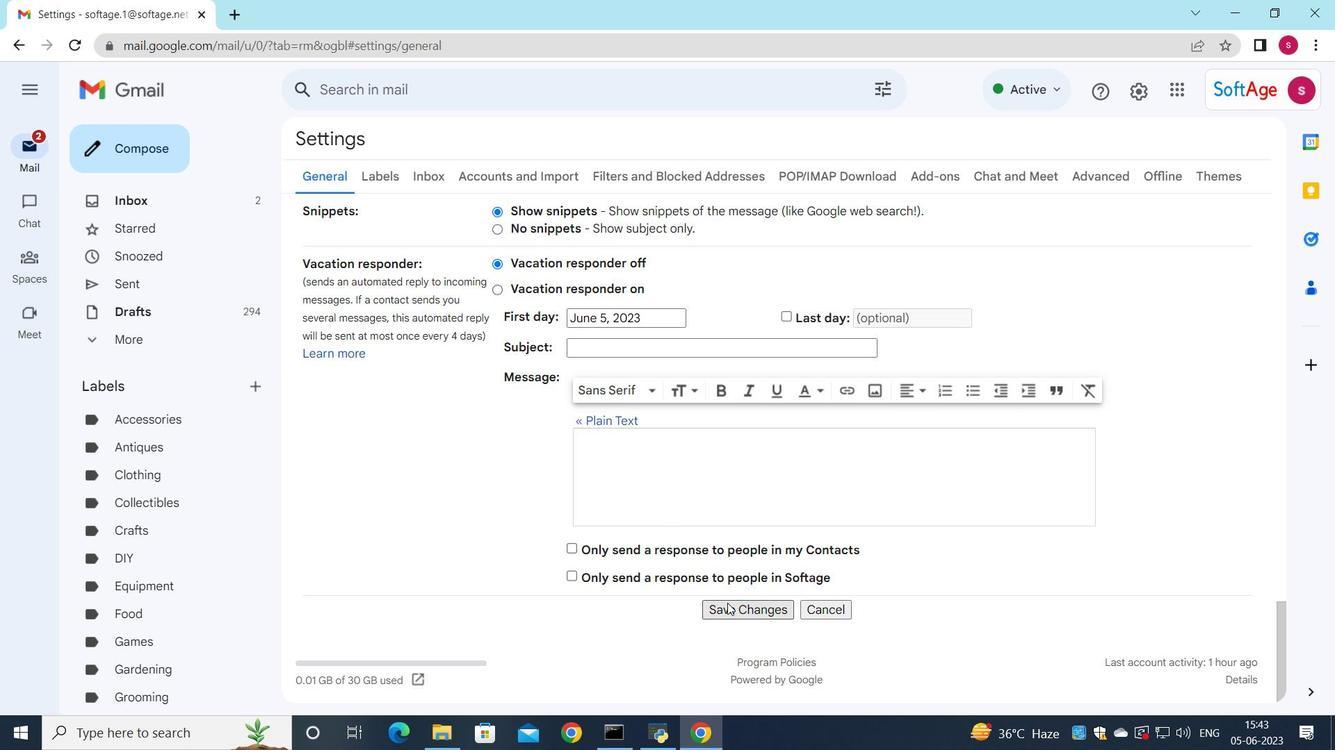 
Action: Mouse moved to (769, 248)
Screenshot: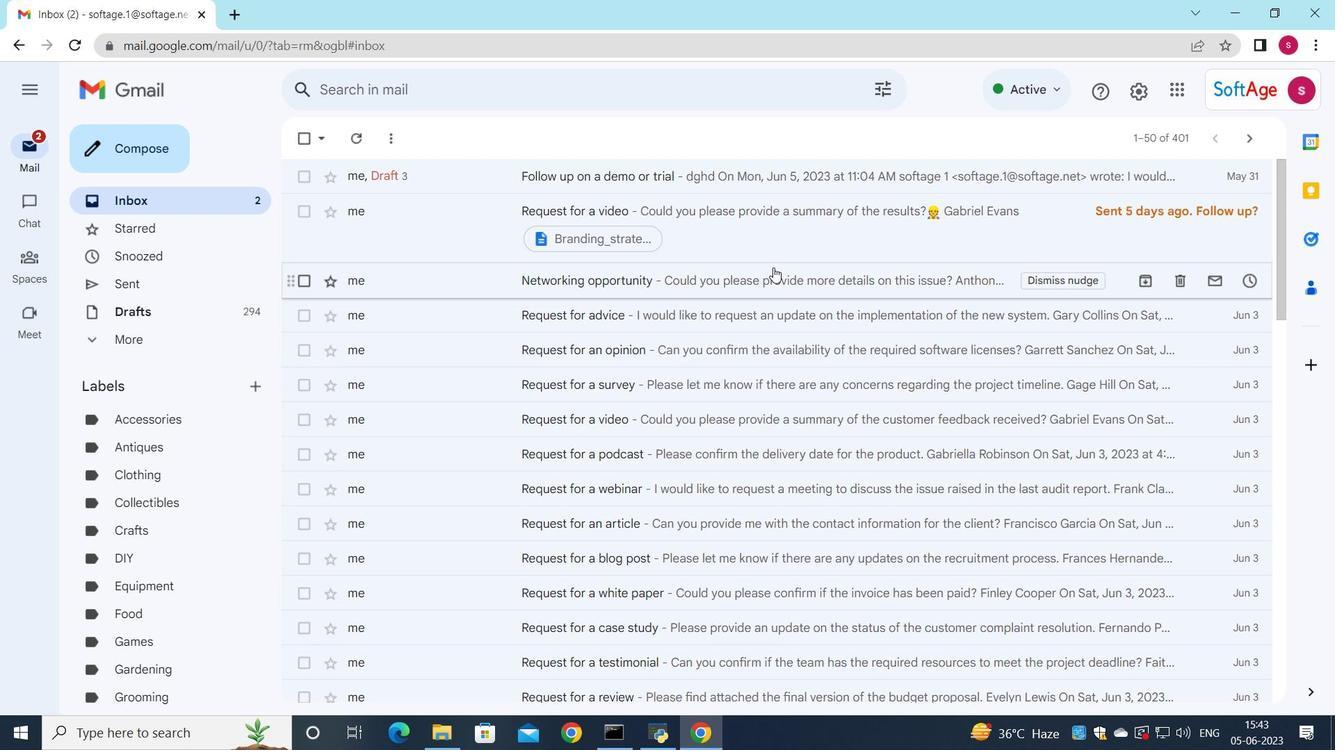 
Action: Mouse pressed left at (769, 248)
Screenshot: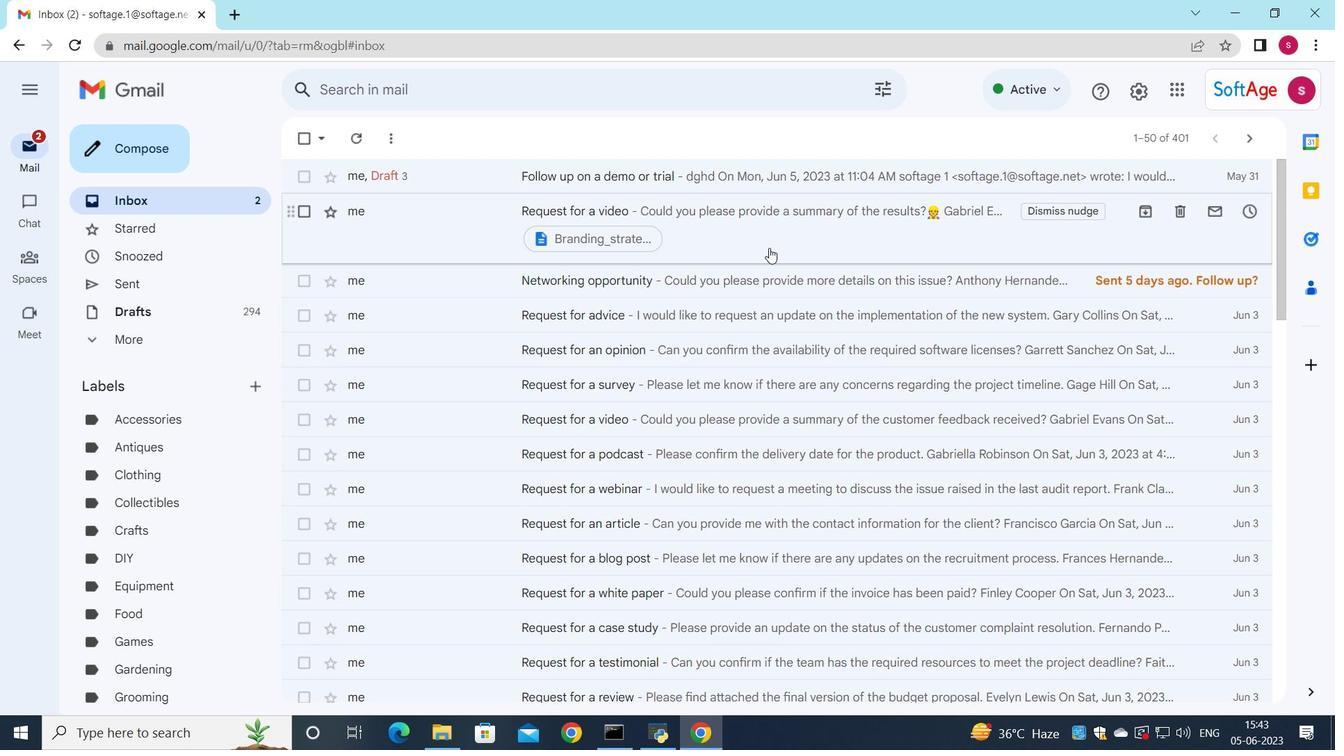 
Action: Mouse moved to (587, 559)
Screenshot: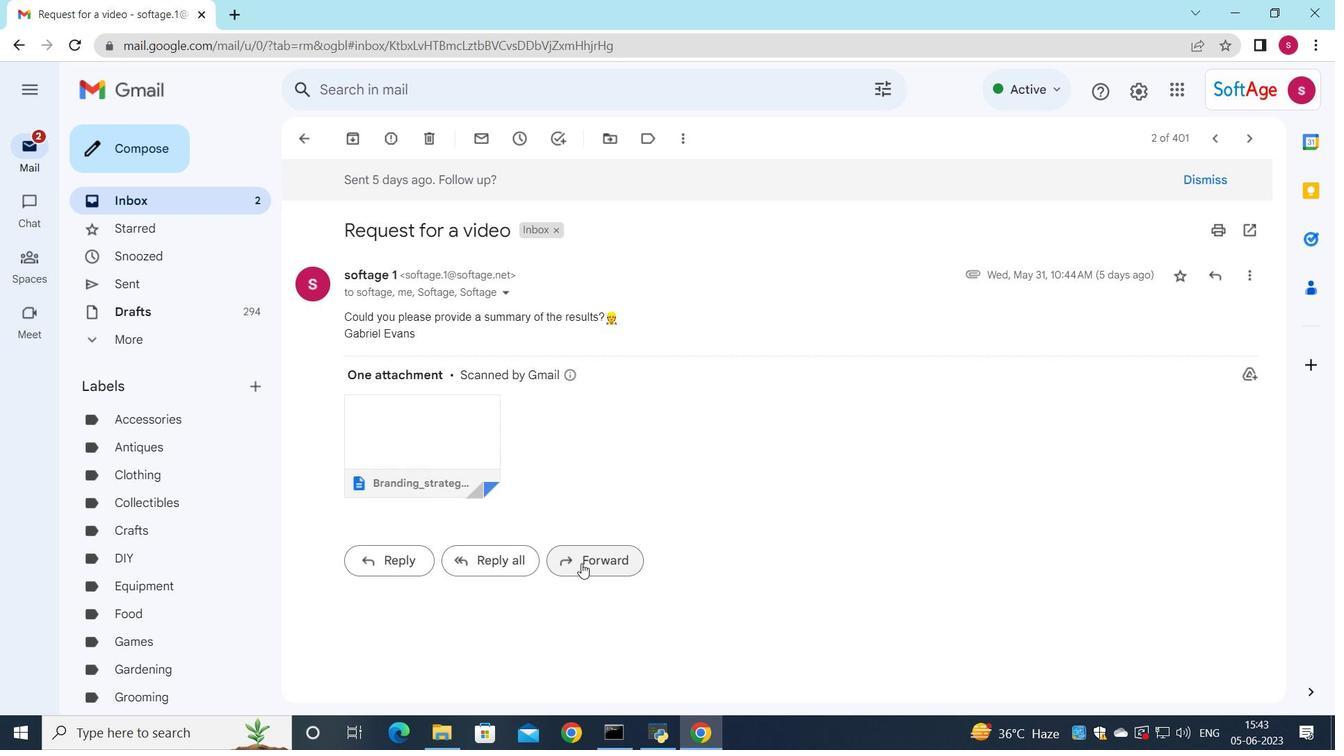 
Action: Mouse pressed left at (587, 559)
Screenshot: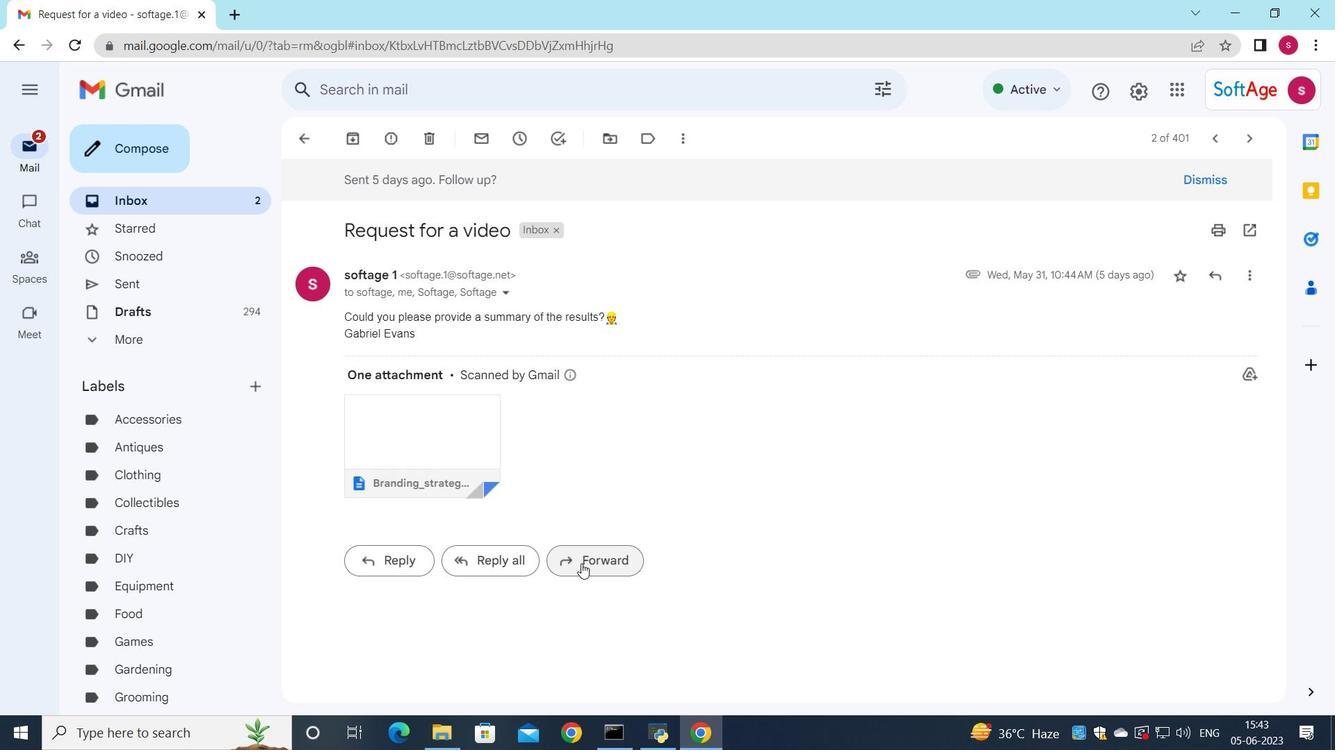 
Action: Mouse moved to (387, 524)
Screenshot: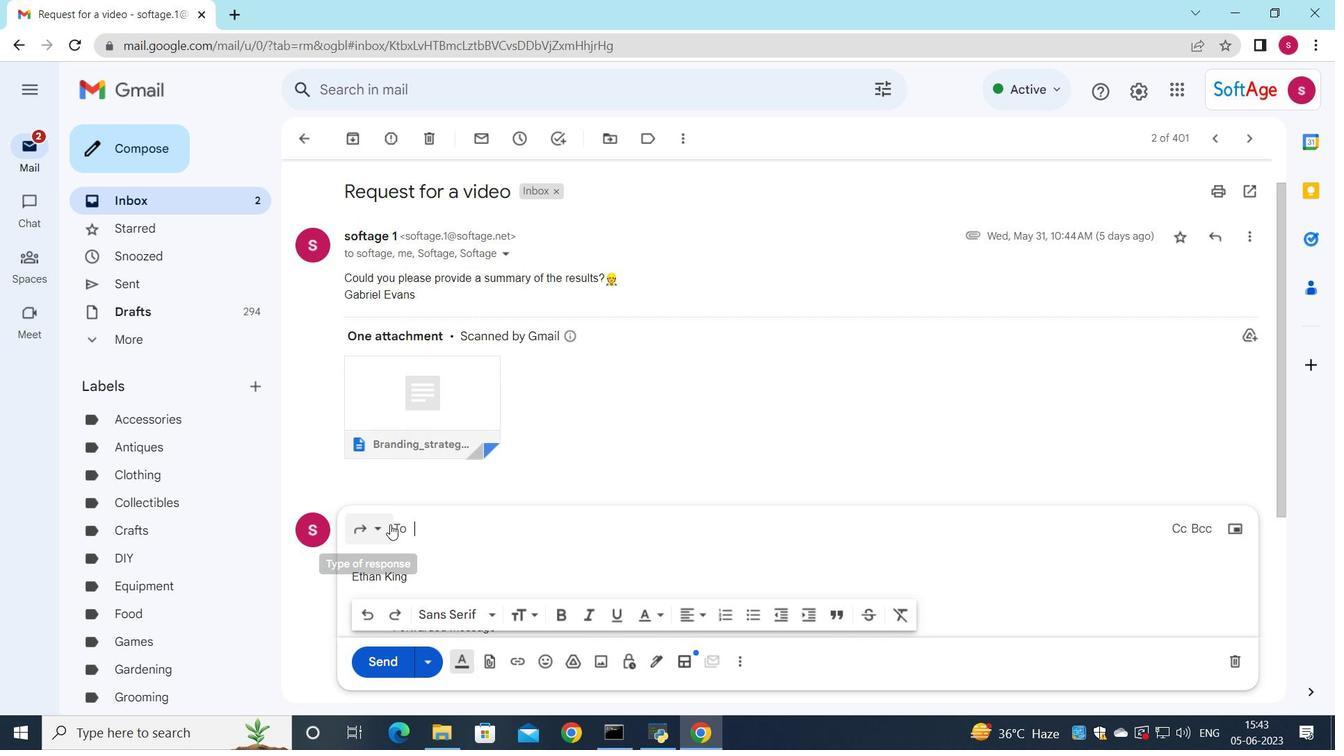 
Action: Mouse pressed left at (387, 524)
Screenshot: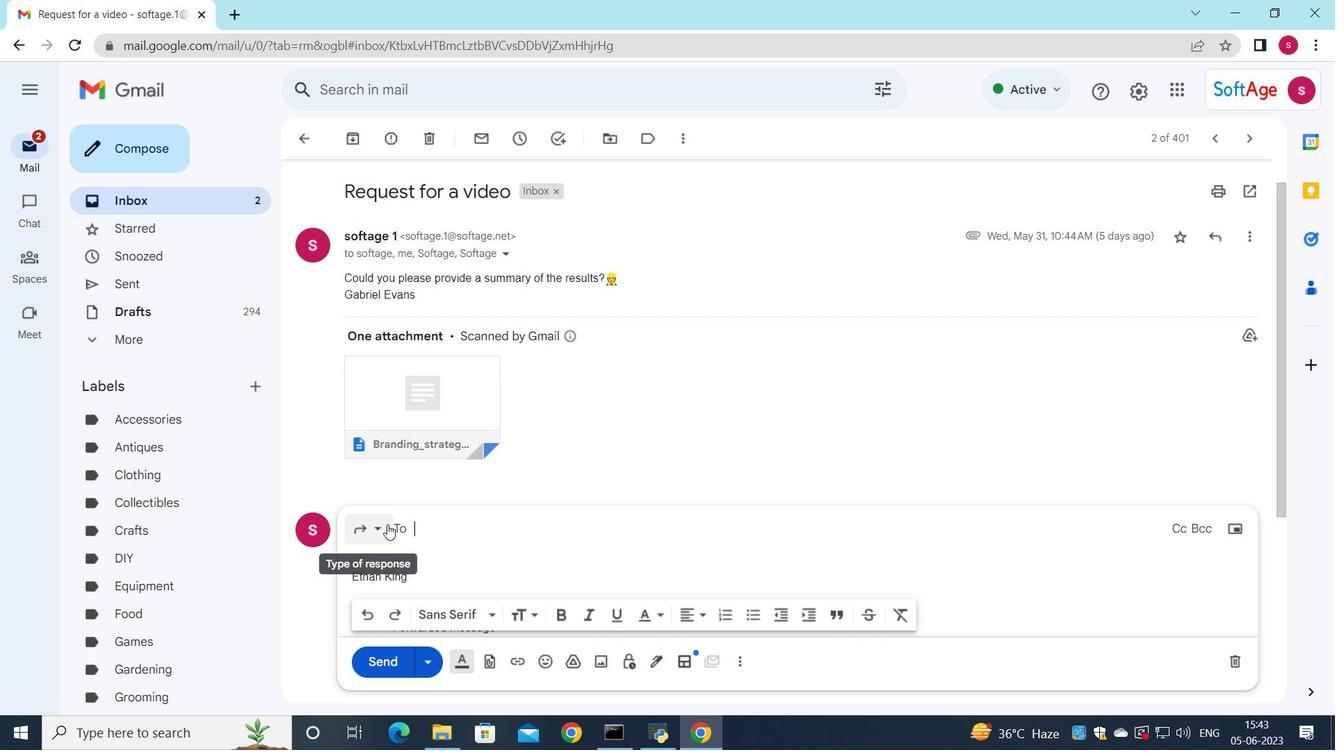 
Action: Mouse moved to (447, 473)
Screenshot: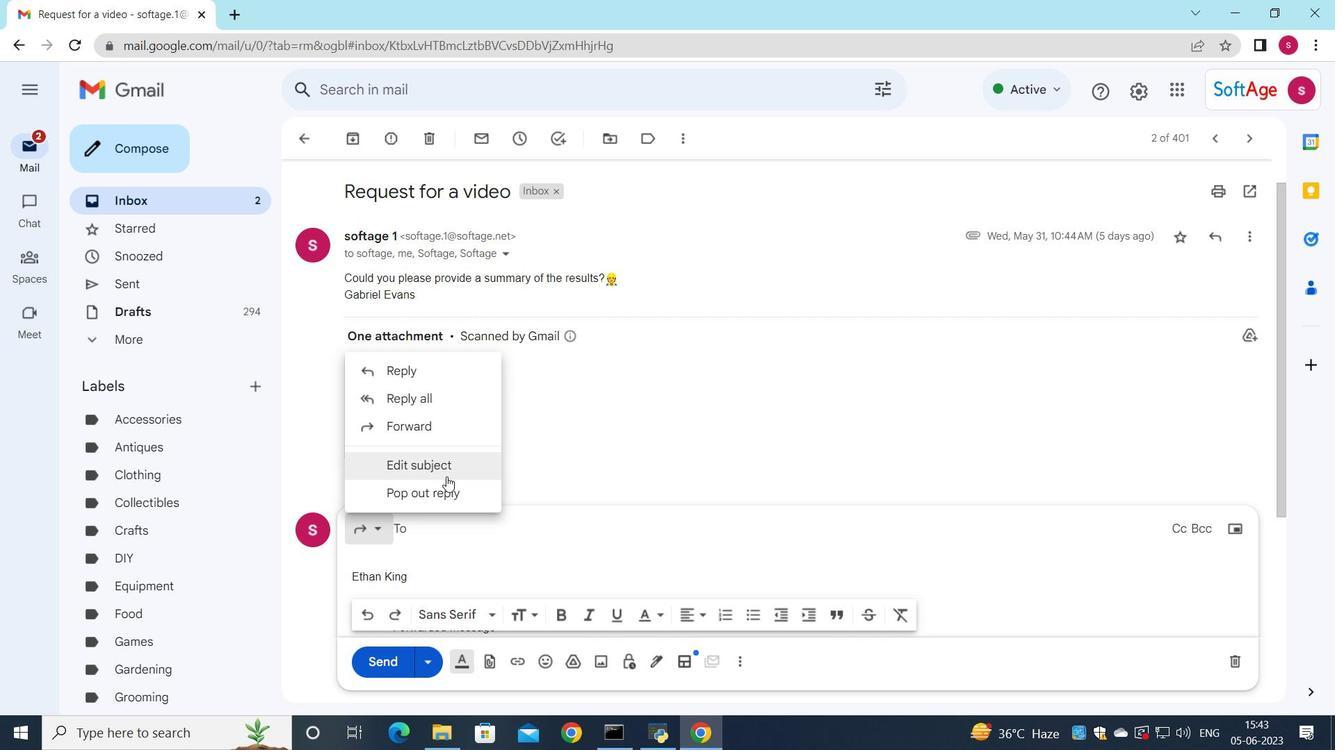 
Action: Mouse pressed left at (447, 473)
Screenshot: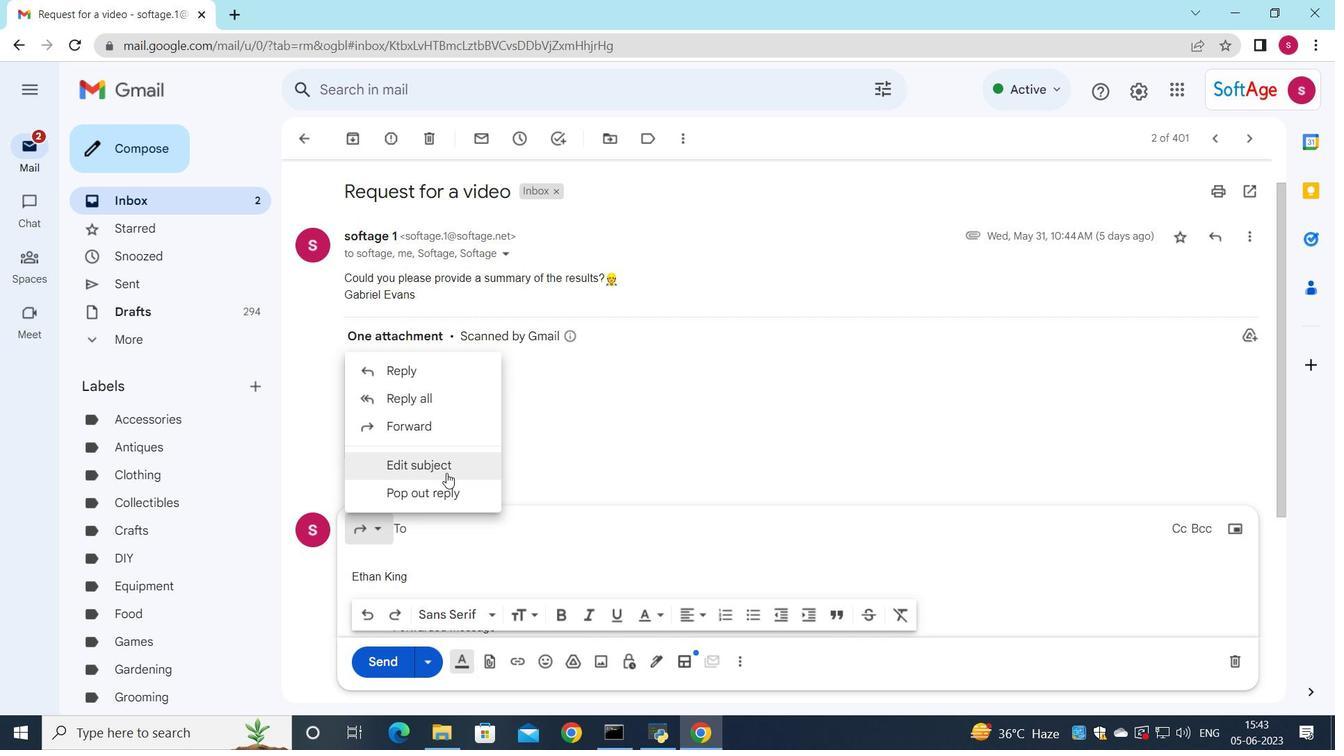 
Action: Mouse moved to (872, 313)
Screenshot: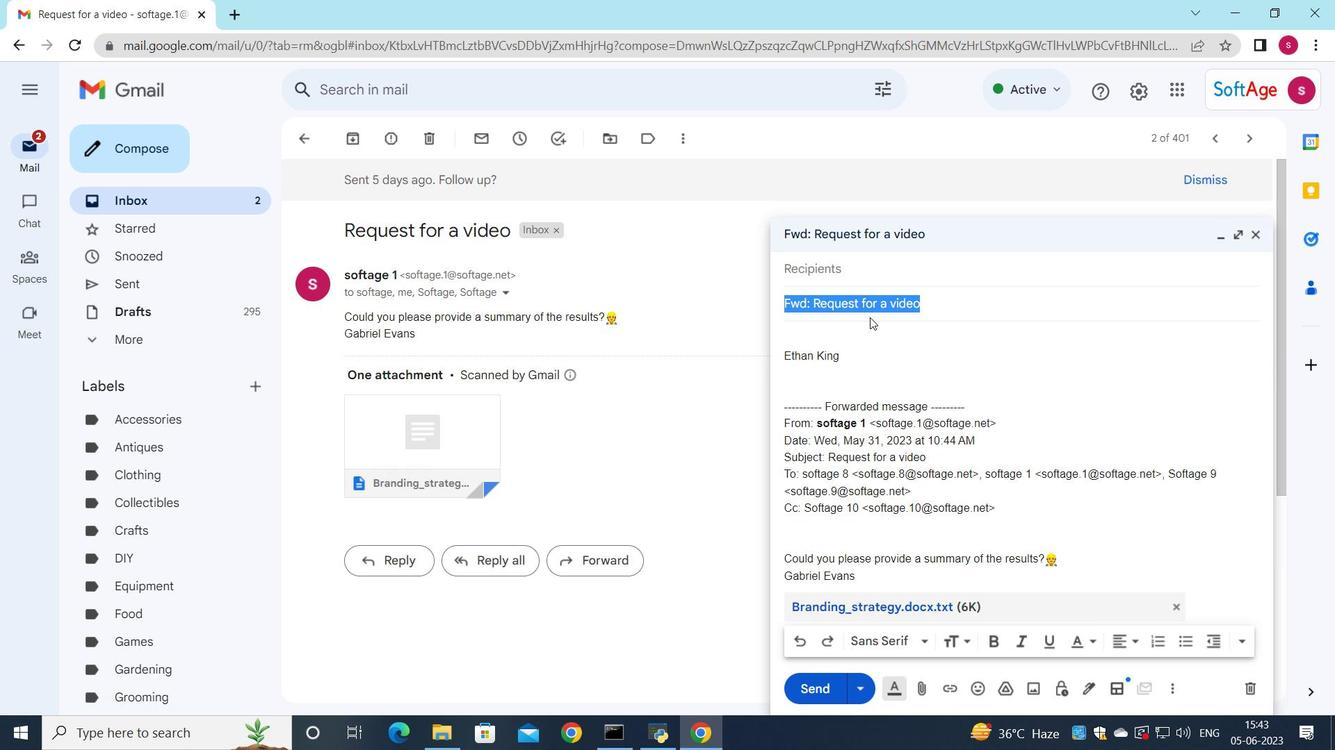 
Action: Key pressed <Key.shift>Request<Key.space>for<Key.space>a<Key.space>change<Key.space>in<Key.space>project<Key.space>deadline
Screenshot: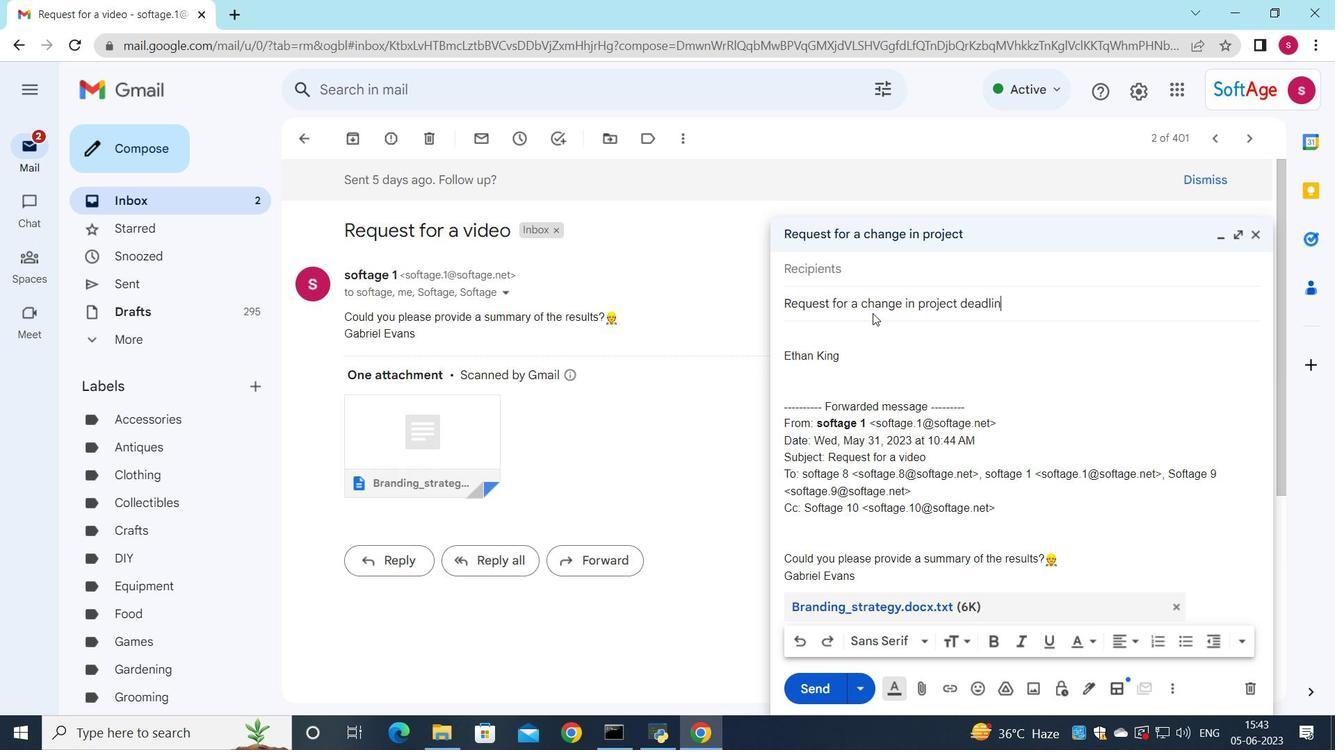 
Action: Mouse moved to (859, 257)
Screenshot: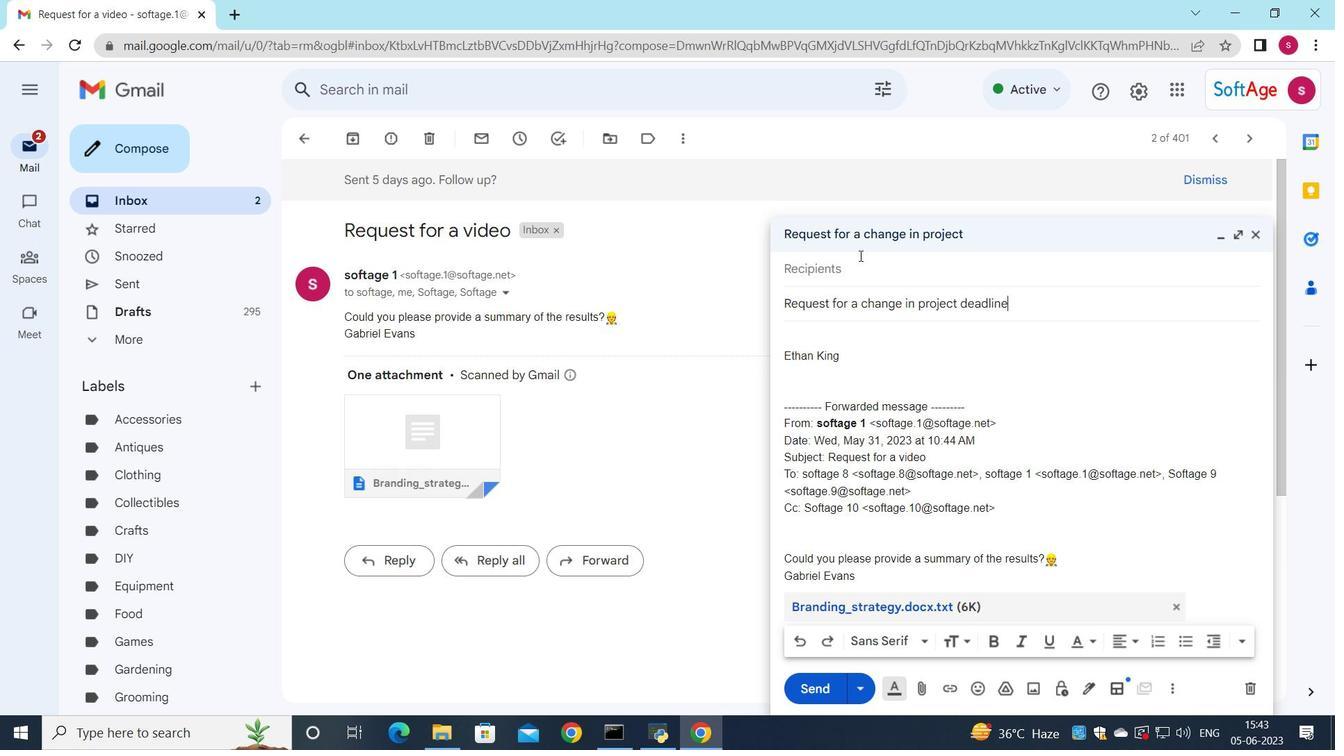 
Action: Mouse pressed left at (859, 257)
Screenshot: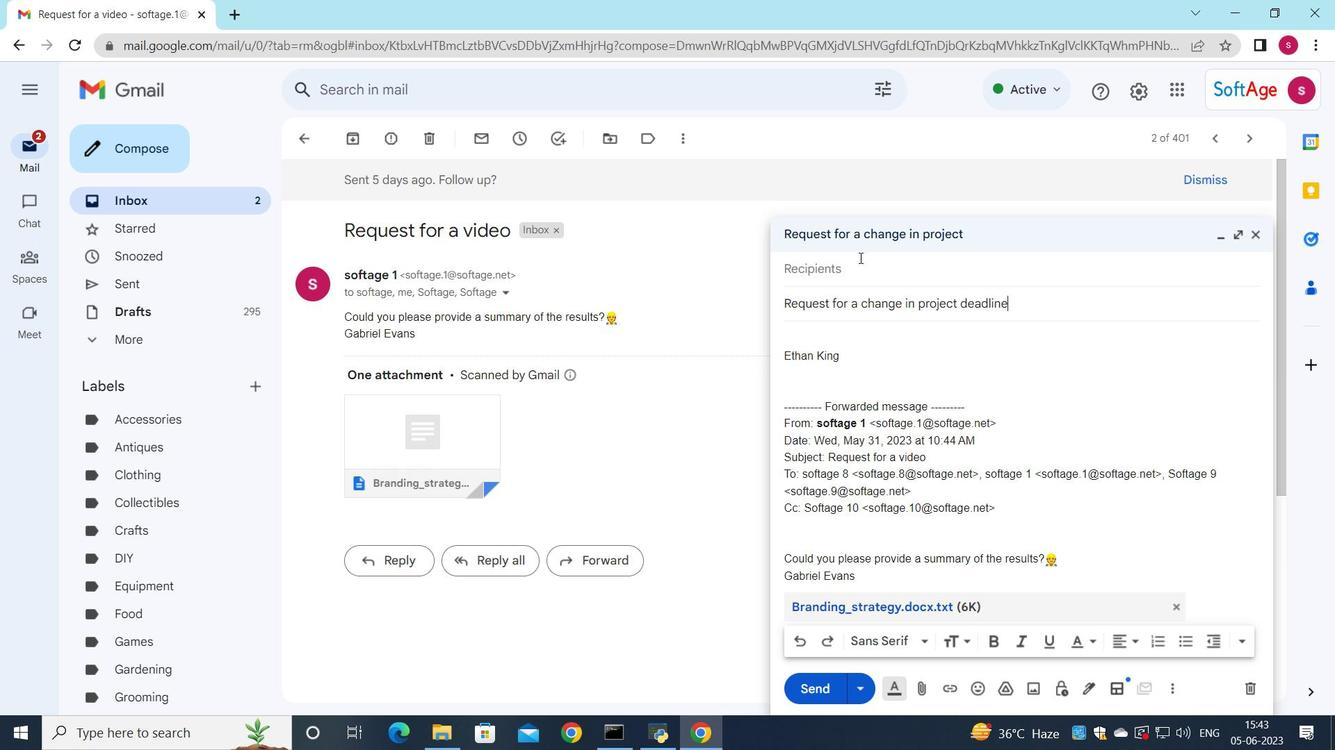 
Action: Mouse moved to (867, 299)
Screenshot: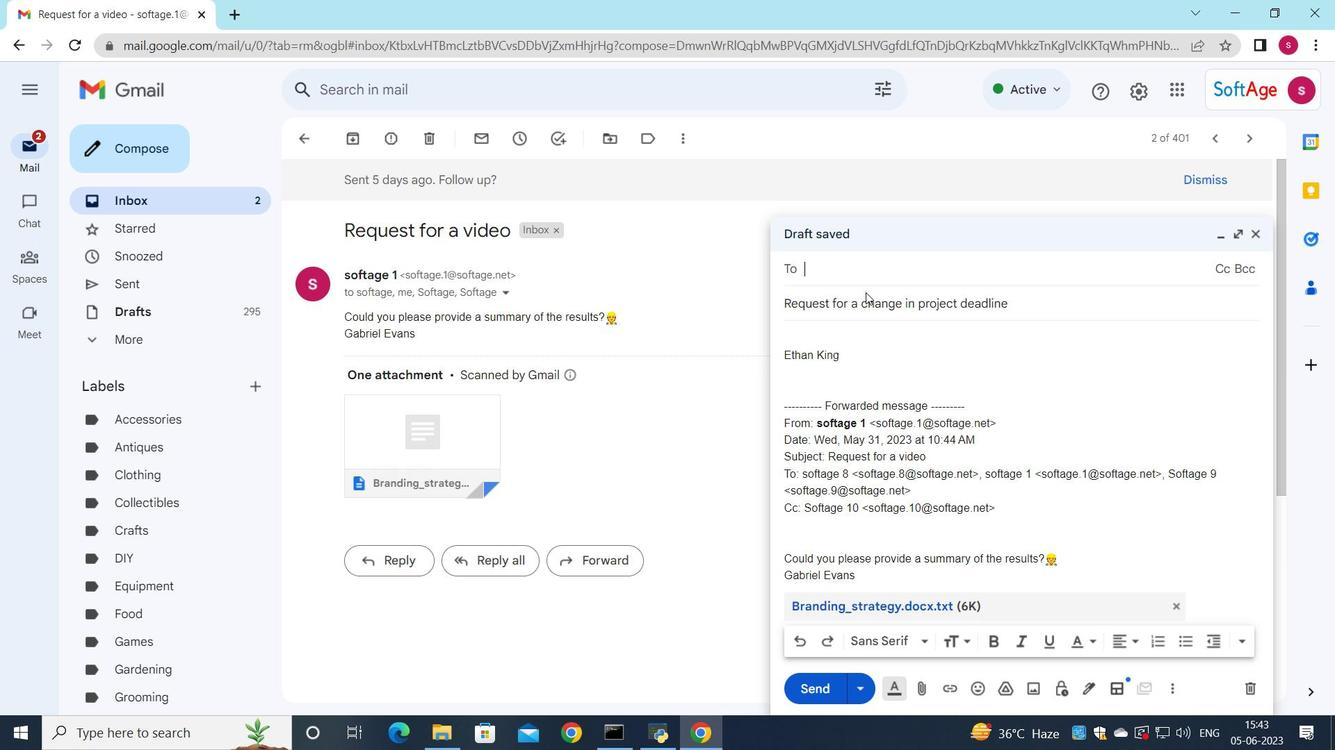 
Action: Key pressed s
Screenshot: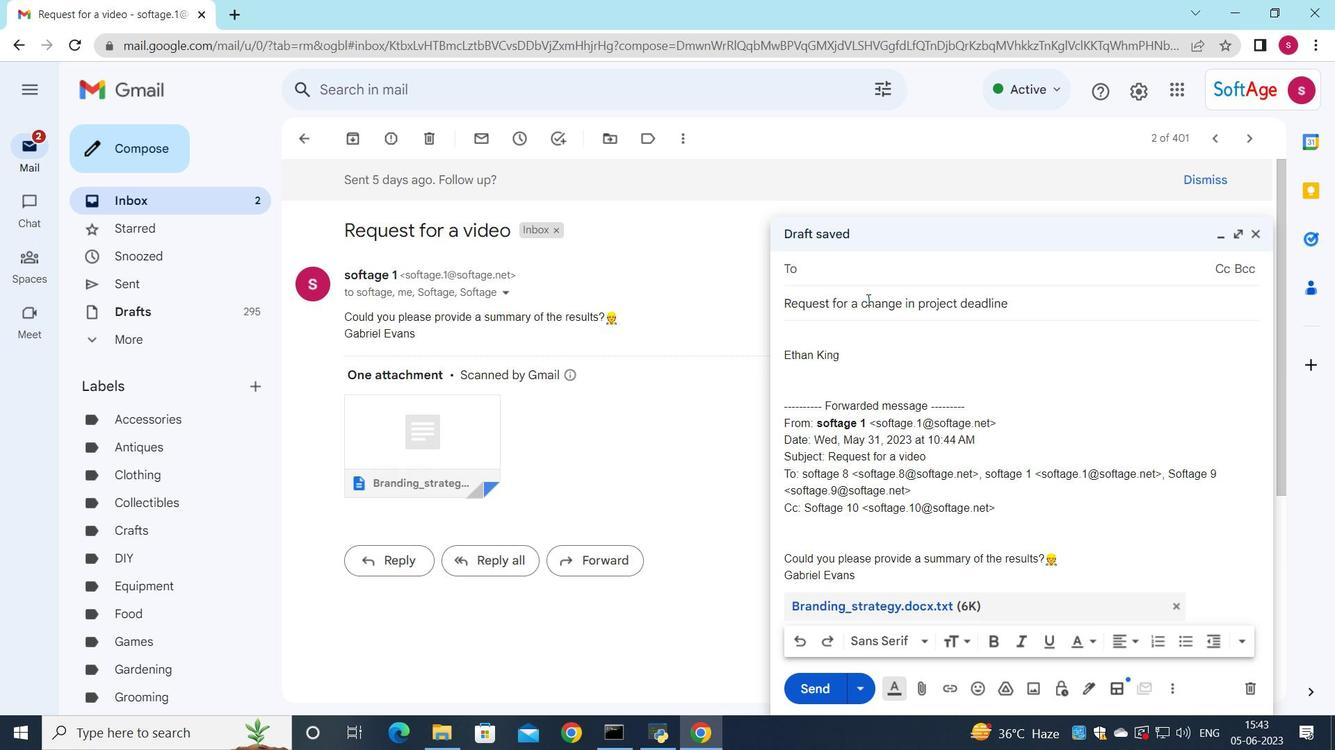 
Action: Mouse moved to (917, 482)
Screenshot: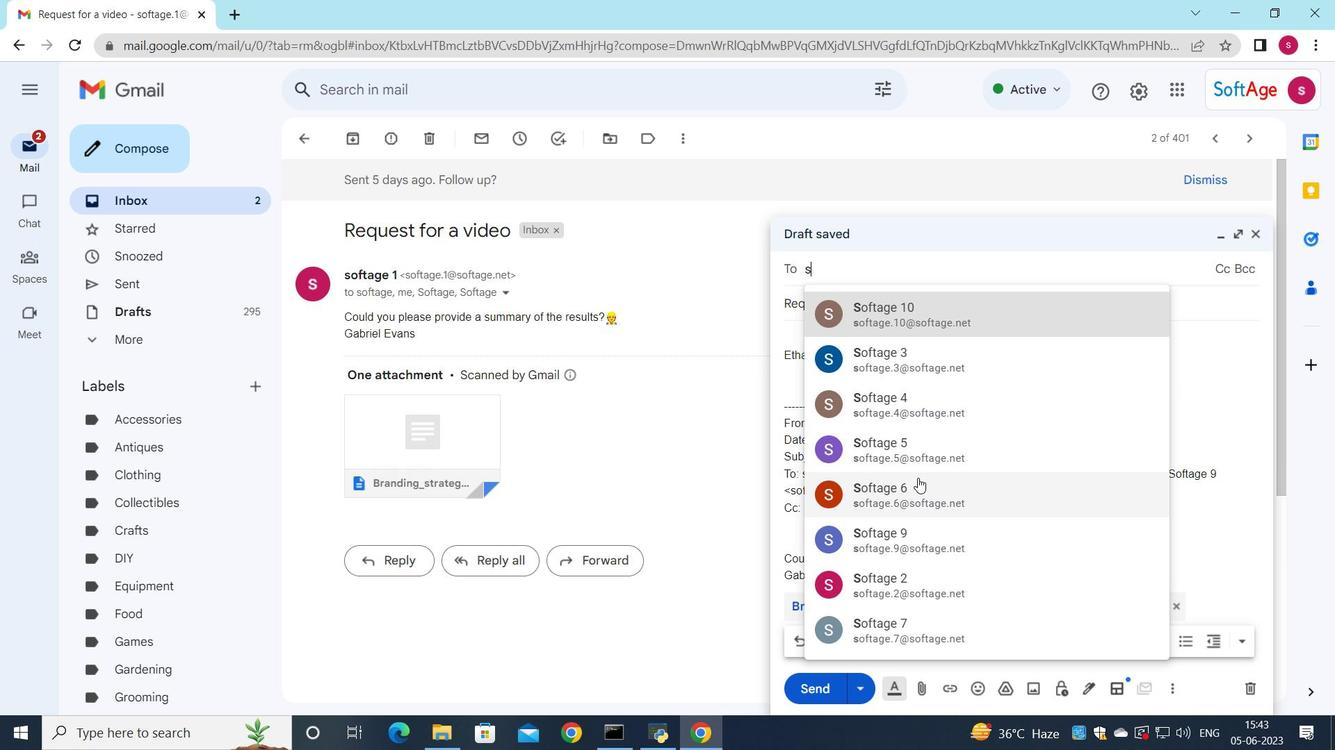 
Action: Mouse pressed left at (917, 482)
Screenshot: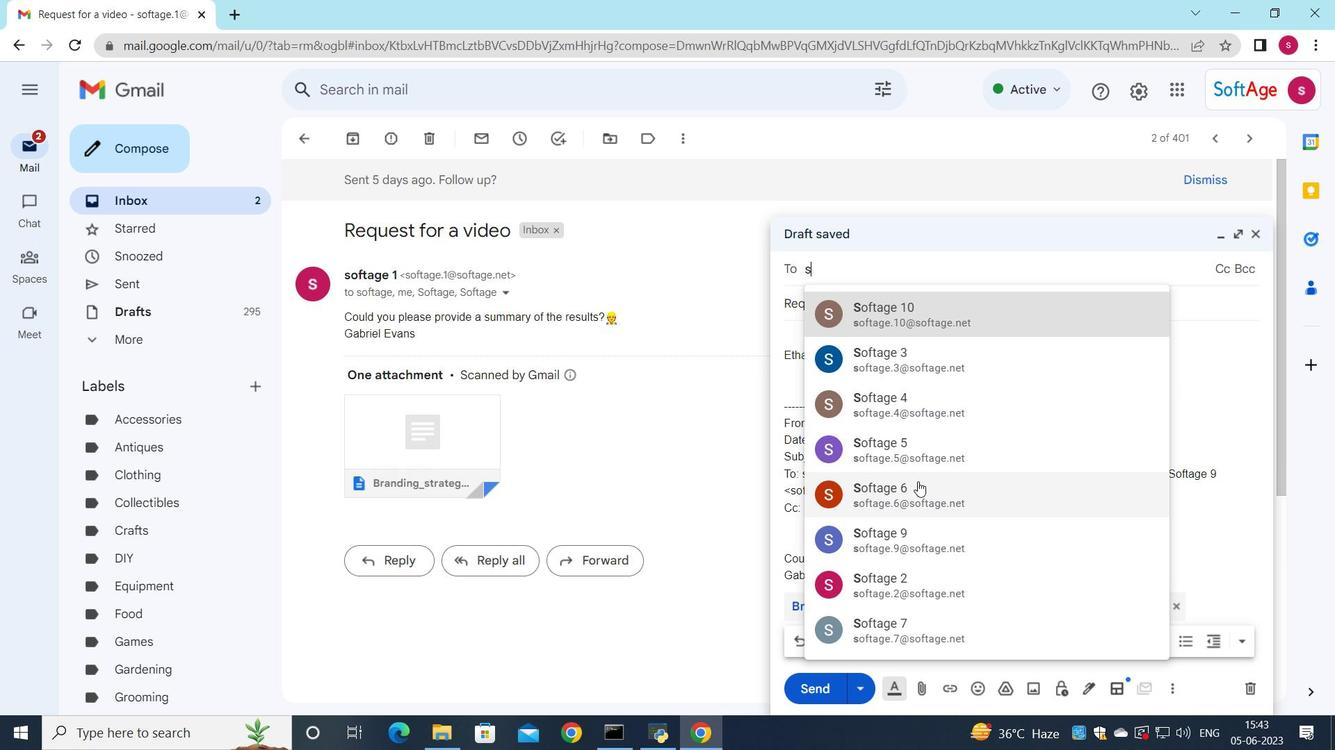 
Action: Mouse moved to (817, 339)
Screenshot: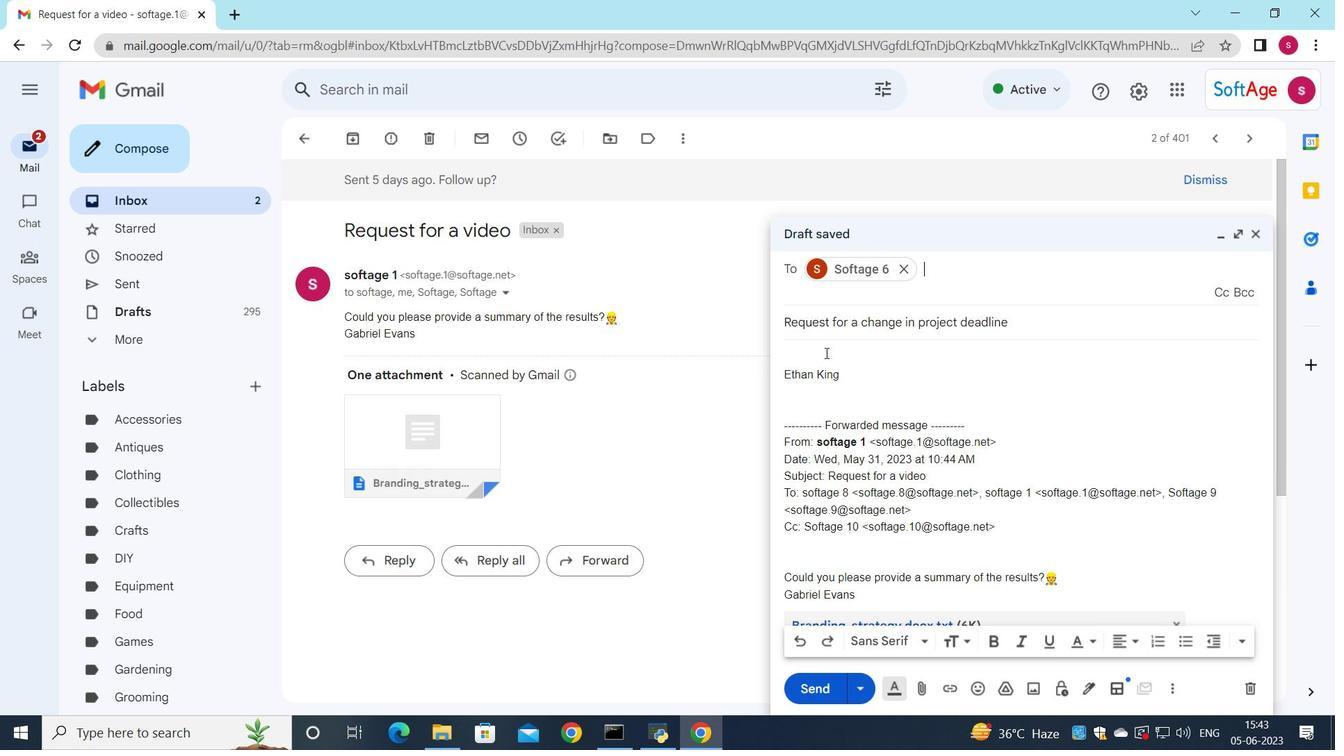
Action: Mouse pressed left at (817, 339)
Screenshot: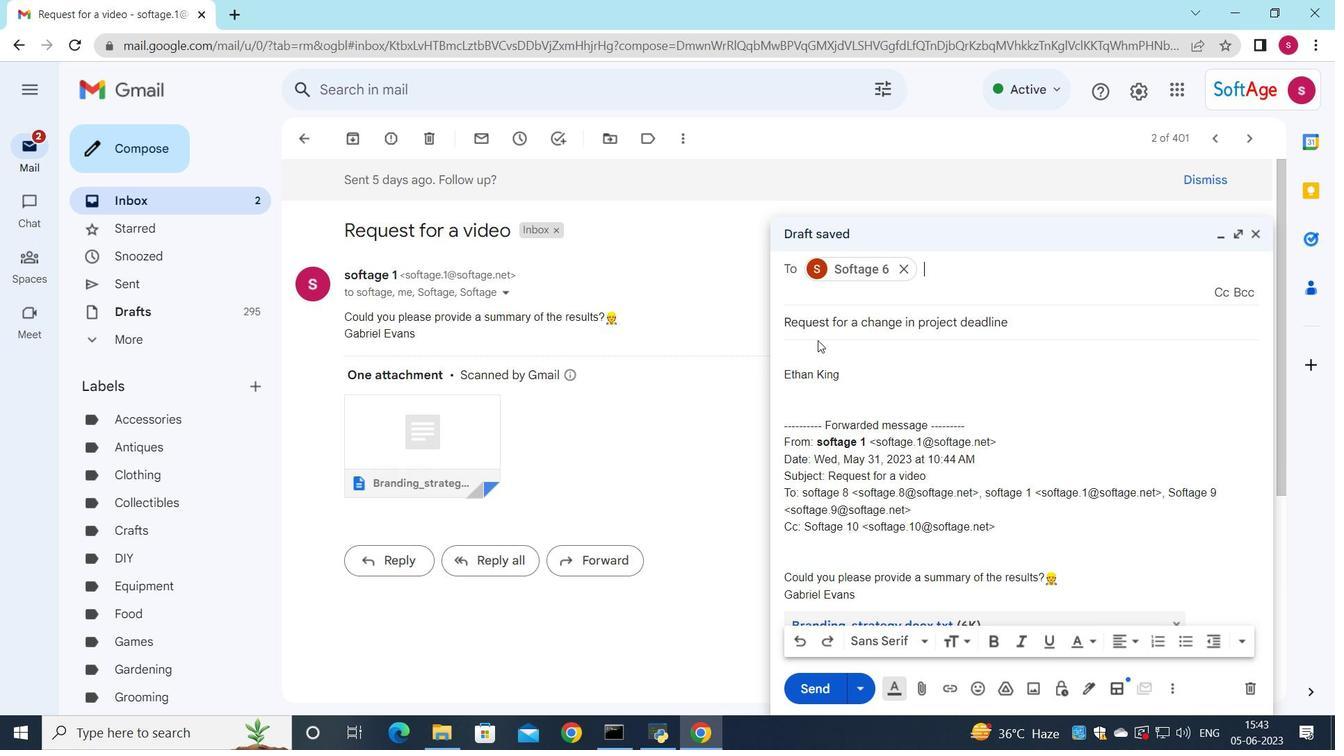 
Action: Mouse moved to (821, 351)
Screenshot: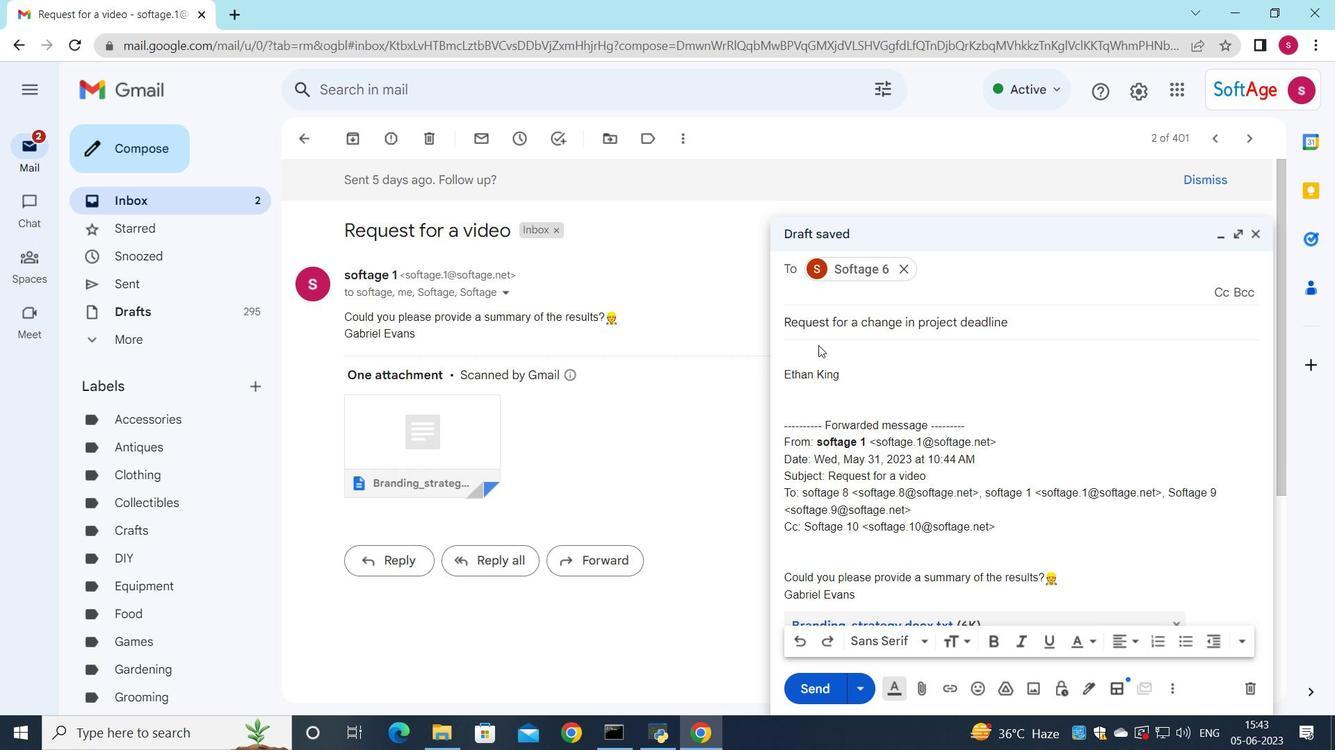 
Action: Mouse pressed left at (821, 351)
Screenshot: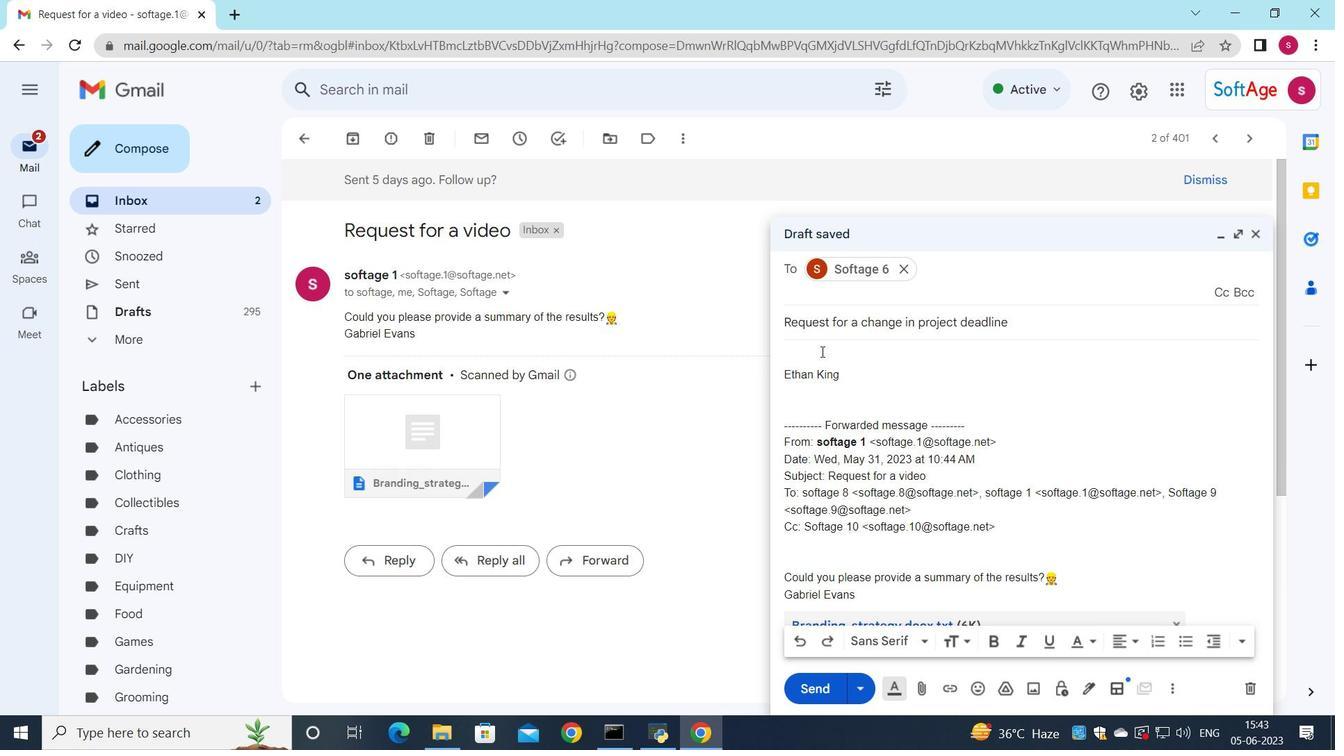 
Action: Mouse moved to (826, 334)
Screenshot: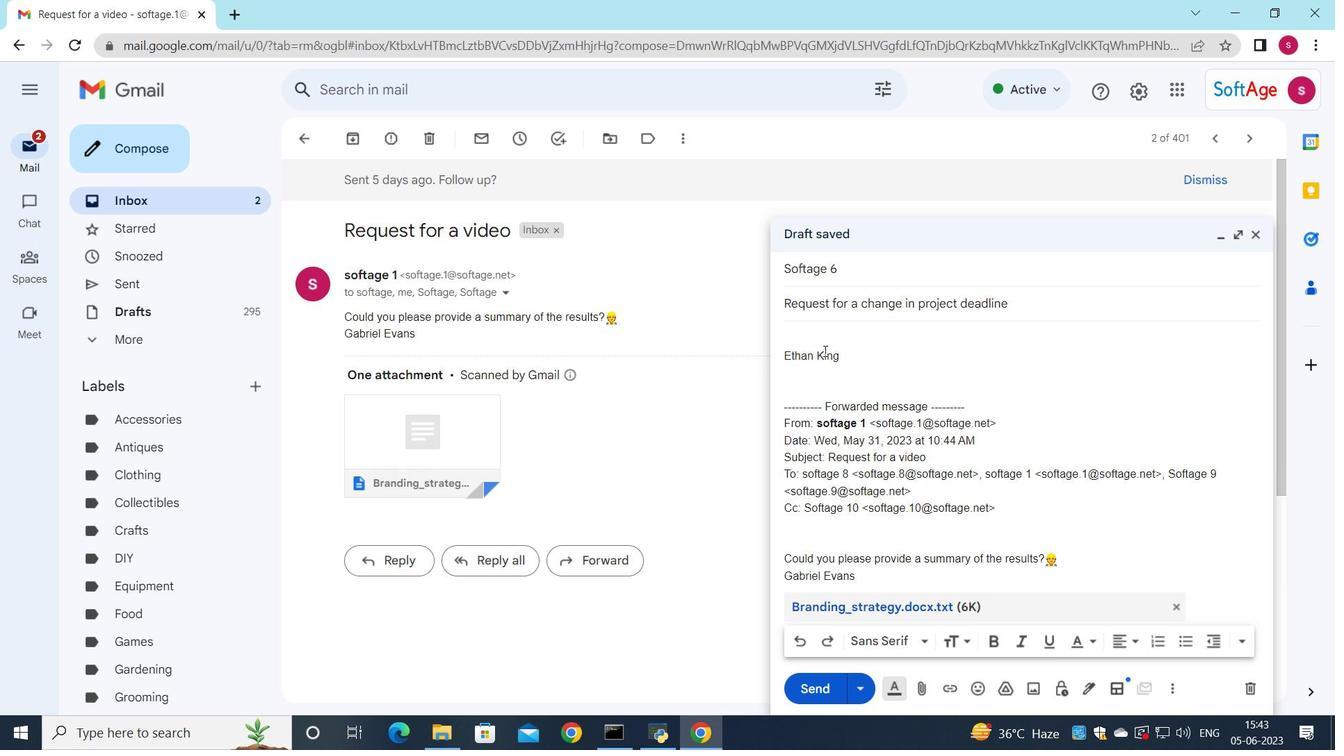 
Action: Key pressed <Key.shift>Please<Key.space>let<Key.space>me<Key.space>know<Key.space>if<Key.space>there<Key.space>are<Key.space>any<Key.space>outstanding<Key.space>issues<Key.space>that<Key.space>need<Key.space>to<Key.space>be<Key.tab>.
Screenshot: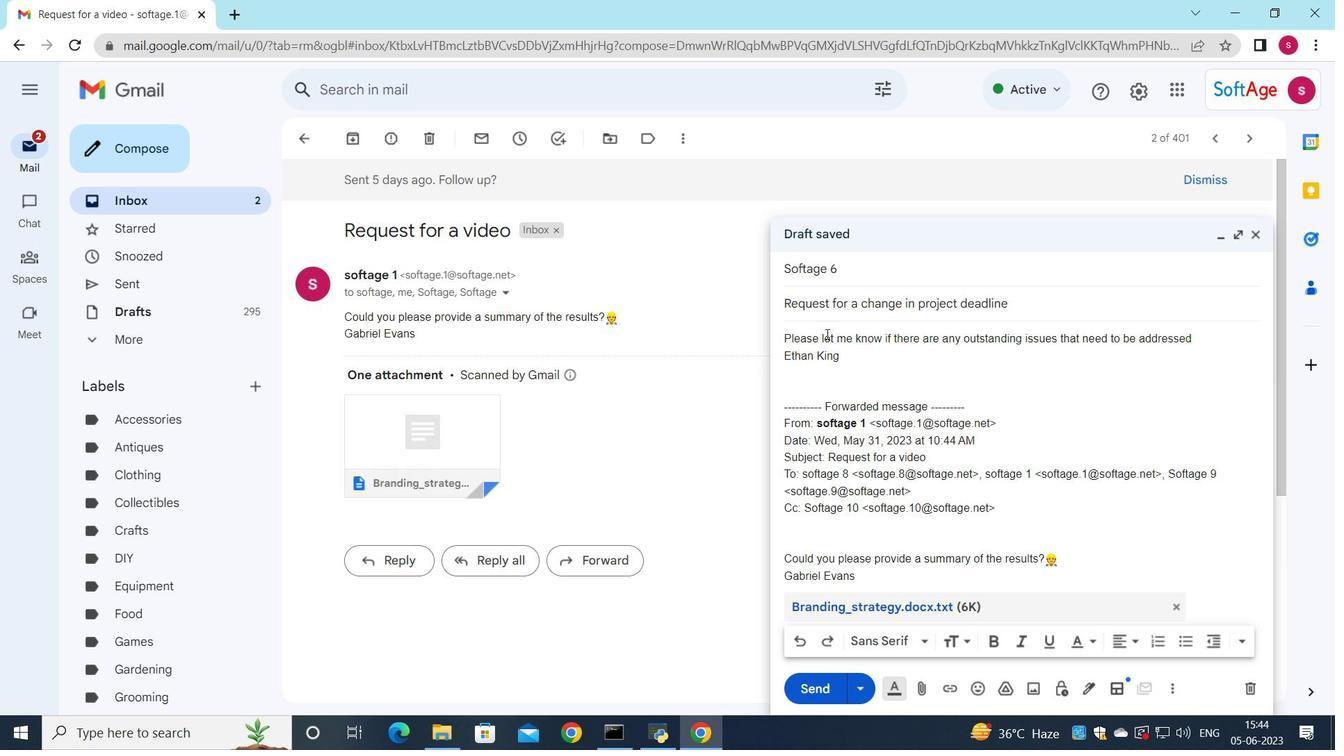 
Action: Mouse moved to (1209, 330)
Screenshot: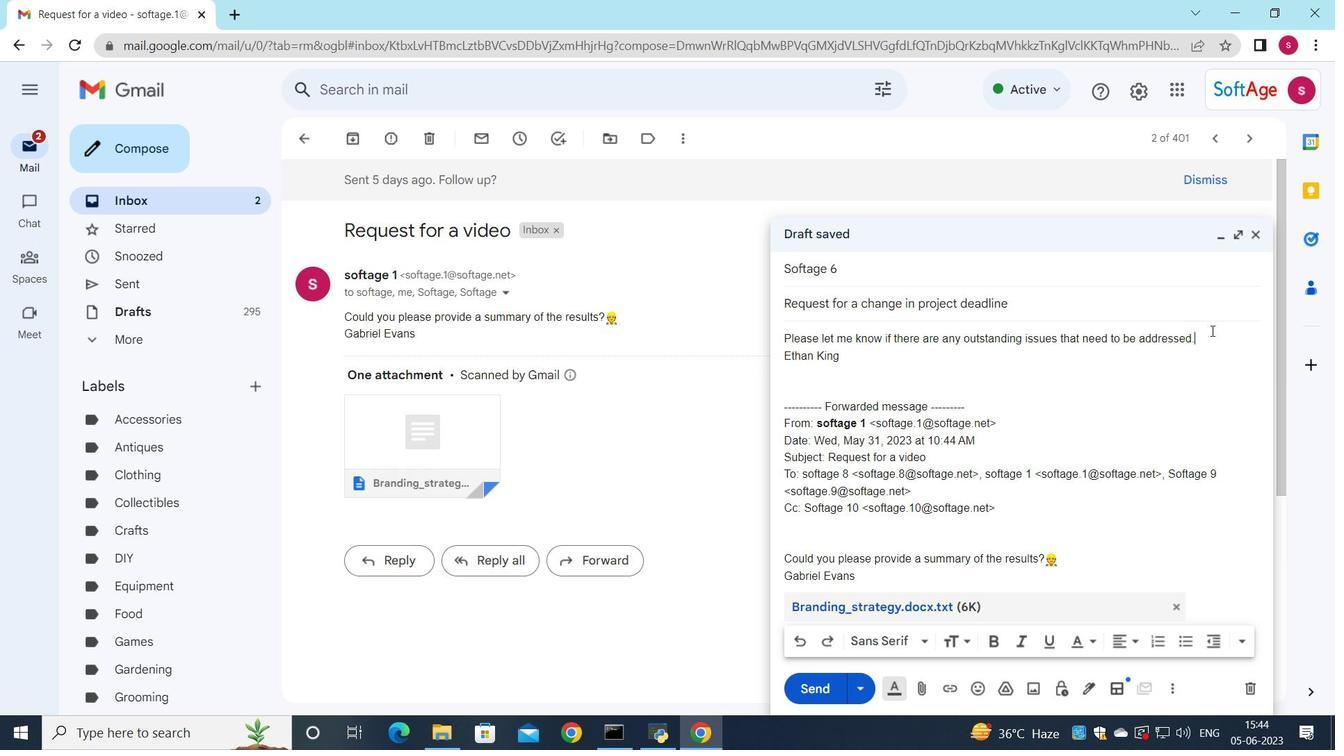 
Action: Mouse pressed left at (1209, 330)
Screenshot: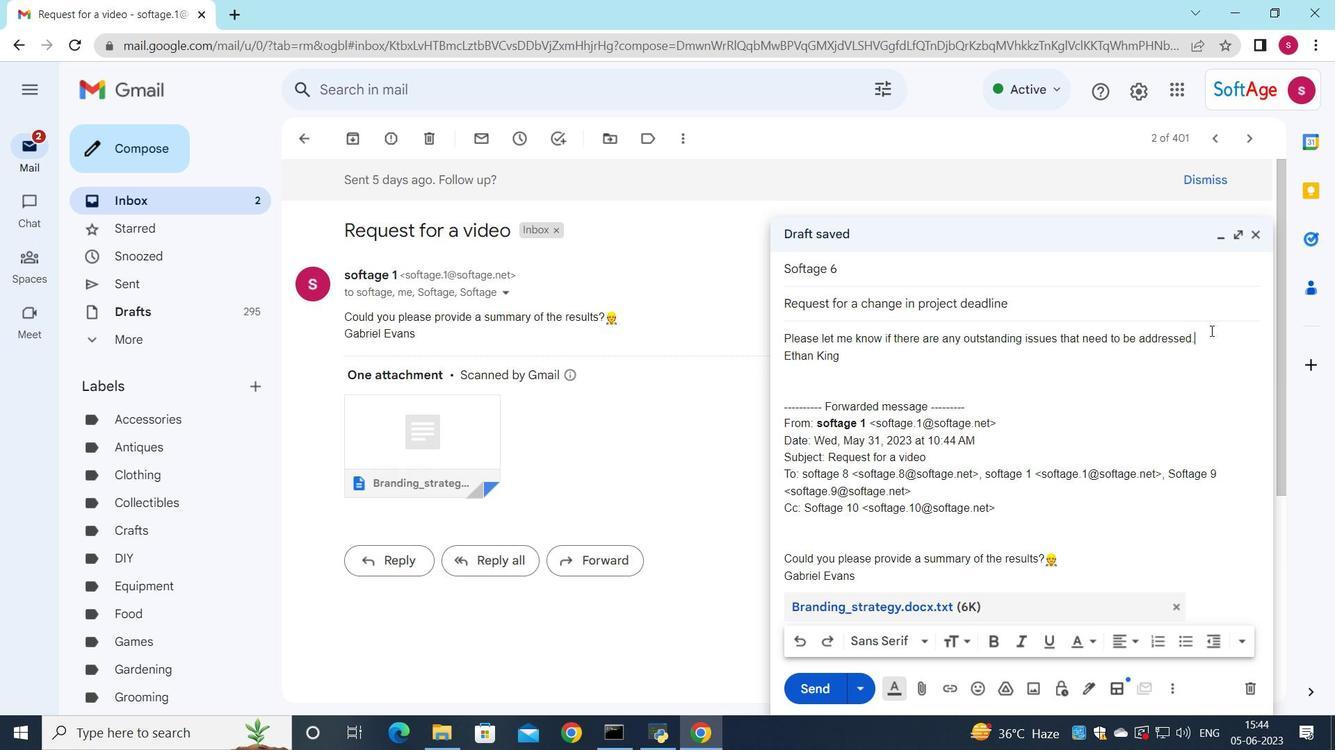 
Action: Mouse moved to (1087, 642)
Screenshot: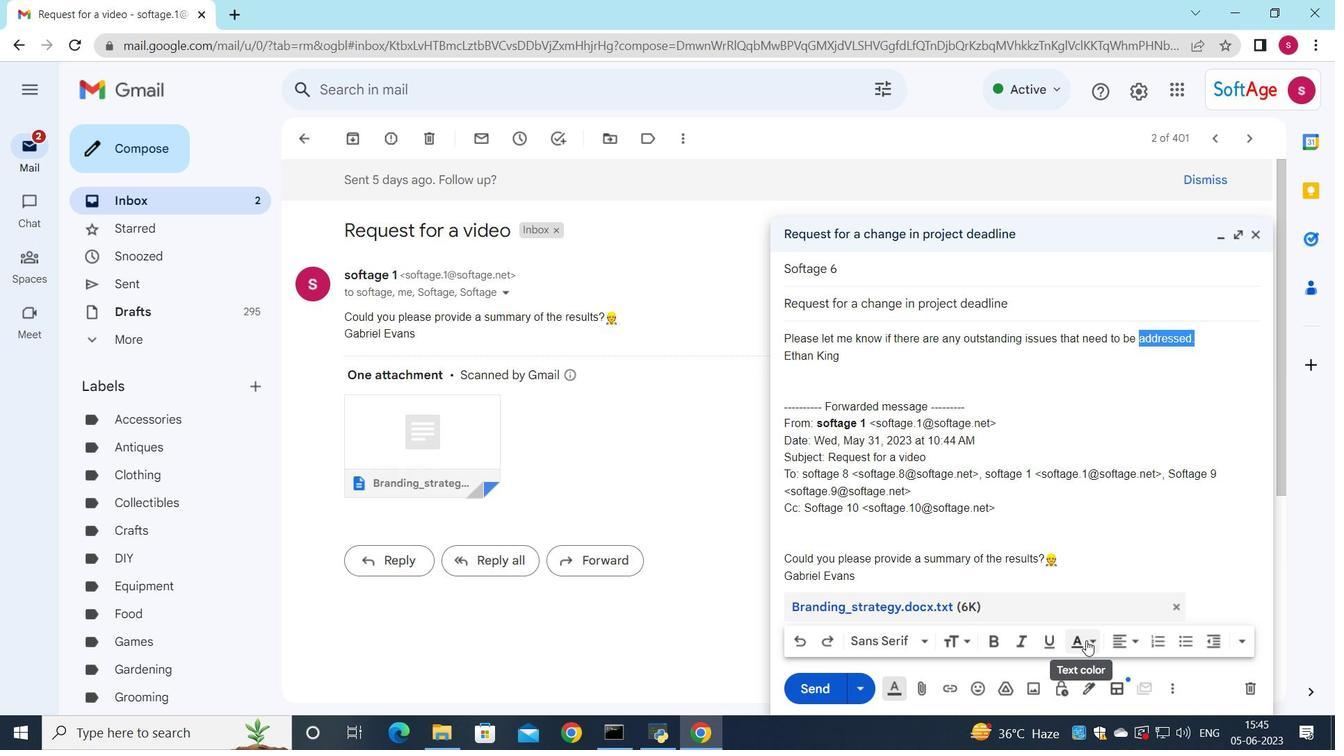 
Action: Mouse pressed left at (1087, 642)
Screenshot: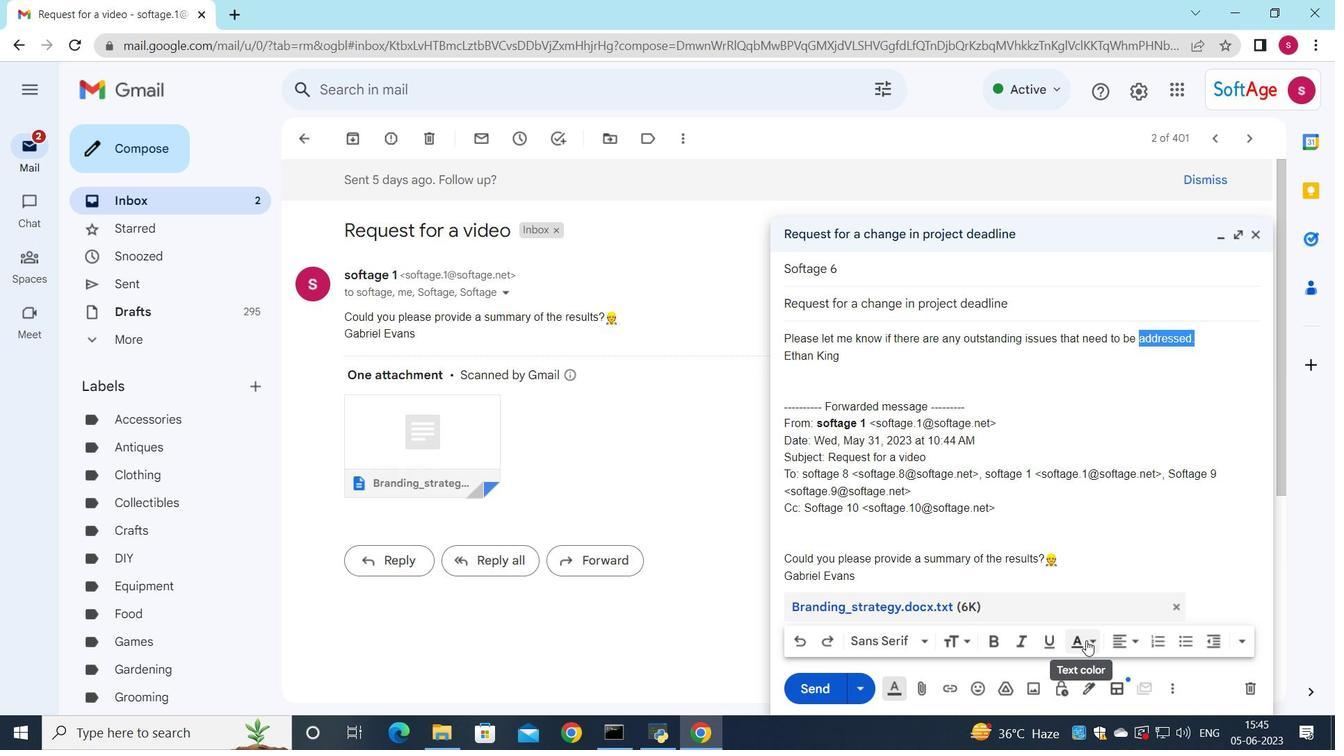 
Action: Mouse moved to (995, 514)
Screenshot: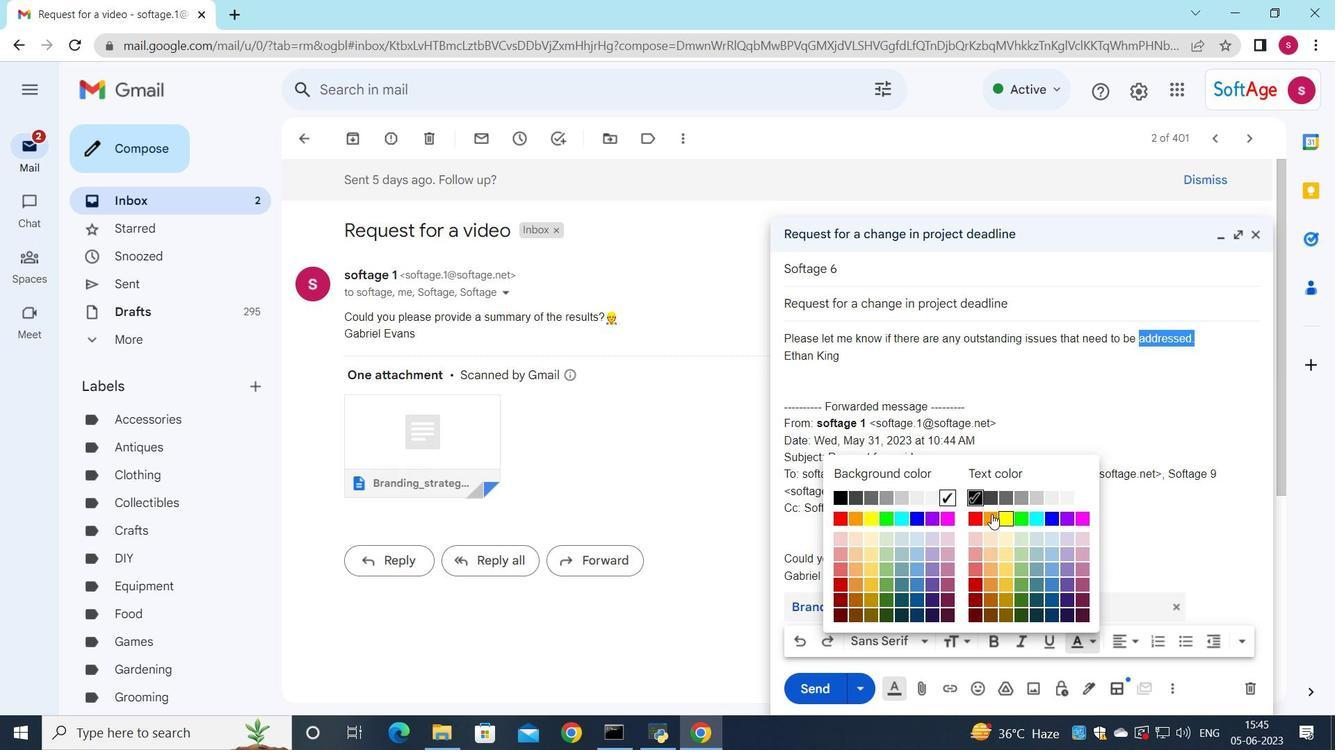 
Action: Mouse pressed left at (995, 514)
Screenshot: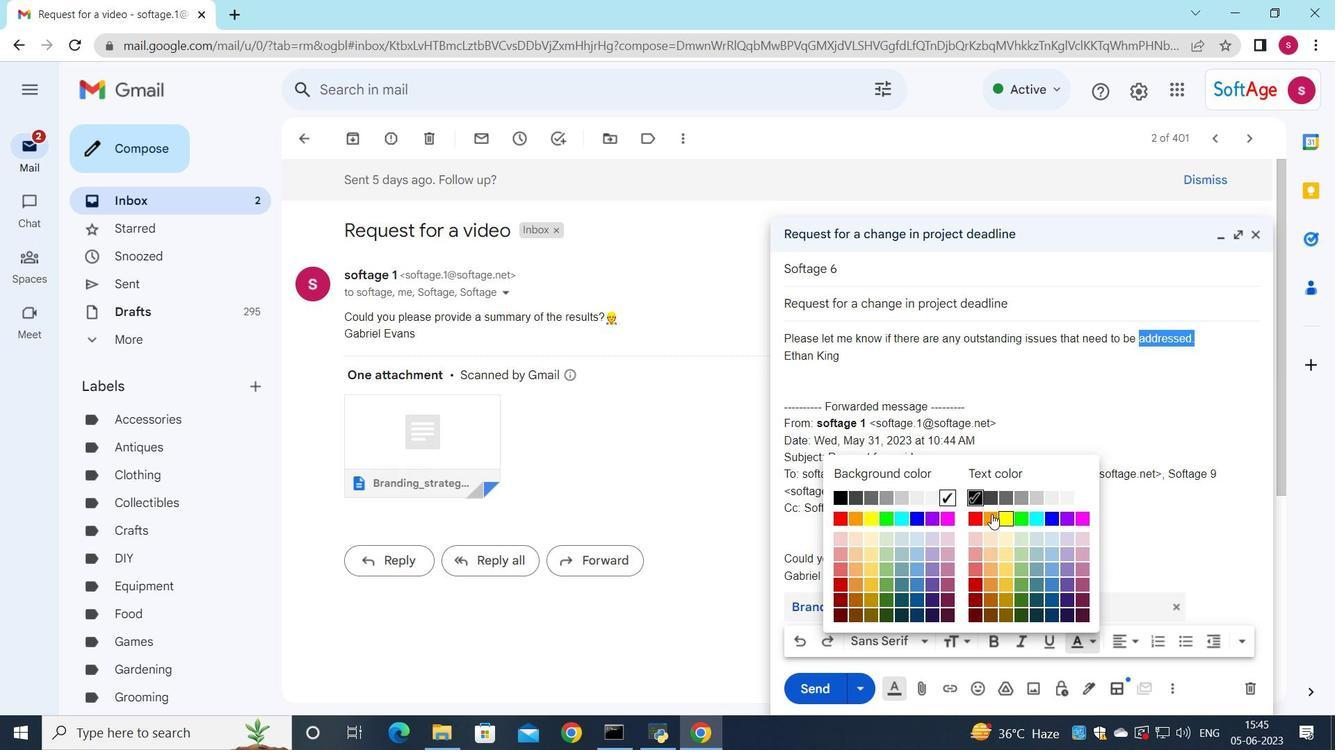 
Action: Mouse moved to (1090, 641)
Screenshot: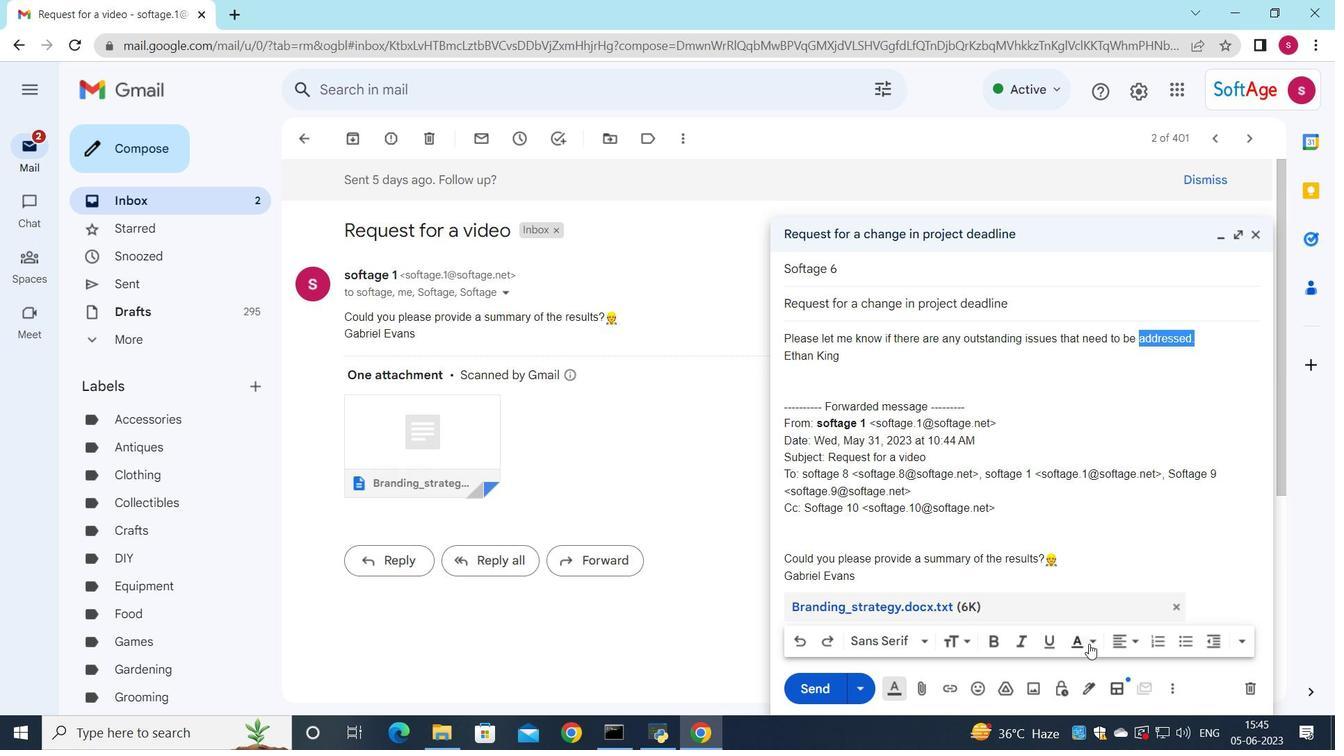 
Action: Mouse pressed left at (1090, 641)
Screenshot: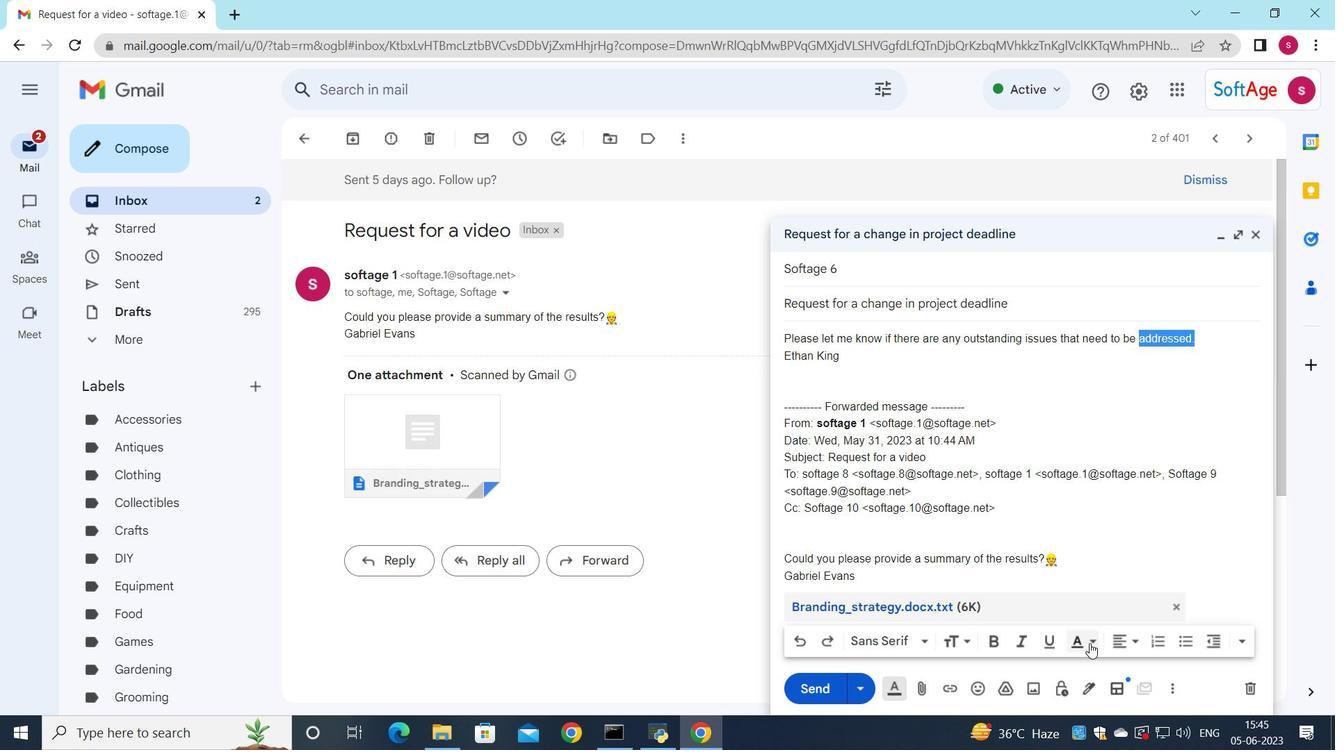
Action: Mouse moved to (1006, 520)
Screenshot: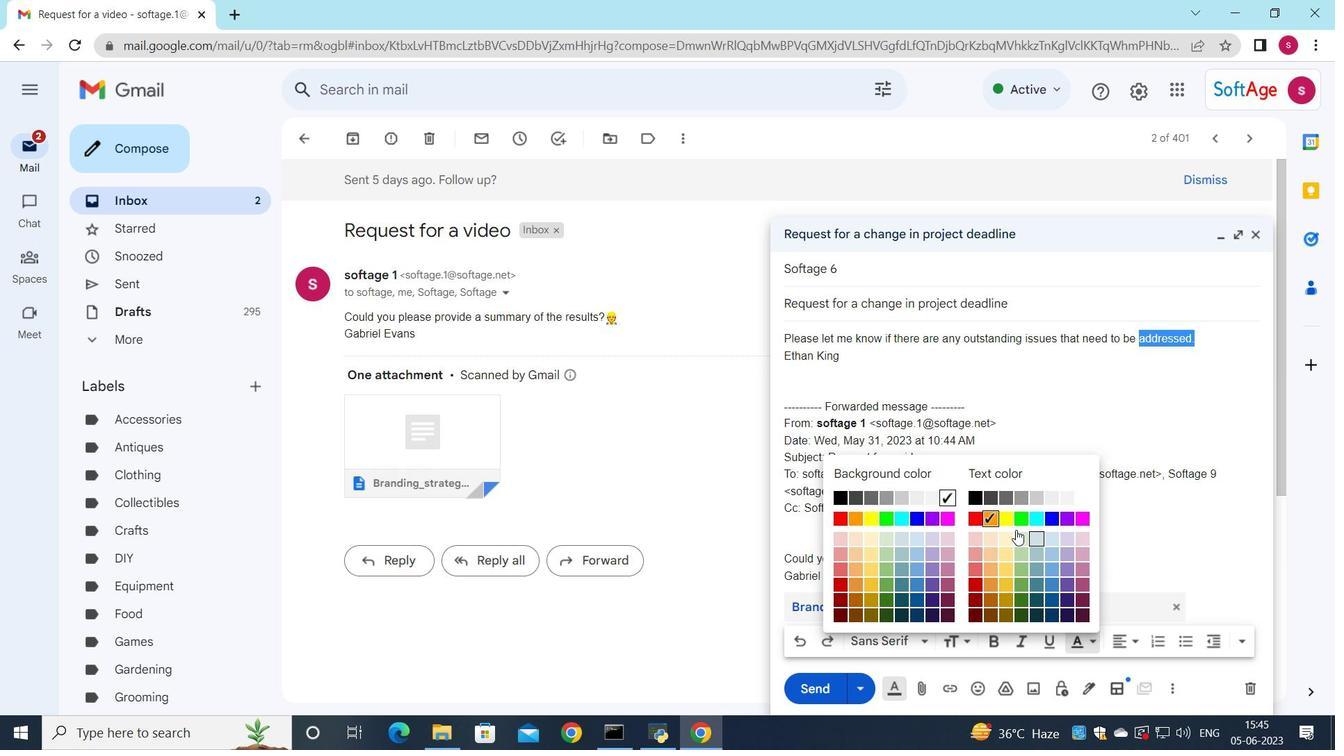 
Action: Mouse pressed left at (1006, 520)
Screenshot: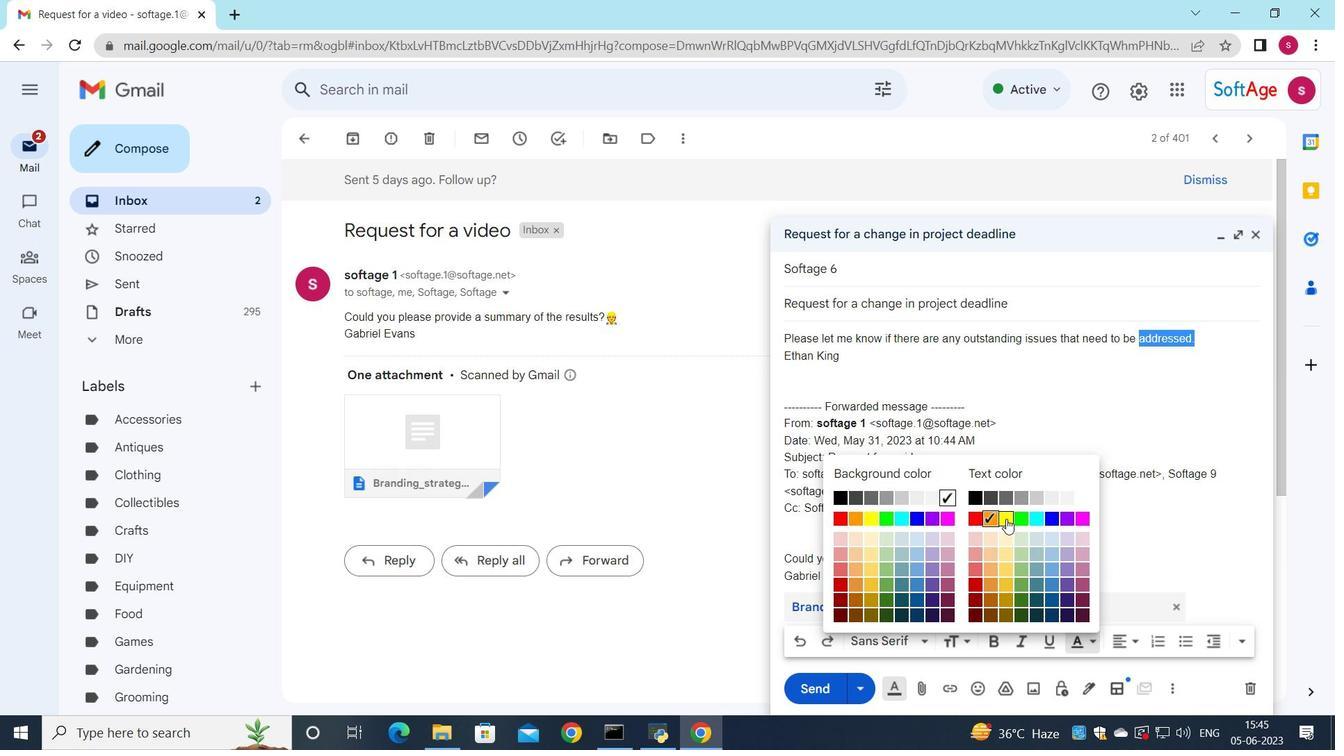 
Action: Mouse moved to (1097, 639)
Screenshot: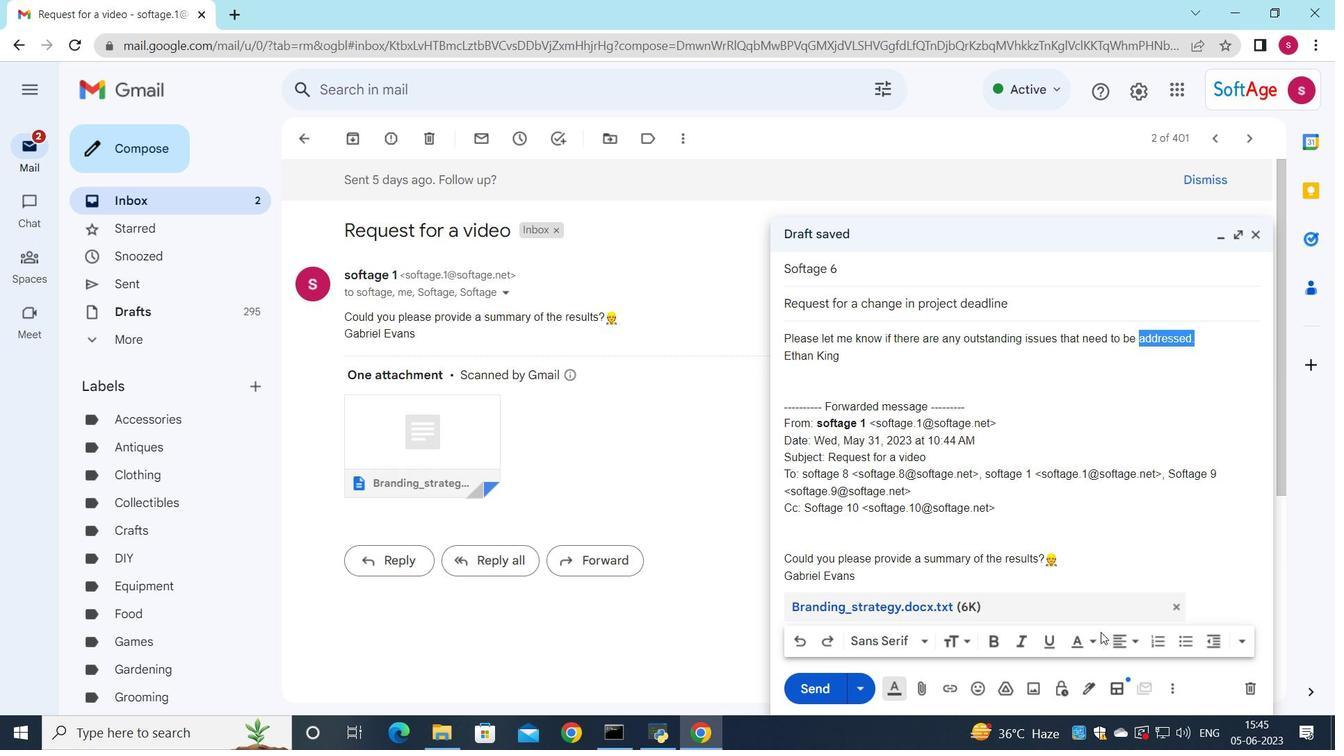 
Action: Mouse pressed left at (1097, 639)
Screenshot: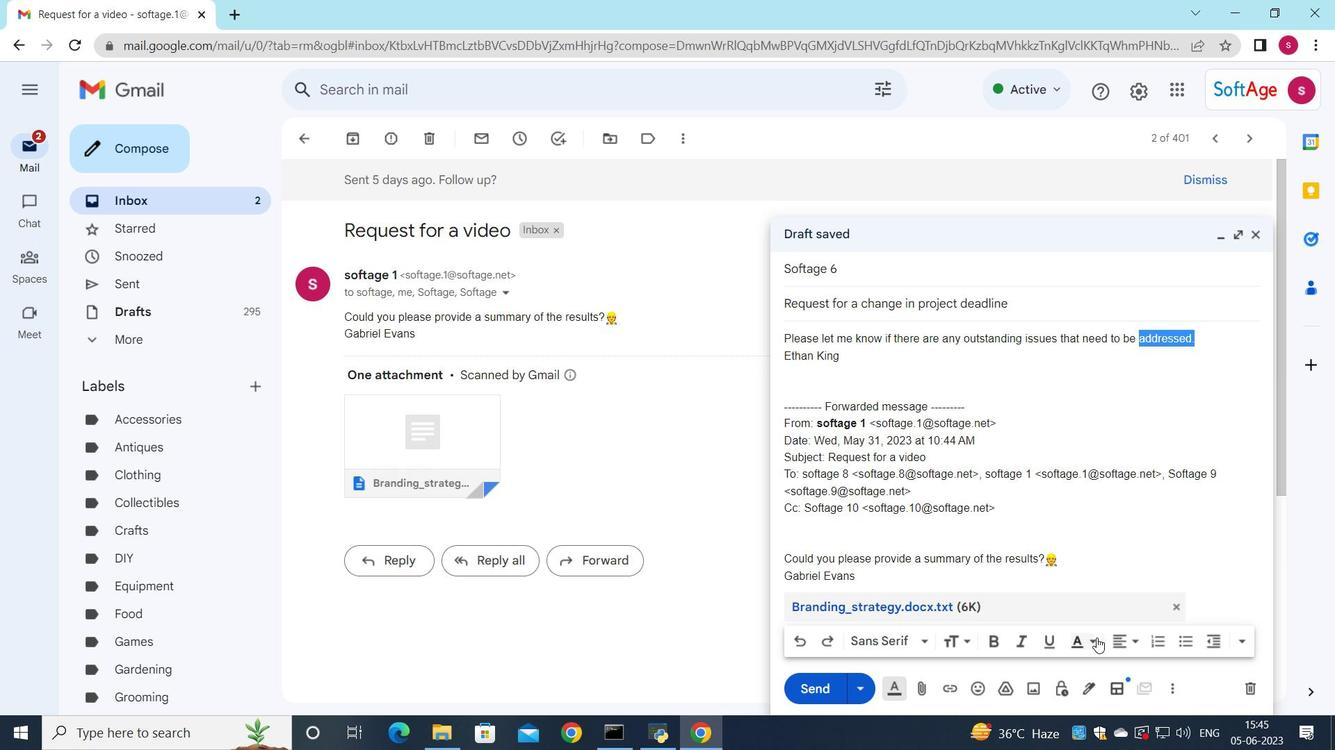 
Action: Mouse moved to (916, 522)
Screenshot: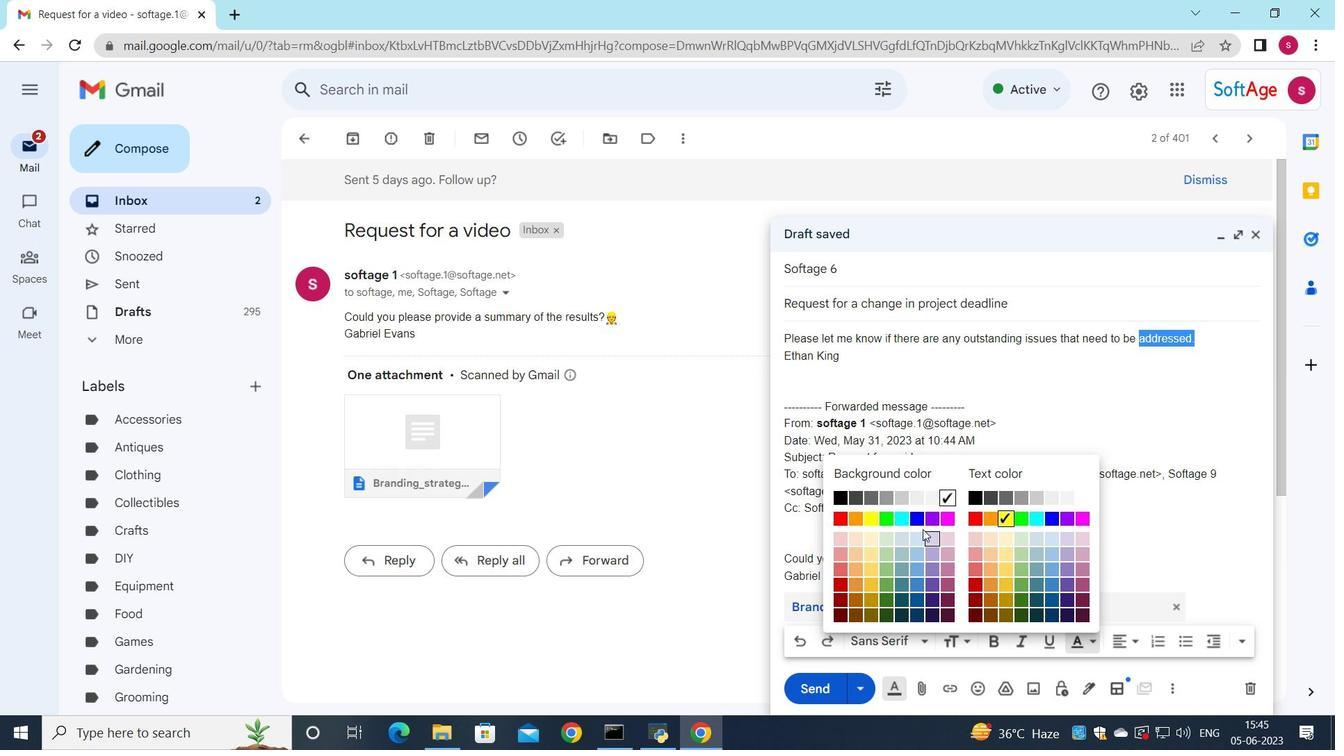 
Action: Mouse pressed left at (916, 522)
Screenshot: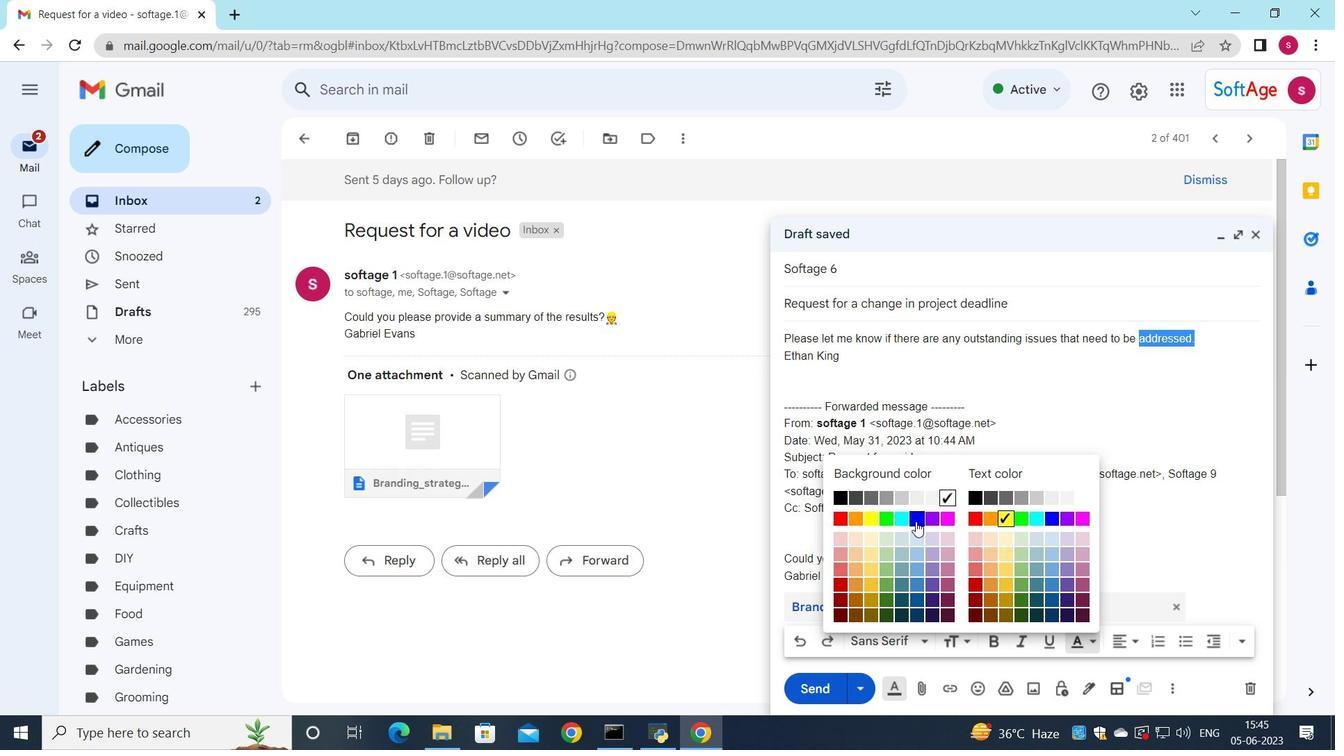 
Action: Mouse moved to (821, 692)
Screenshot: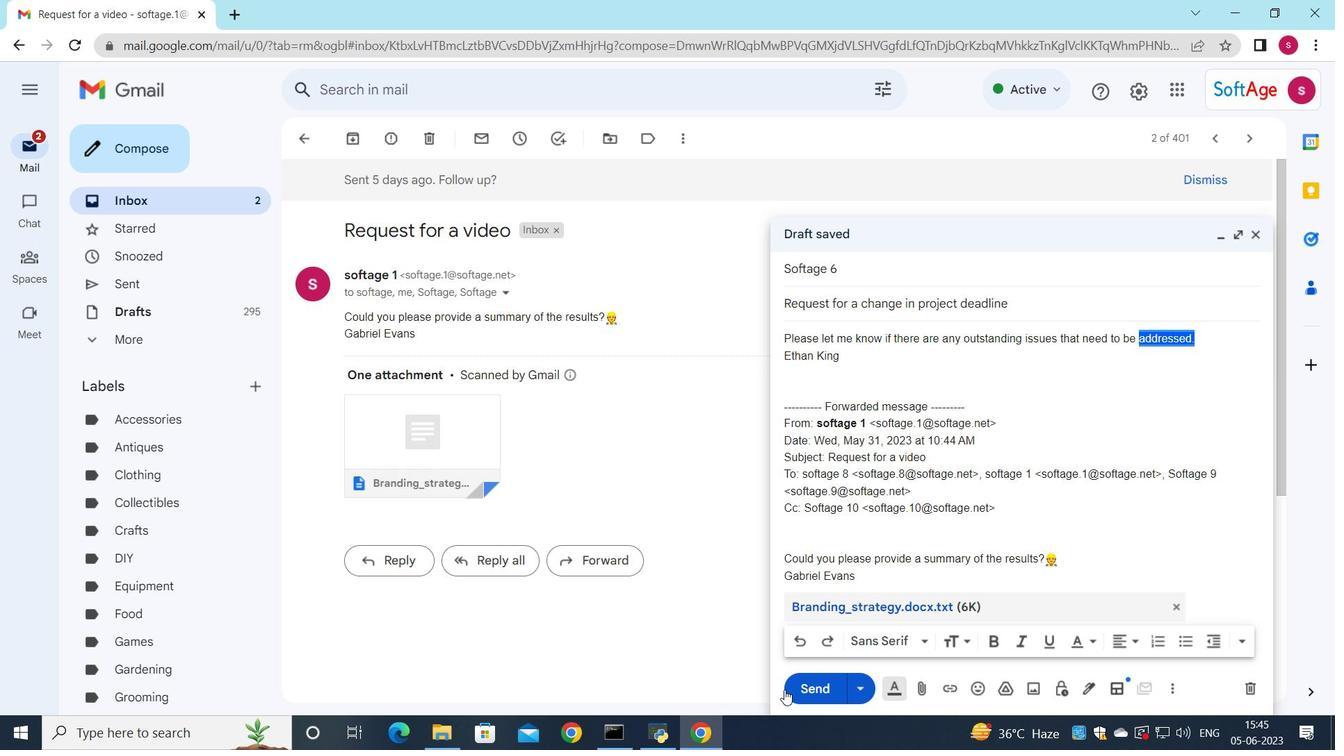 
Action: Mouse pressed left at (821, 692)
Screenshot: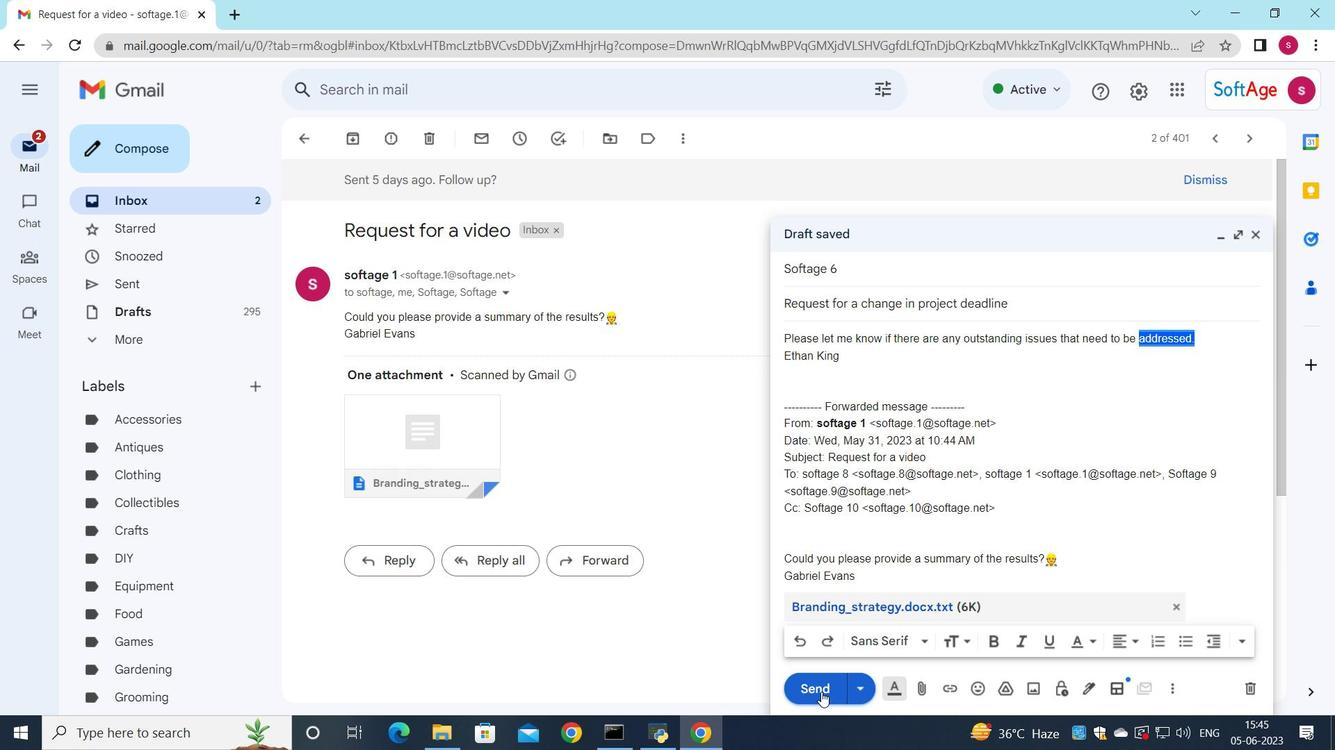 
Action: Mouse moved to (915, 513)
Screenshot: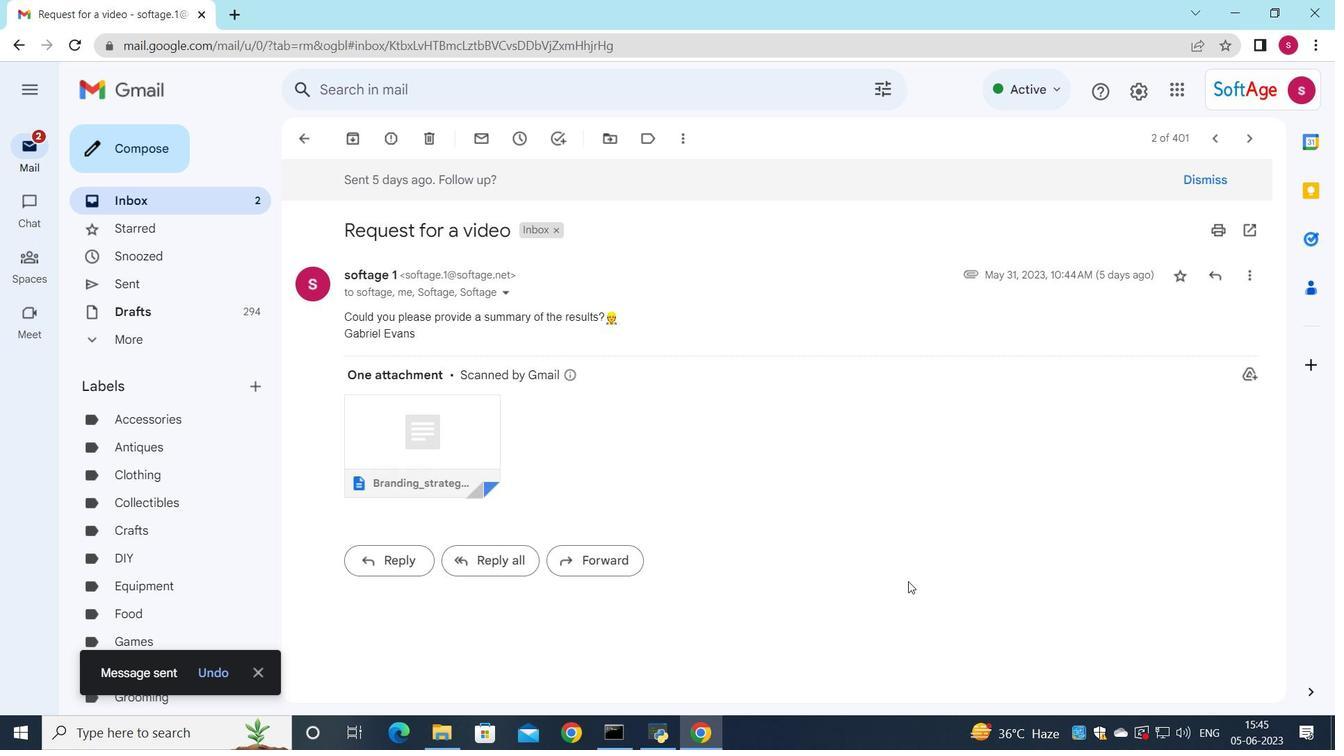 
